 Task: Look for Airbnb options in Bumba, Democratic Republic of the Congo from 10th December, 2023 to 15th December, 2023 for 7 adults. Place can be entire room or shared room with 4 bedrooms having 7 beds and 4 bathrooms. Property type can be house. Amenities needed are: wifi, TV, free parkinig on premises, gym, breakfast.
Action: Mouse moved to (540, 122)
Screenshot: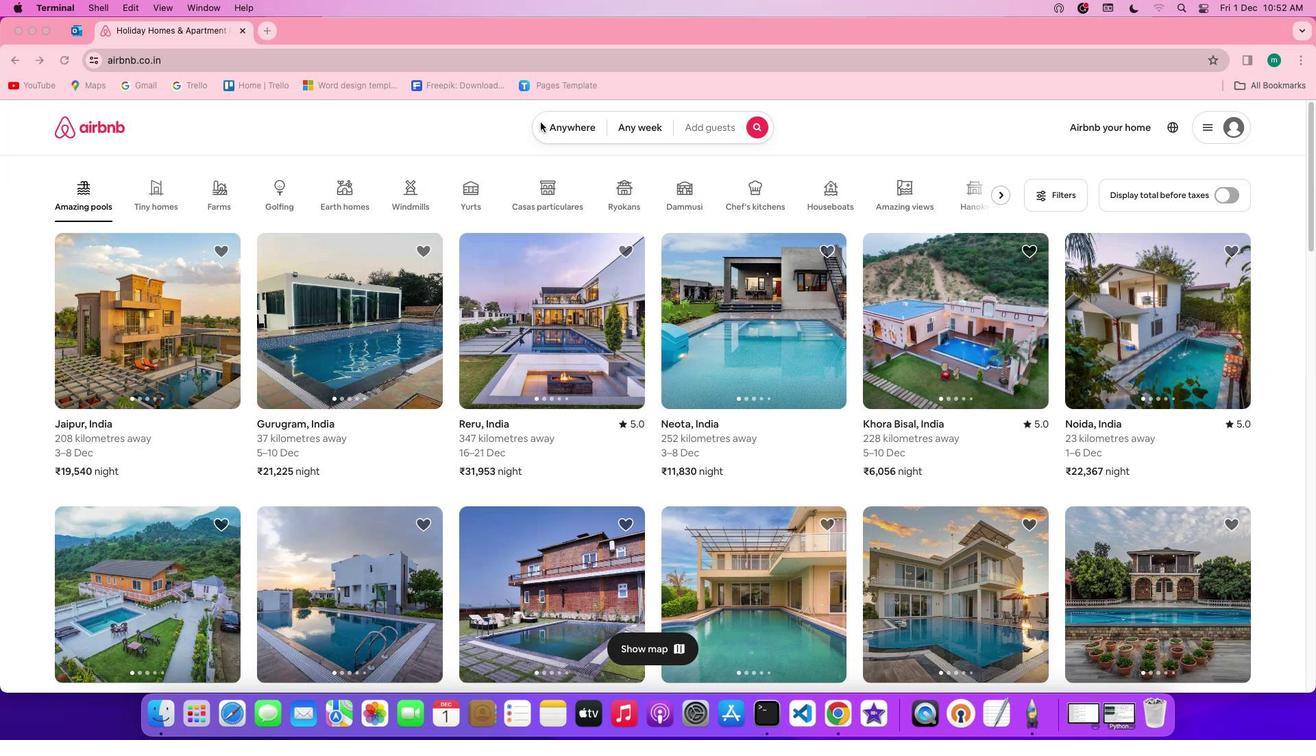 
Action: Mouse pressed left at (540, 122)
Screenshot: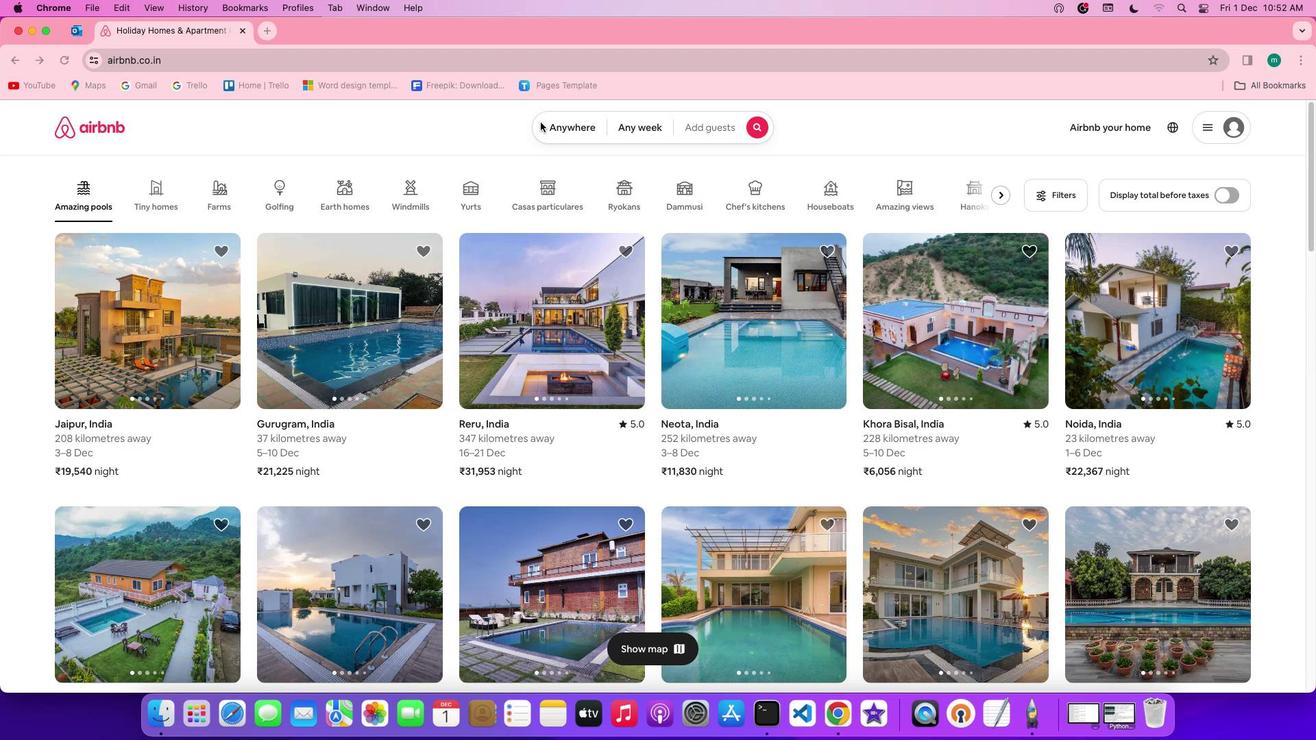 
Action: Mouse pressed left at (540, 122)
Screenshot: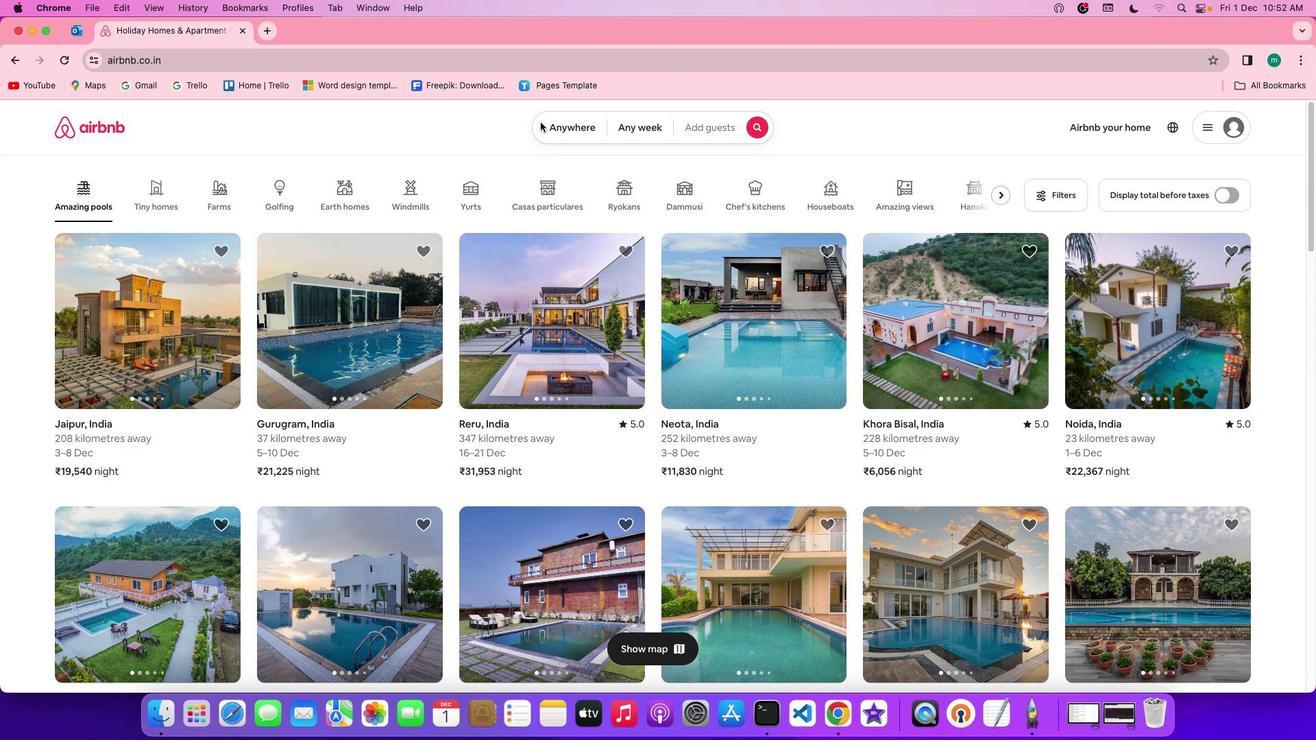 
Action: Mouse moved to (481, 183)
Screenshot: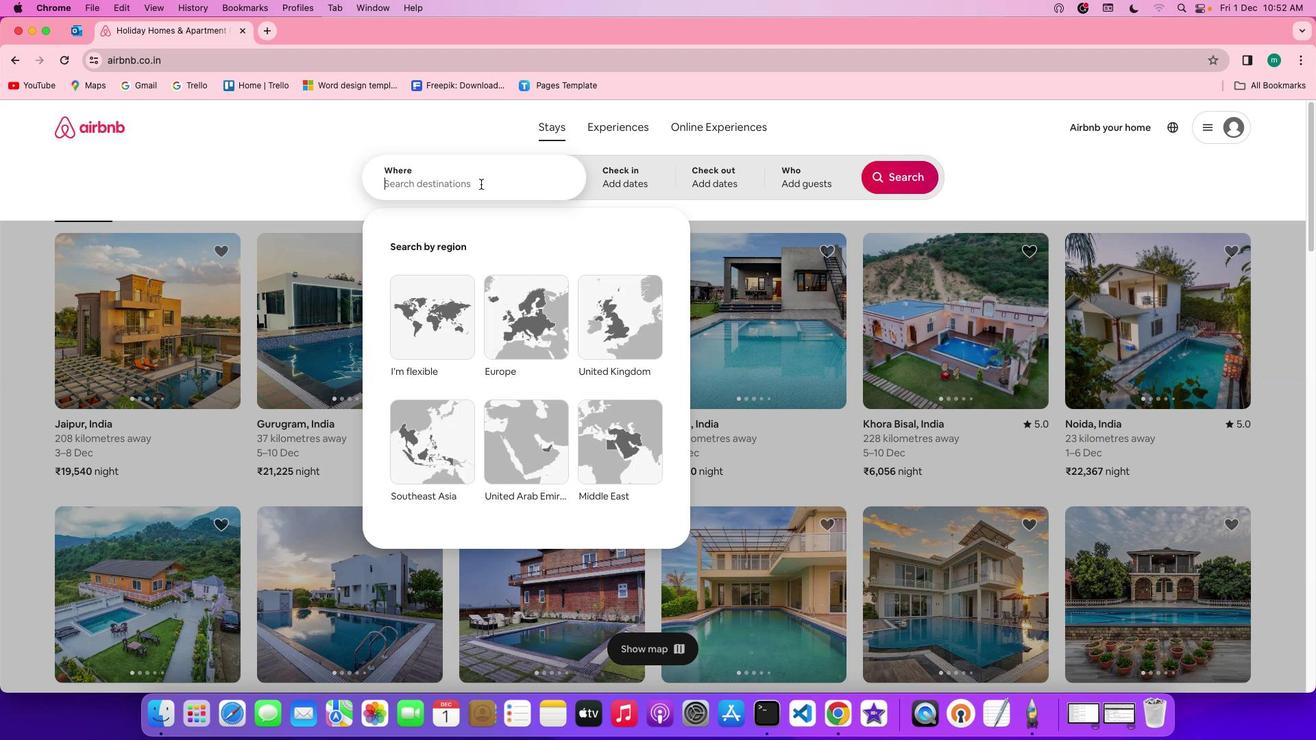 
Action: Mouse pressed left at (481, 183)
Screenshot: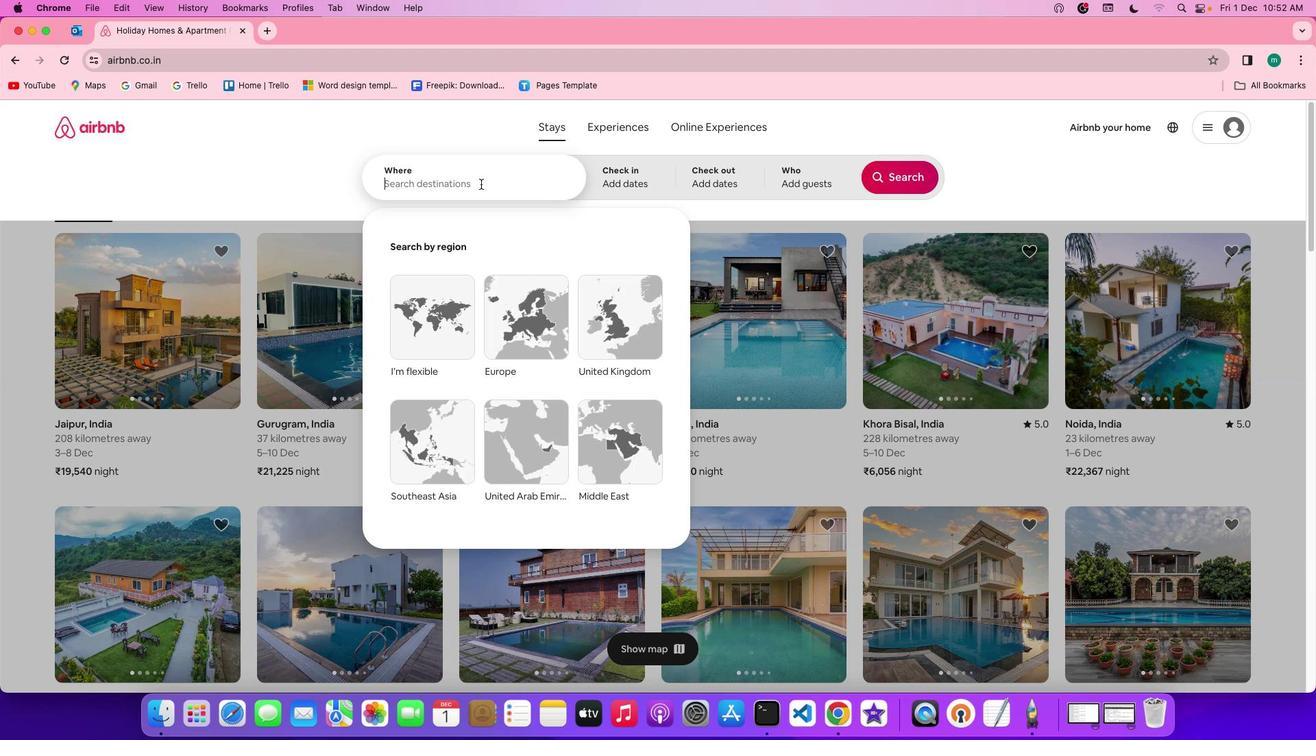 
Action: Mouse moved to (481, 184)
Screenshot: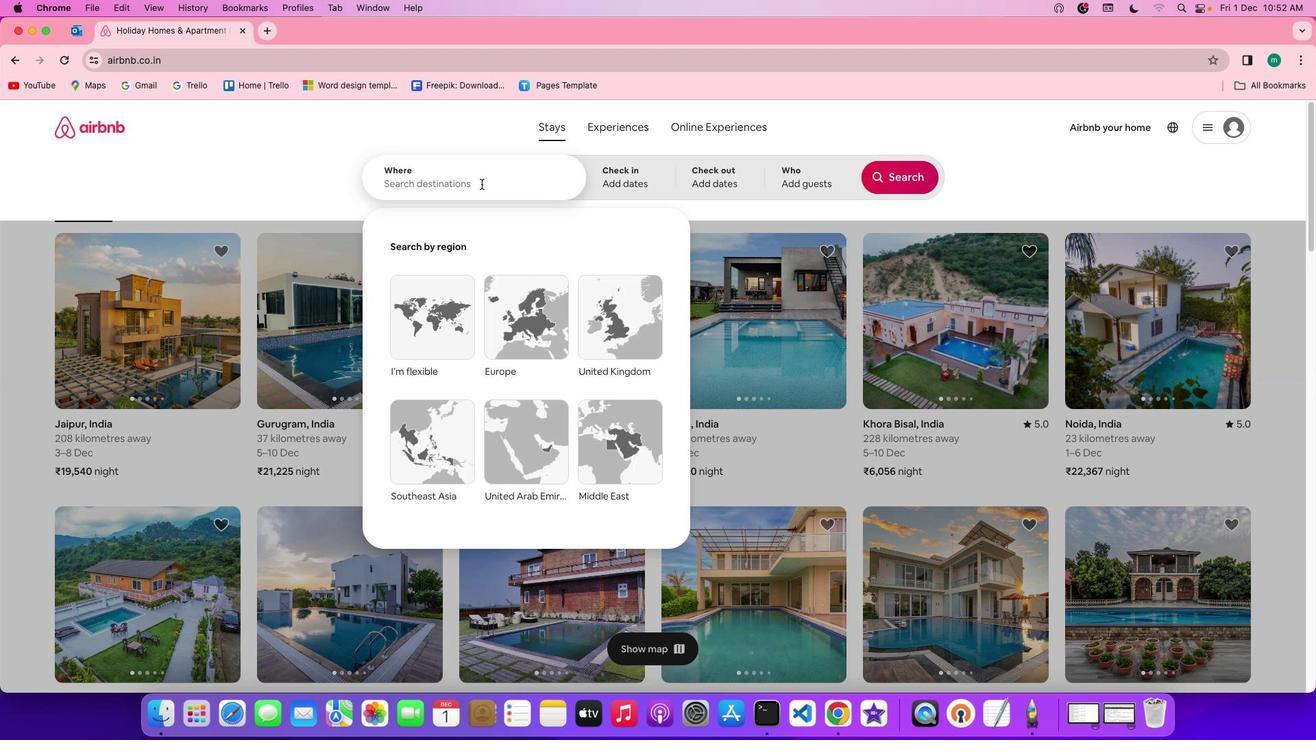 
Action: Key pressed Key.shift'B''u''m''b''a'','Key.spaceKey.shift'D''e''m''o''c''r''a''t''i''c'Key.spaceKey.shift'R''e''p''u''b''l''i''c'Key.space'o''f'Key.space't''h''e'Key.spaceKey.shift'c''o''n''g''o'
Screenshot: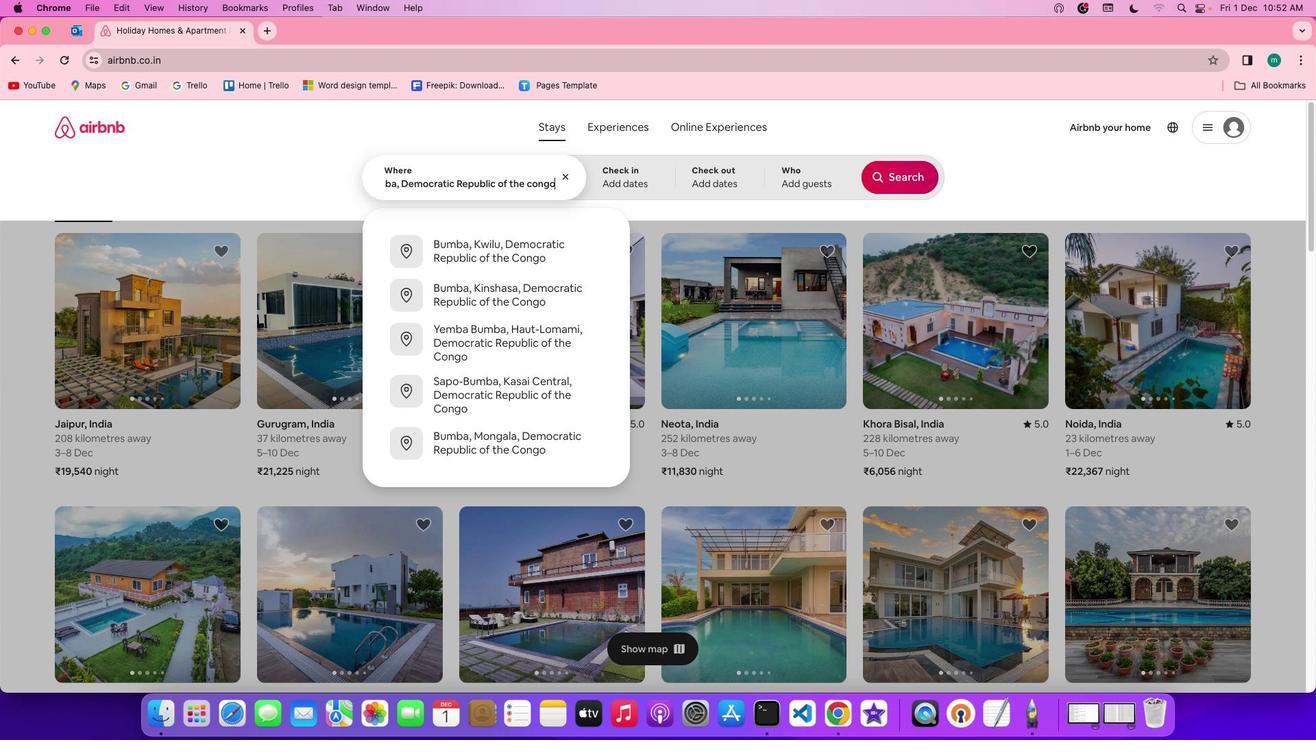 
Action: Mouse moved to (608, 168)
Screenshot: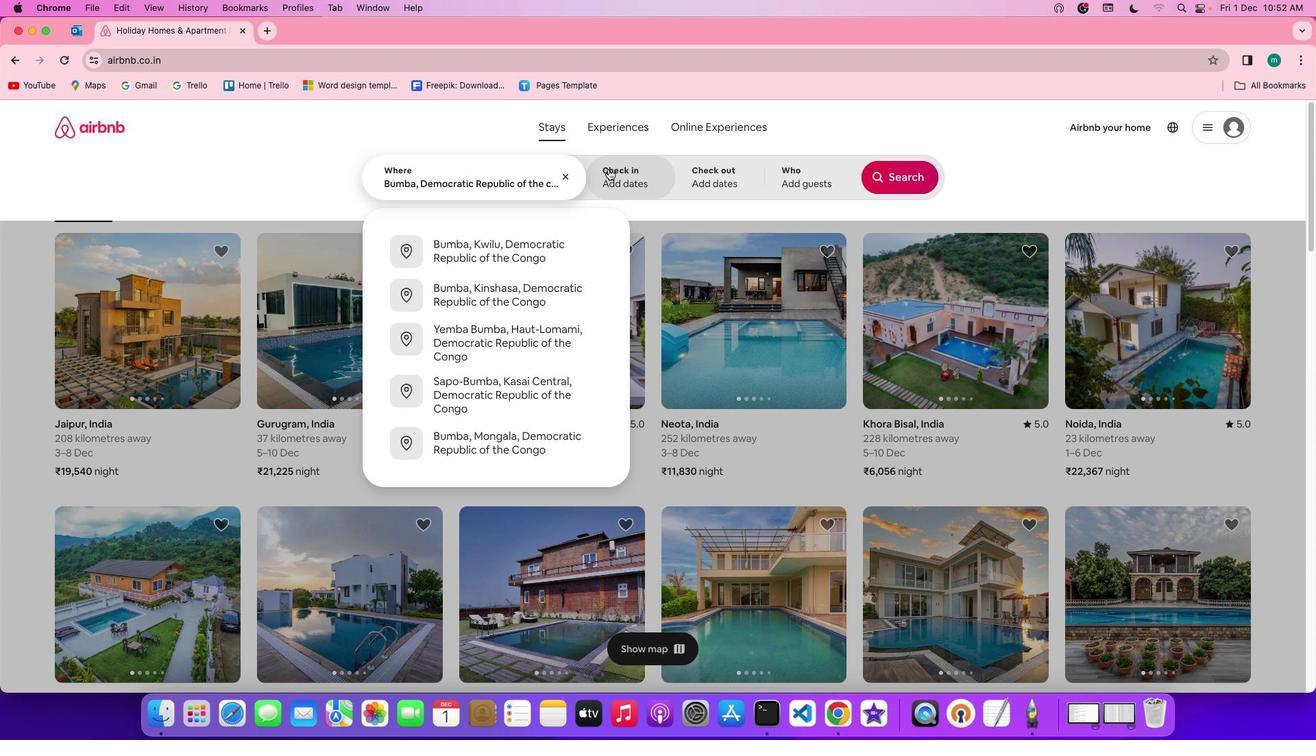 
Action: Mouse pressed left at (608, 168)
Screenshot: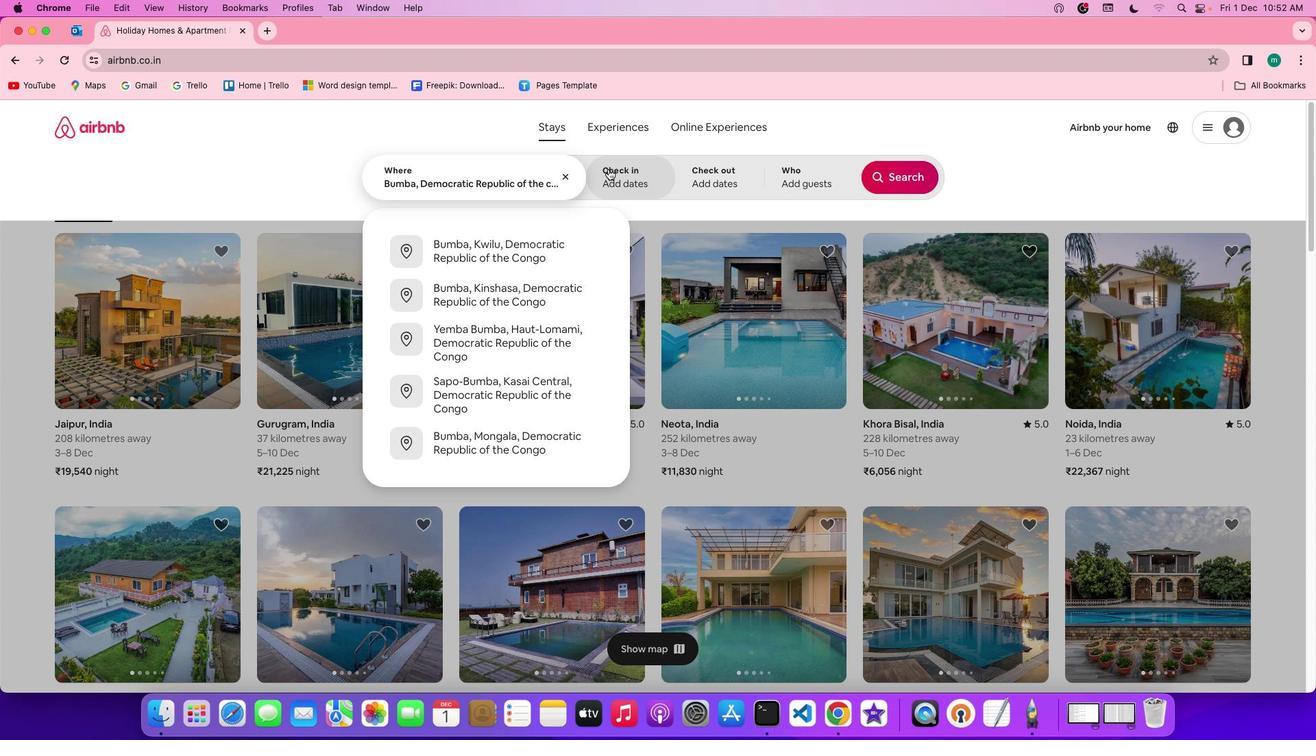 
Action: Mouse moved to (789, 375)
Screenshot: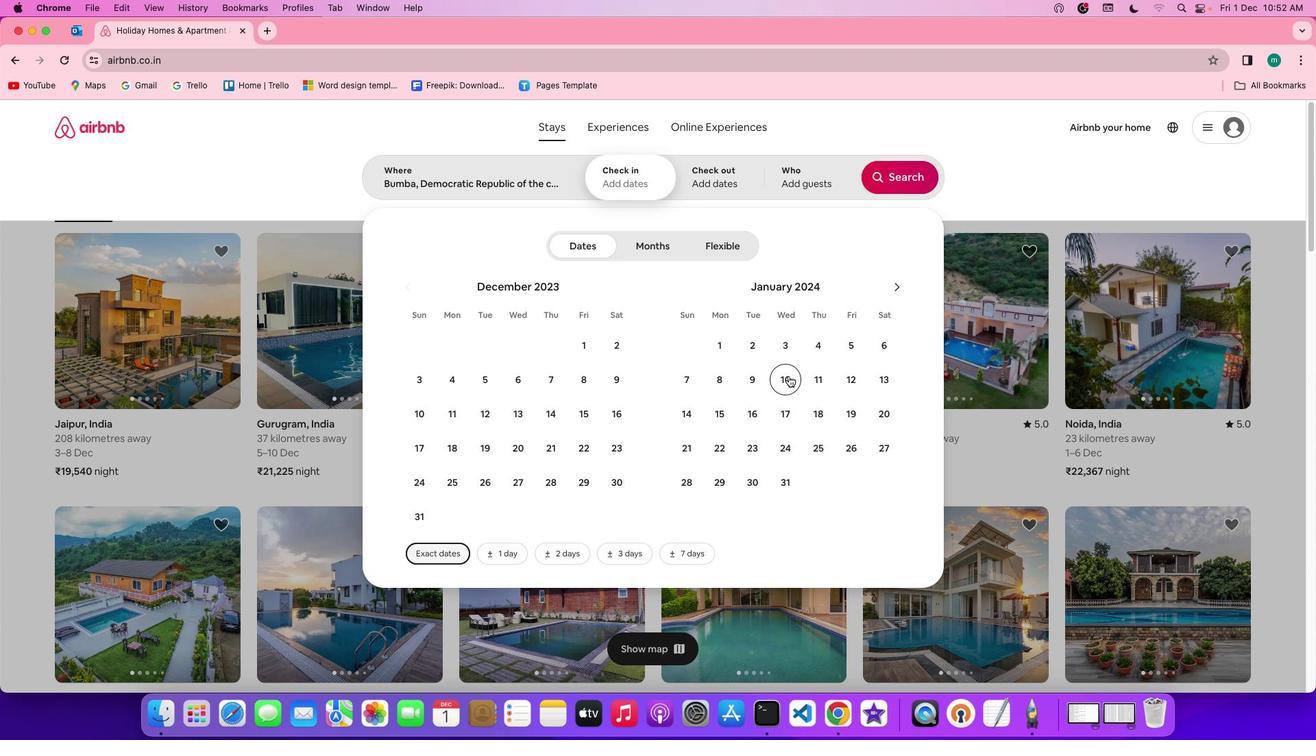 
Action: Mouse pressed left at (789, 375)
Screenshot: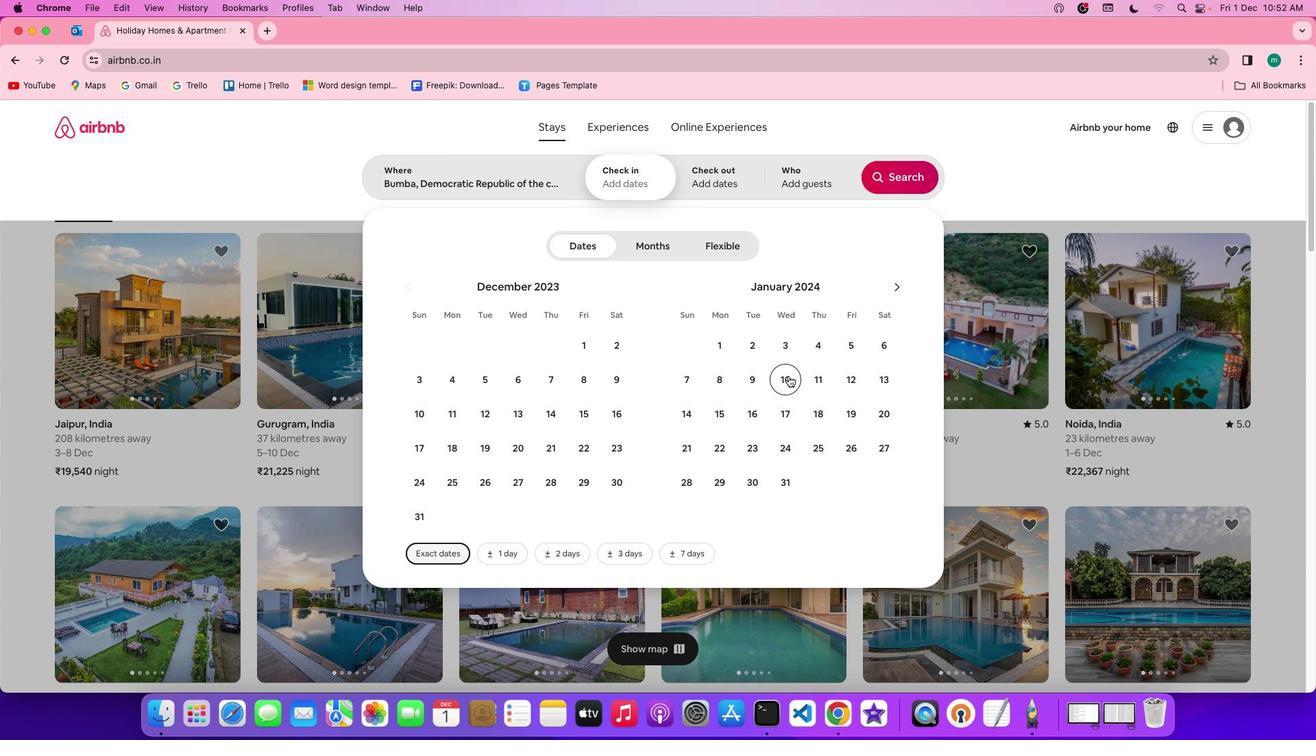 
Action: Mouse moved to (716, 407)
Screenshot: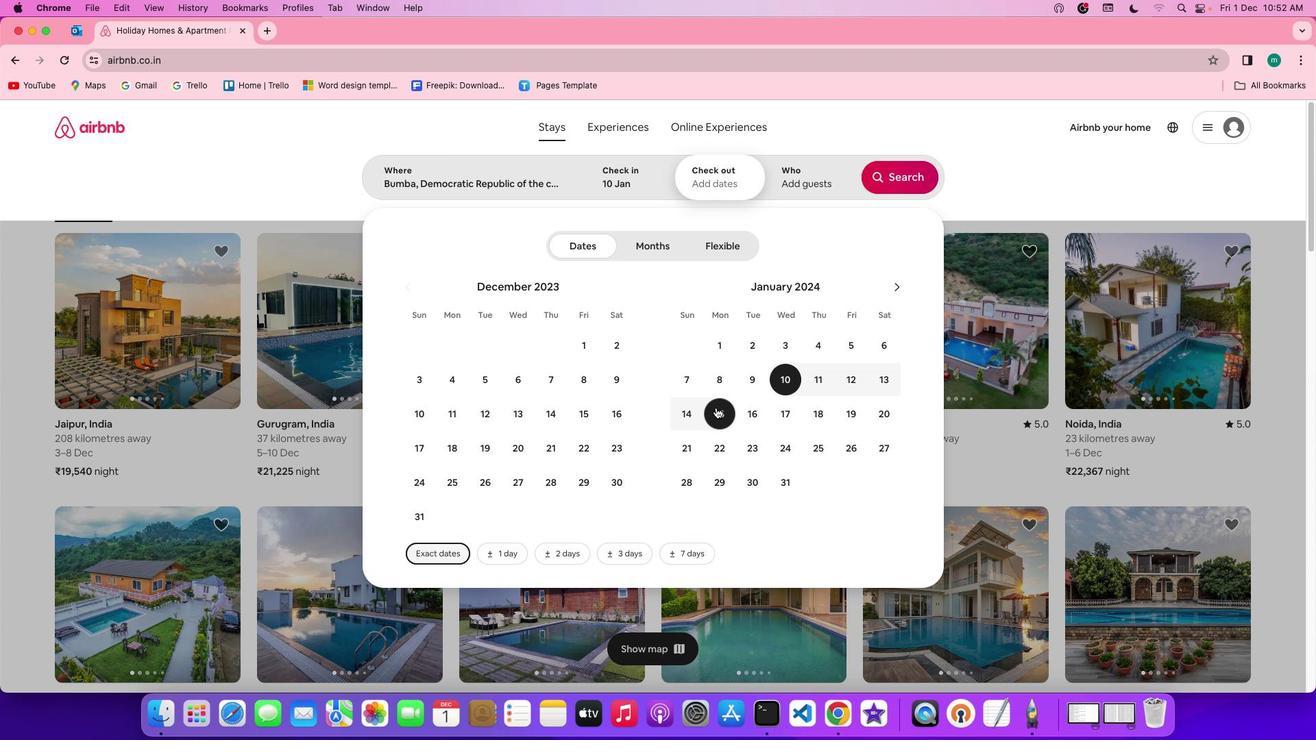 
Action: Mouse pressed left at (716, 407)
Screenshot: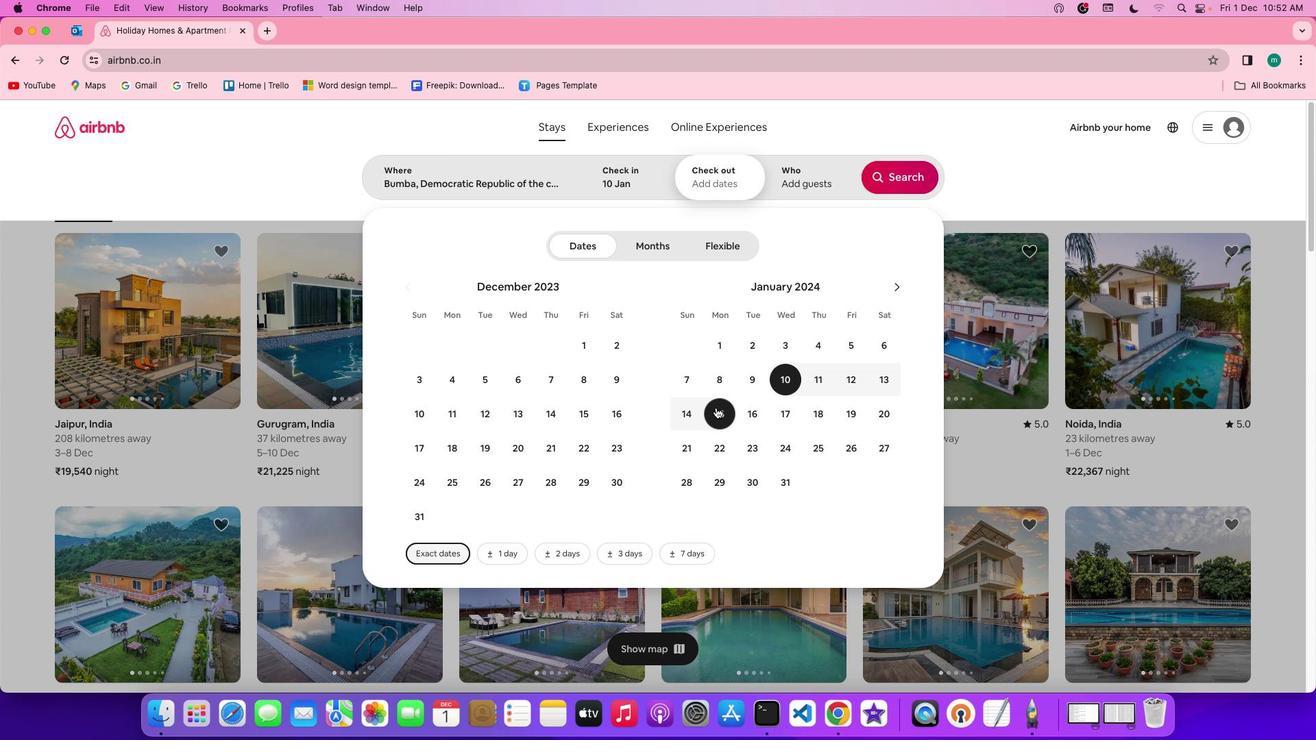 
Action: Mouse moved to (794, 189)
Screenshot: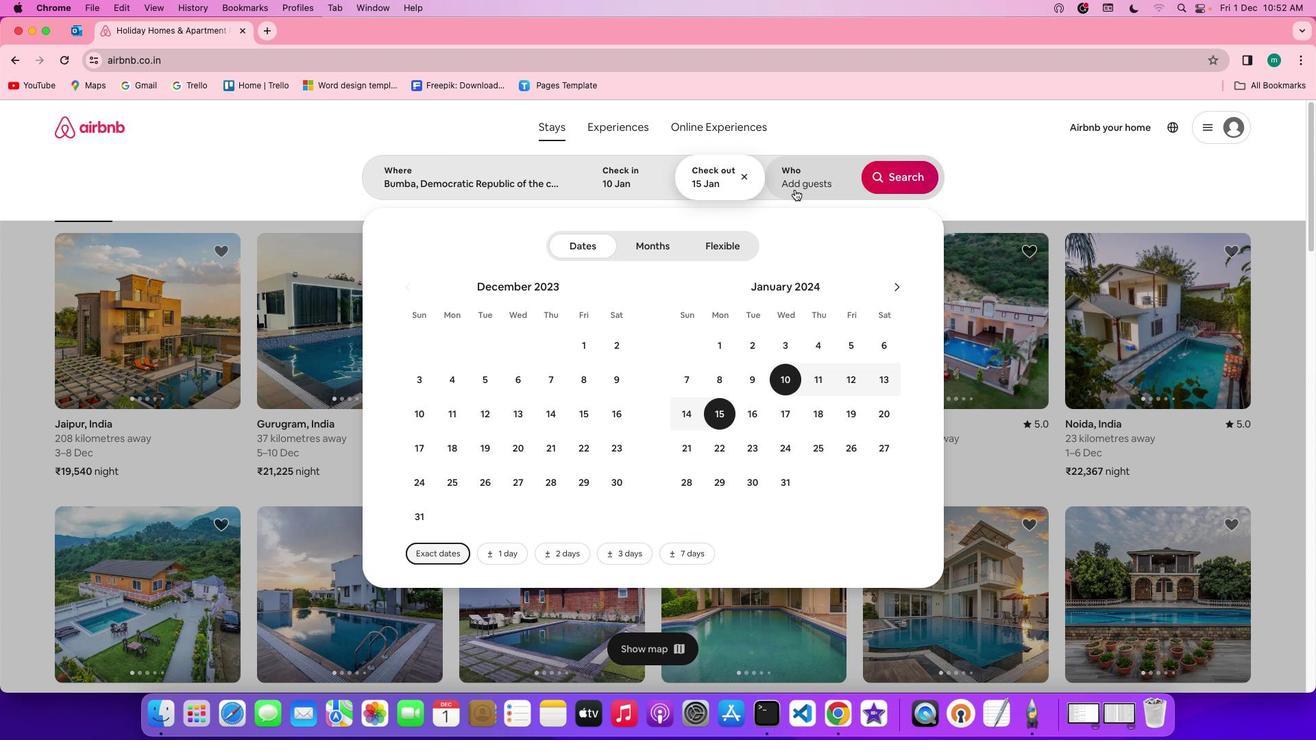 
Action: Mouse pressed left at (794, 189)
Screenshot: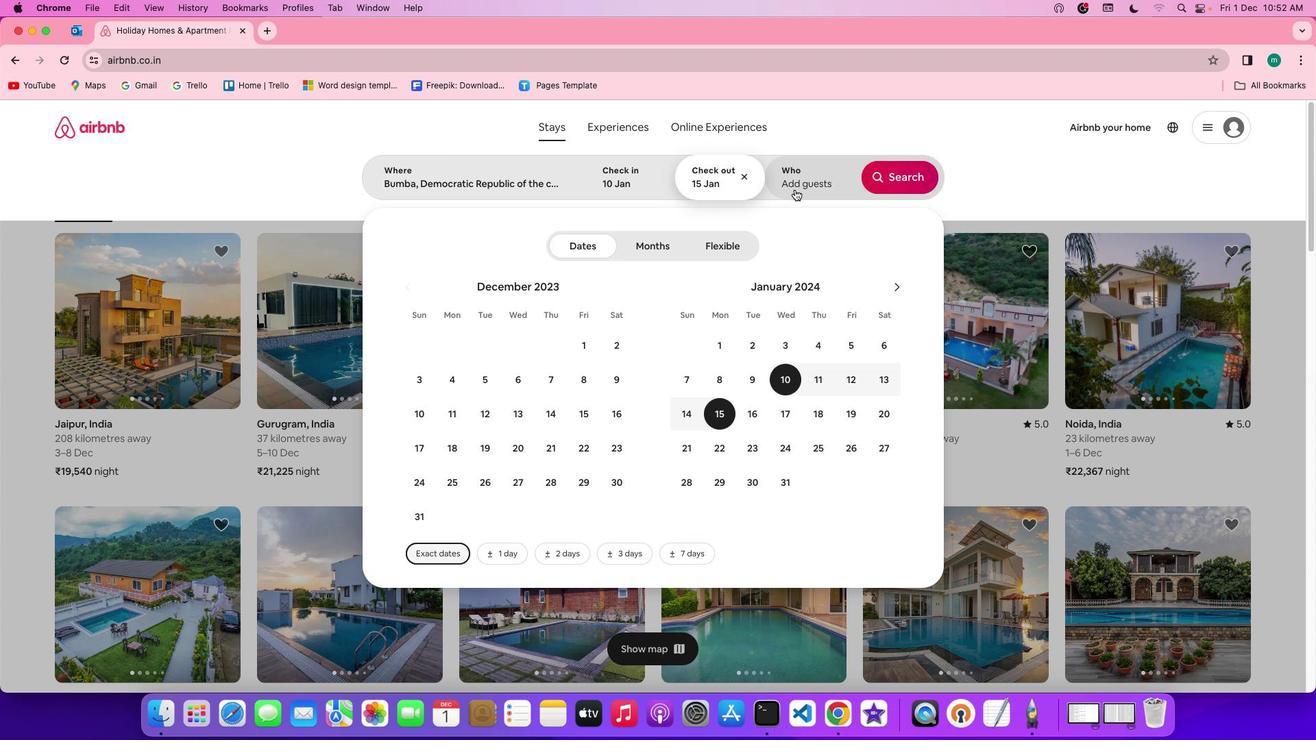 
Action: Mouse moved to (900, 248)
Screenshot: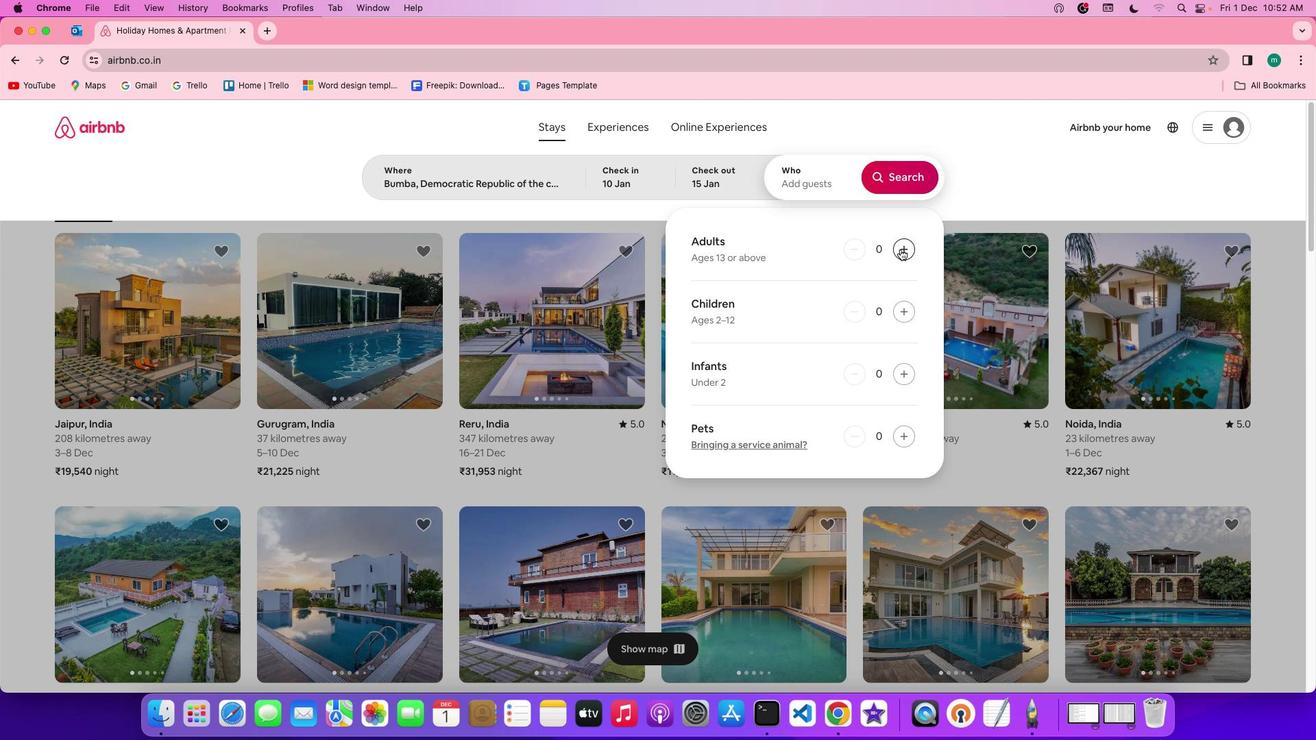 
Action: Mouse pressed left at (900, 248)
Screenshot: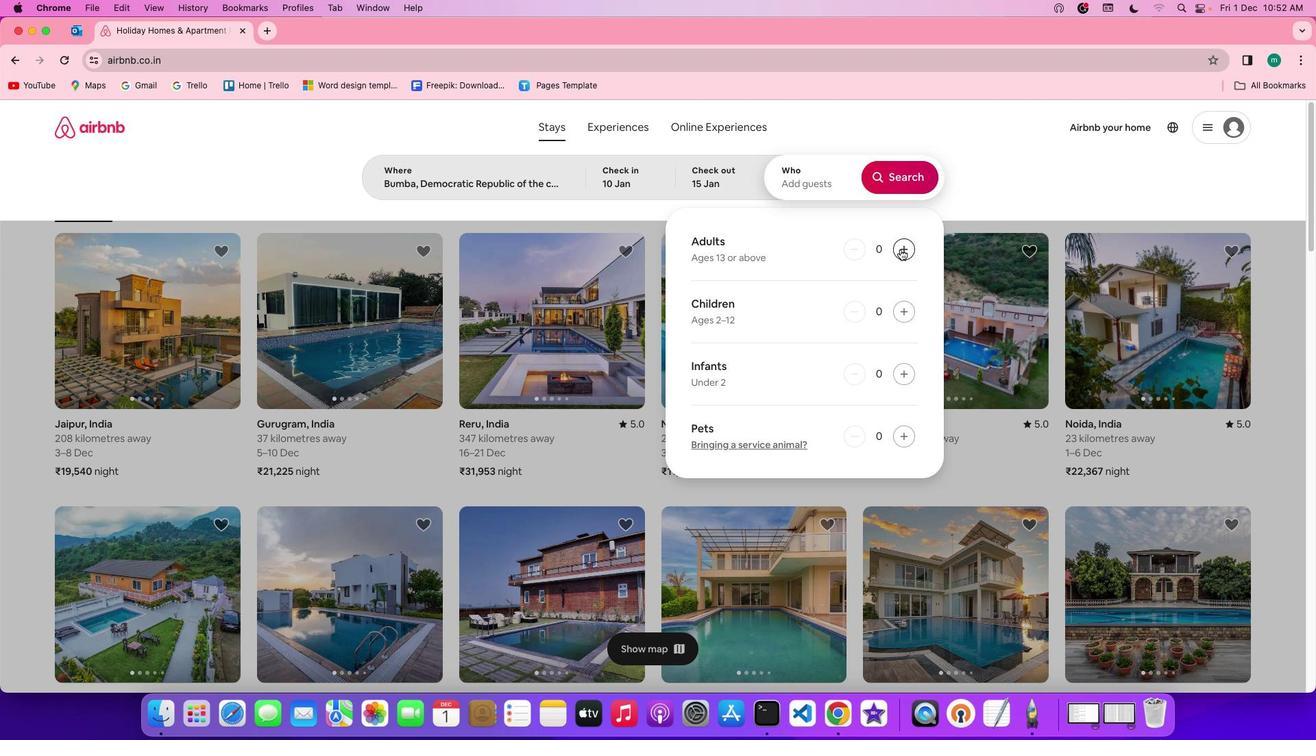 
Action: Mouse pressed left at (900, 248)
Screenshot: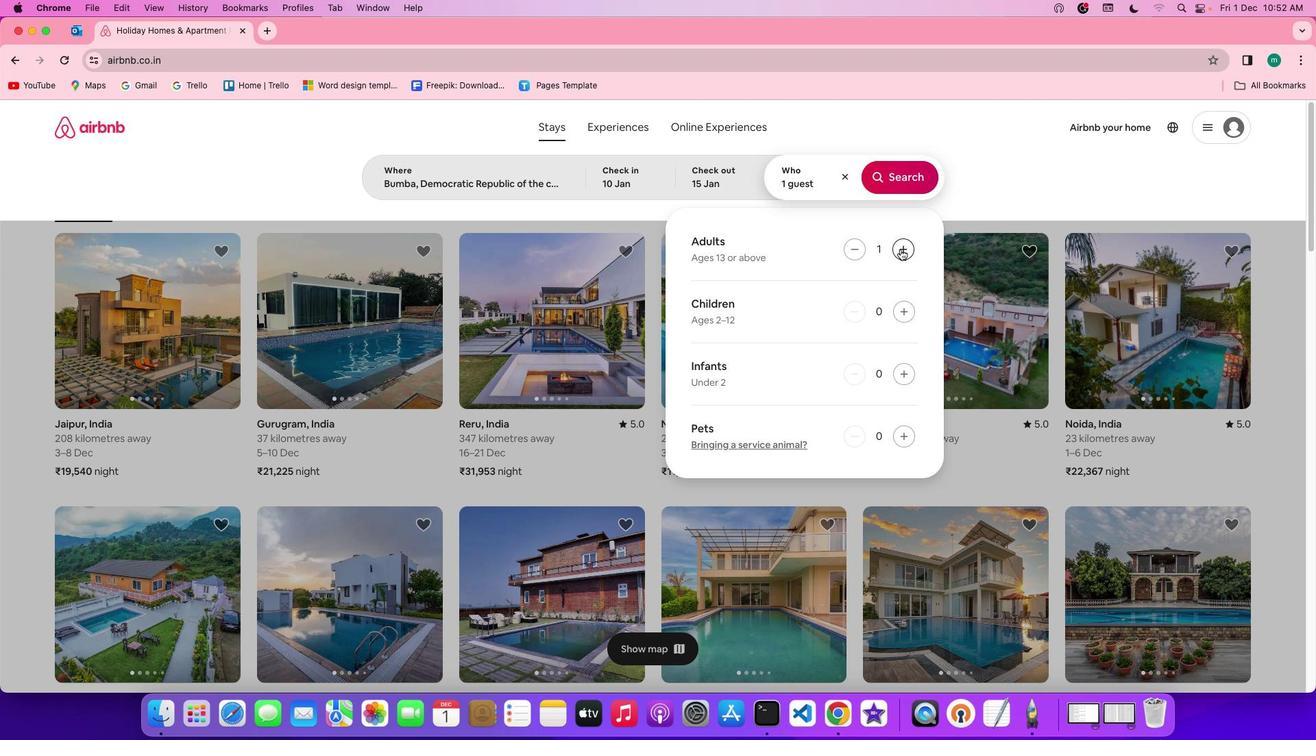 
Action: Mouse pressed left at (900, 248)
Screenshot: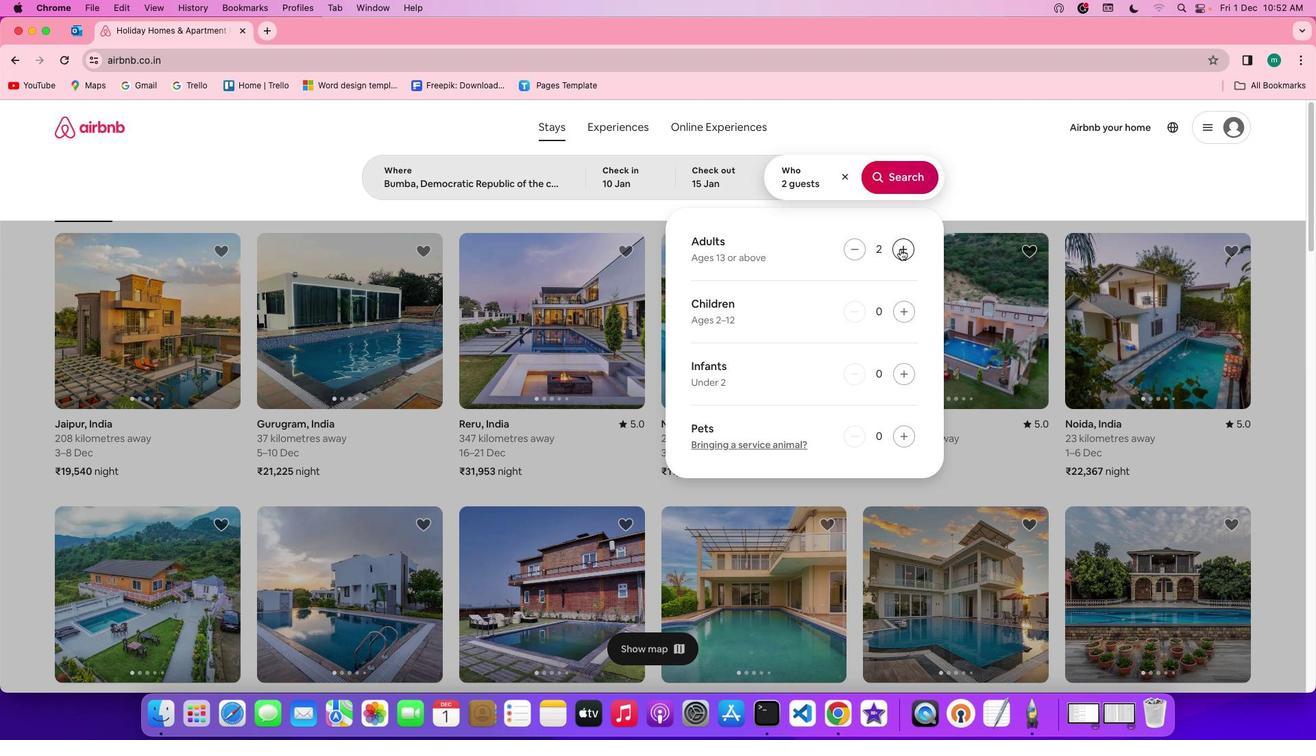 
Action: Mouse pressed left at (900, 248)
Screenshot: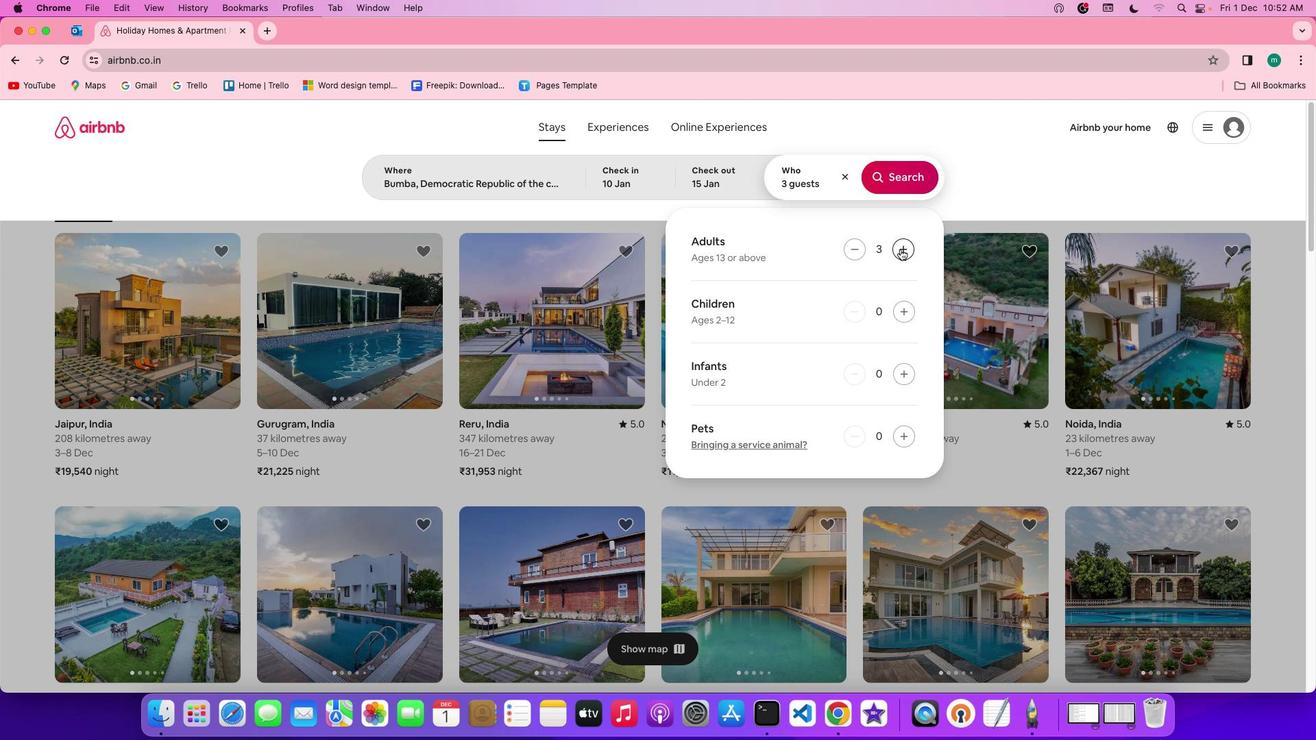 
Action: Mouse pressed left at (900, 248)
Screenshot: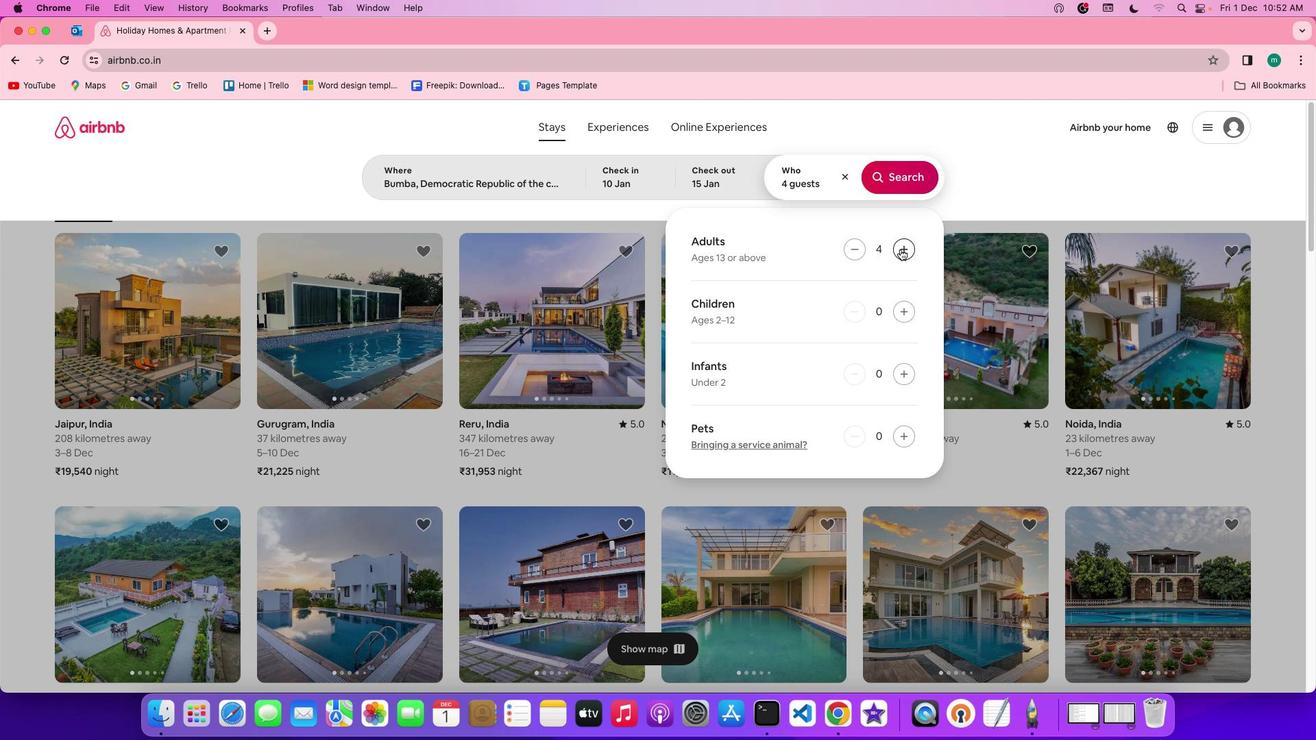 
Action: Mouse pressed left at (900, 248)
Screenshot: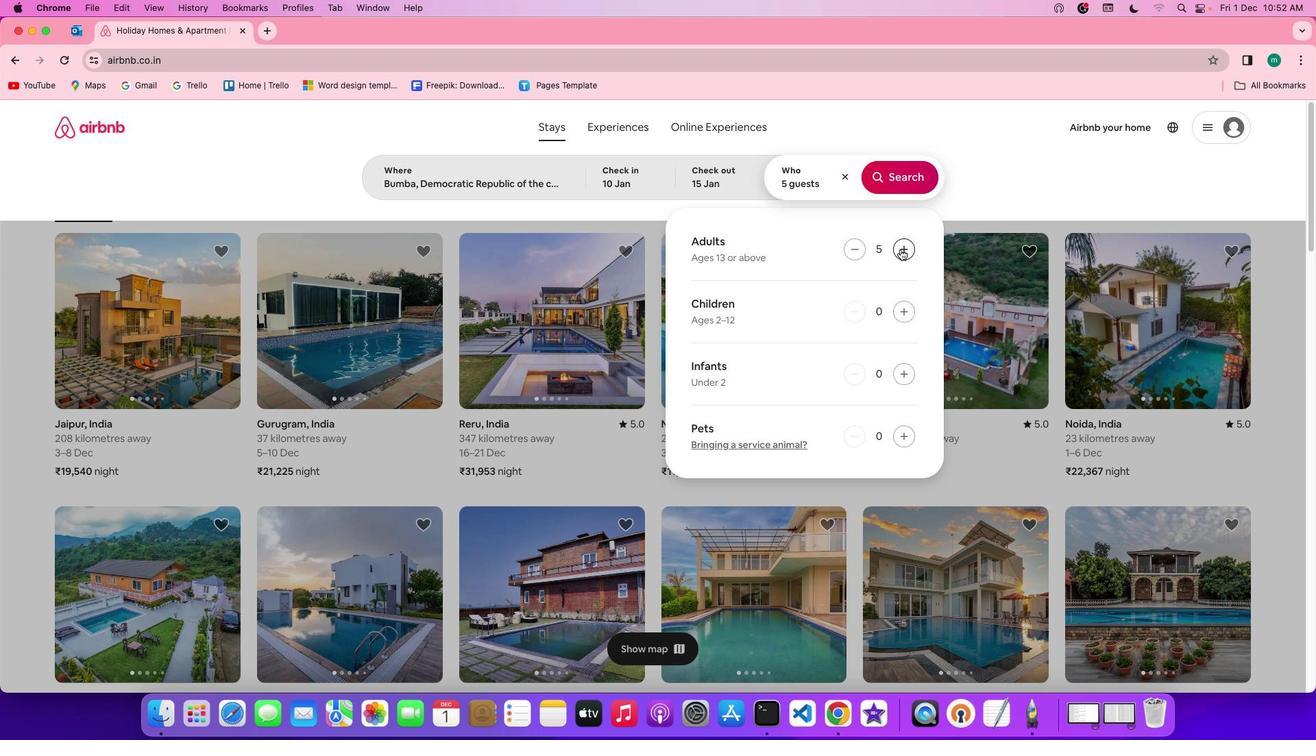 
Action: Mouse pressed left at (900, 248)
Screenshot: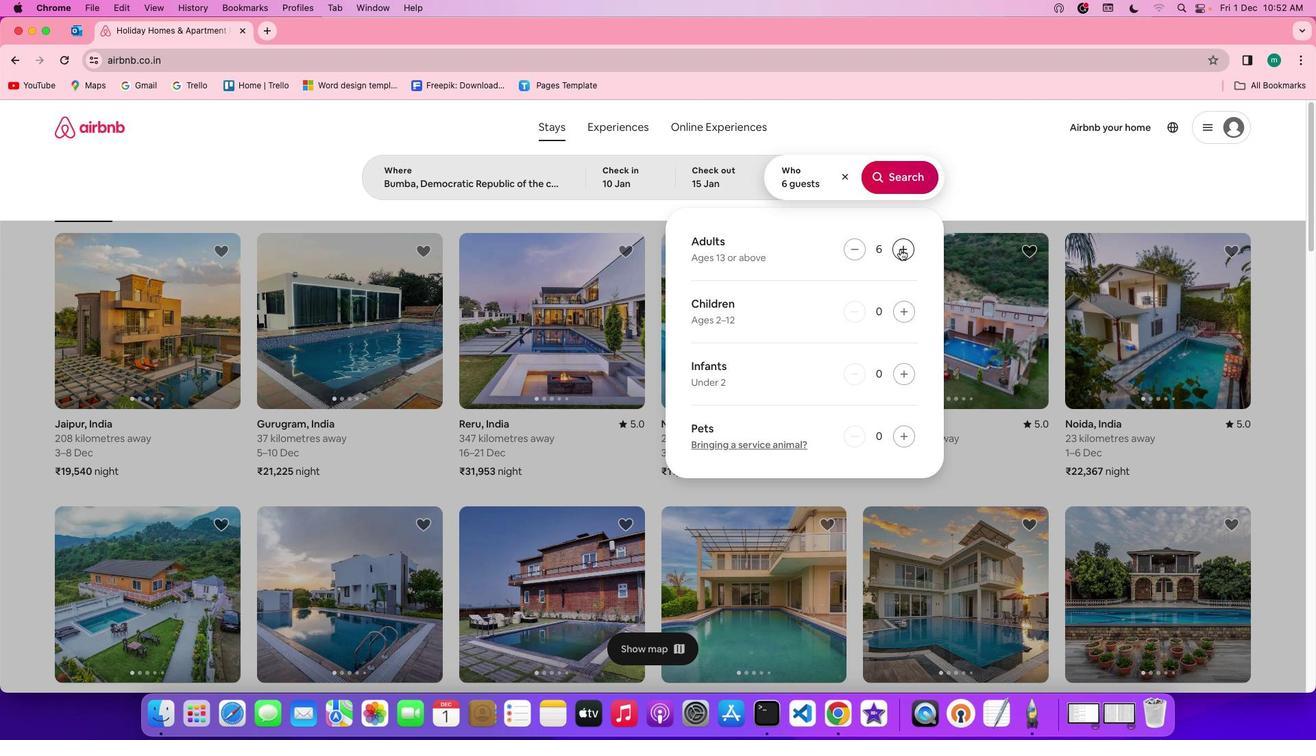 
Action: Mouse moved to (900, 174)
Screenshot: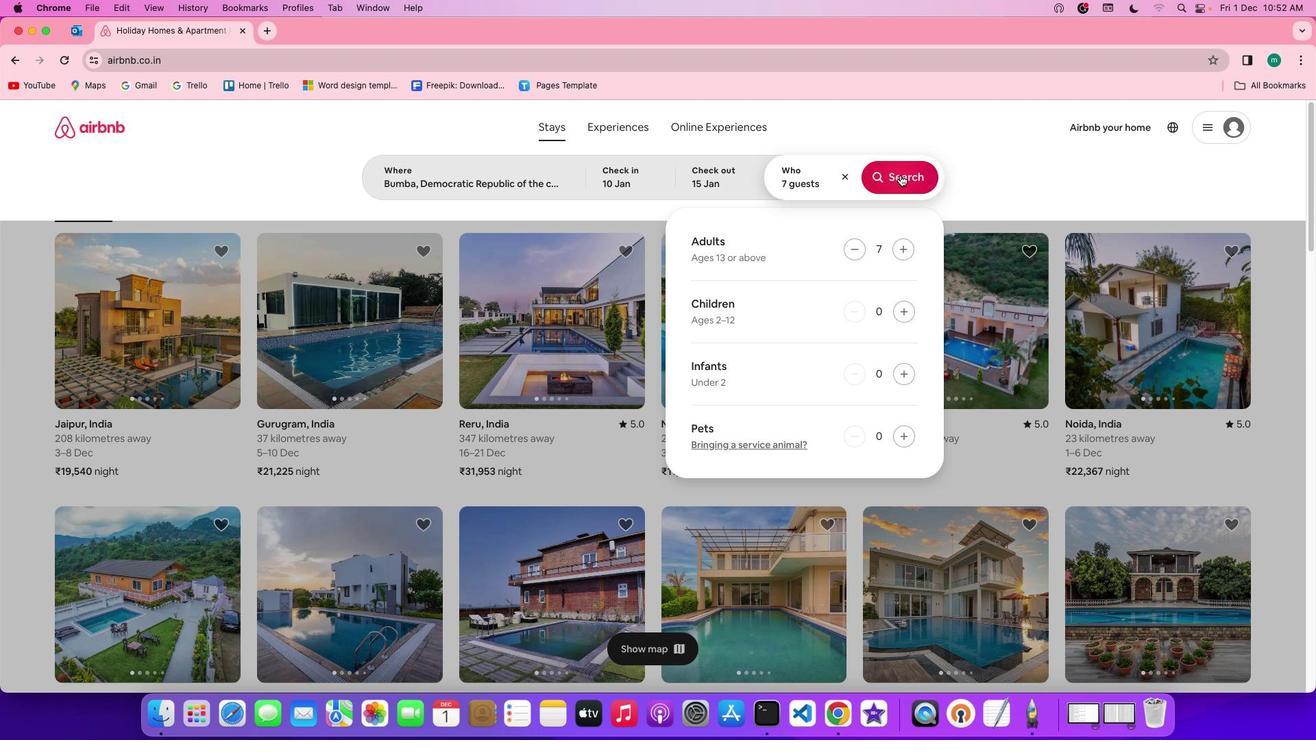 
Action: Mouse pressed left at (900, 174)
Screenshot: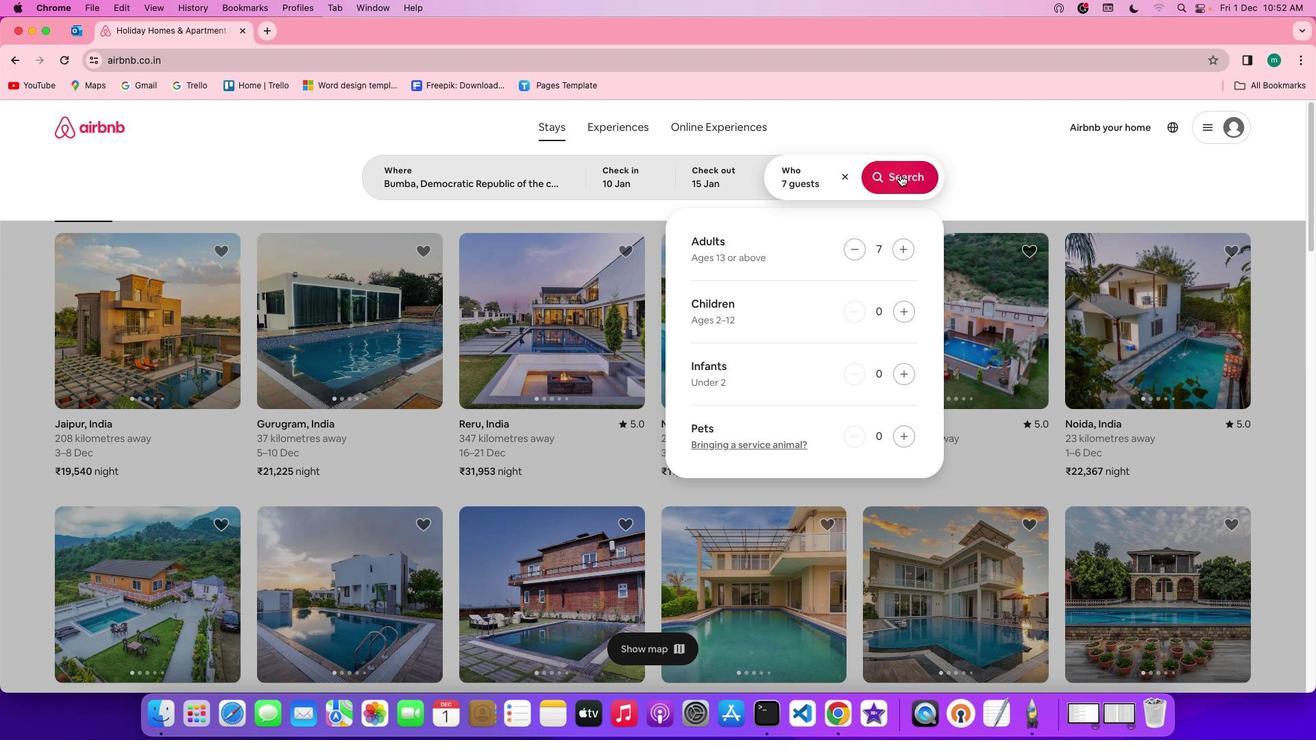
Action: Mouse moved to (1090, 179)
Screenshot: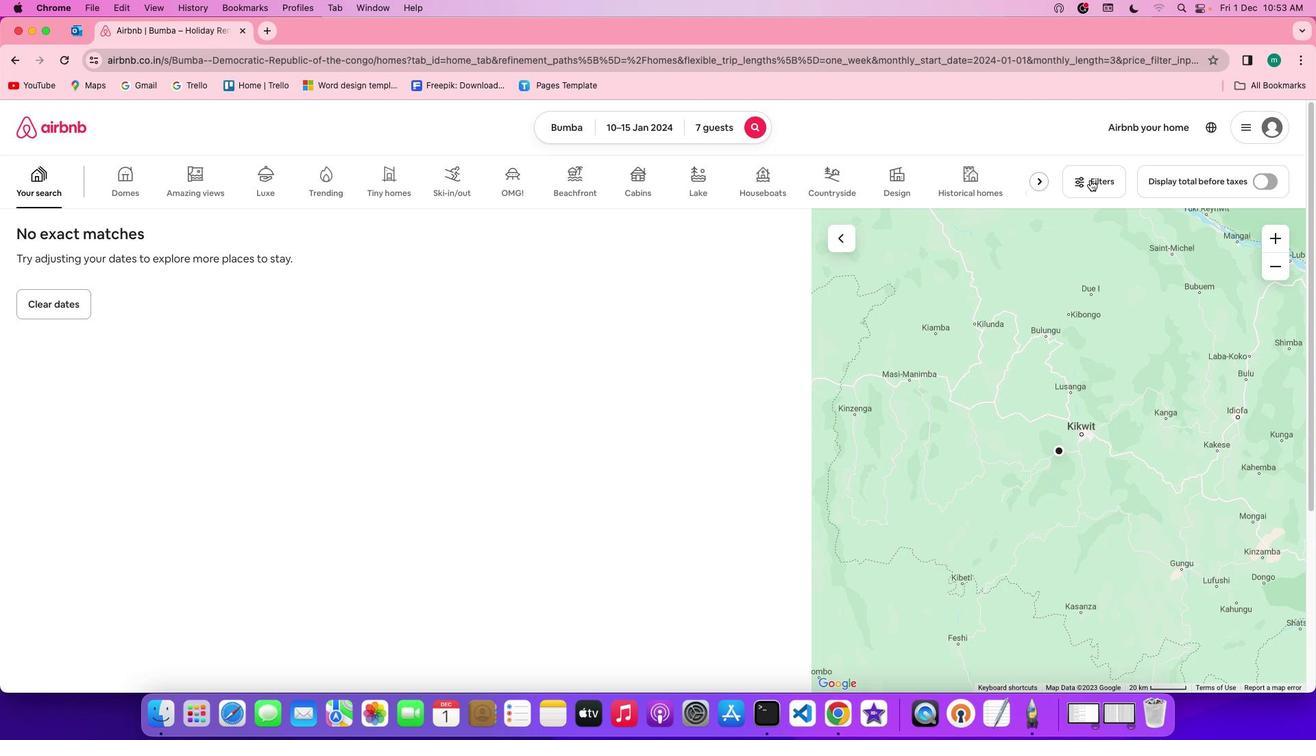 
Action: Mouse pressed left at (1090, 179)
Screenshot: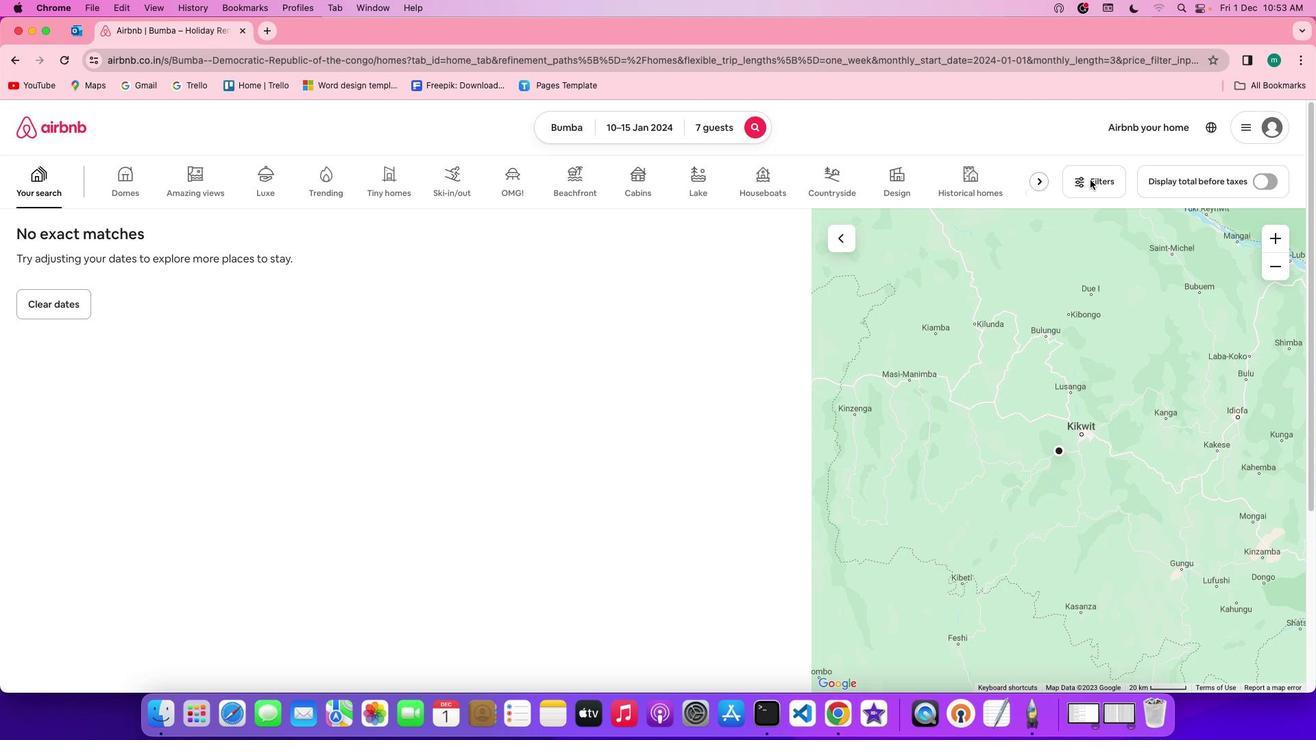 
Action: Mouse moved to (638, 335)
Screenshot: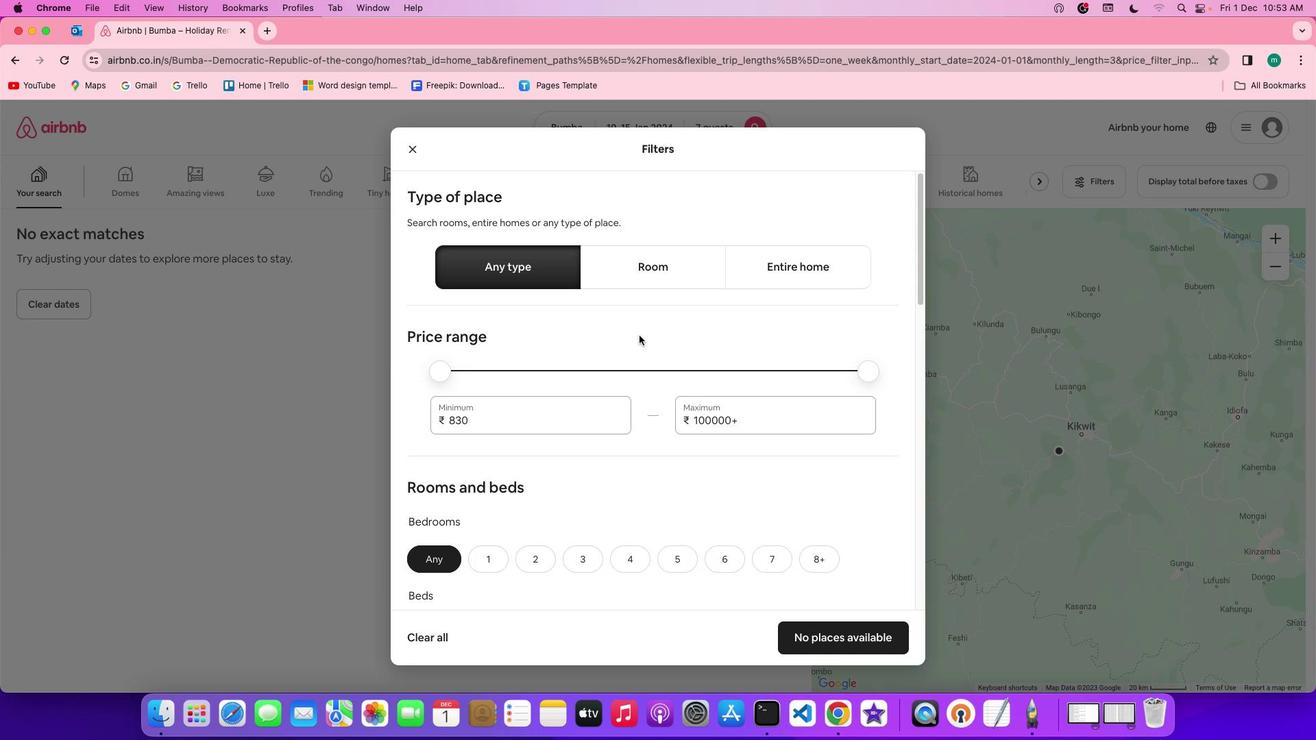 
Action: Mouse scrolled (638, 335) with delta (0, 0)
Screenshot: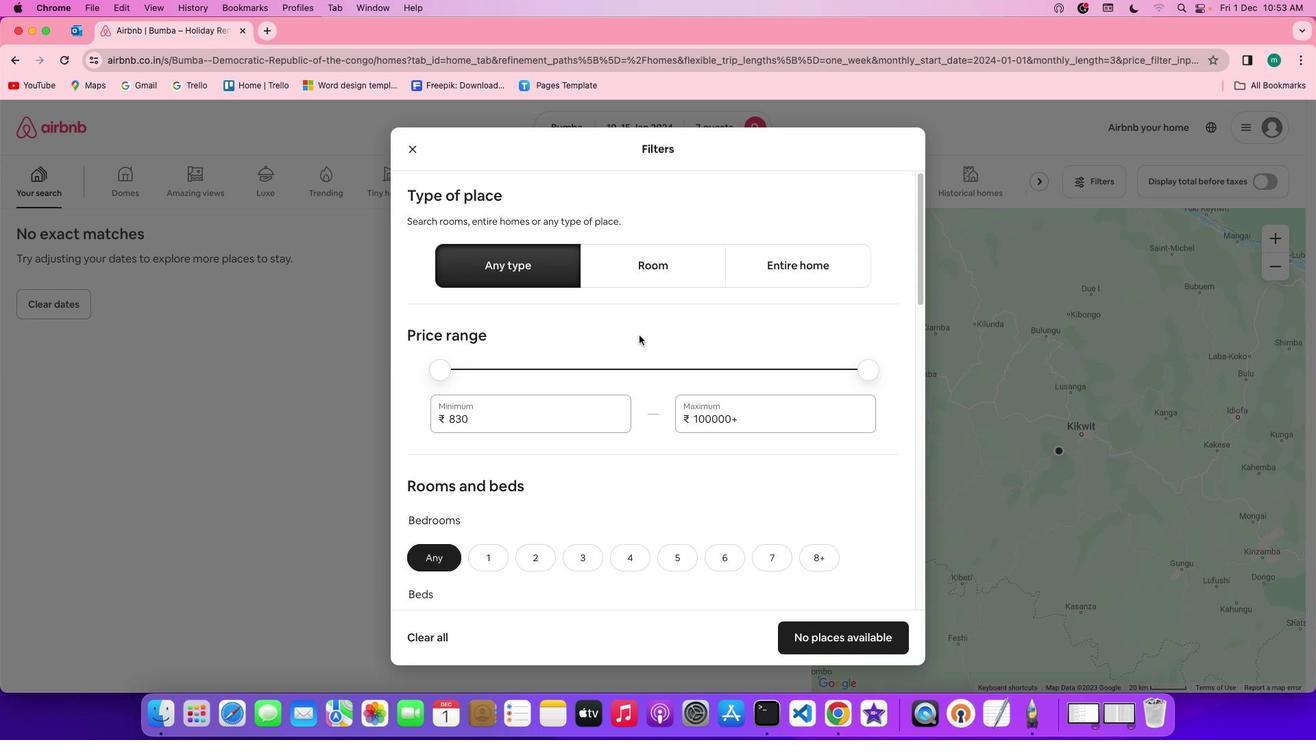 
Action: Mouse scrolled (638, 335) with delta (0, 0)
Screenshot: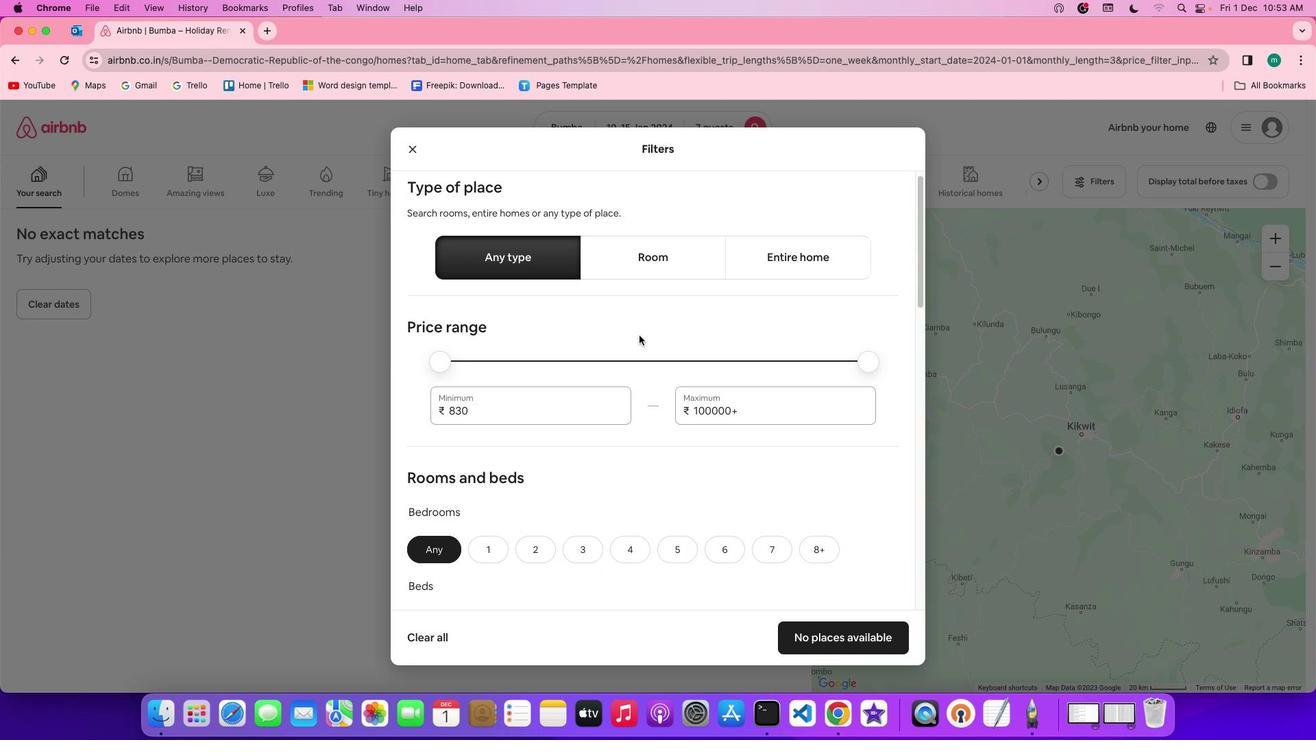 
Action: Mouse scrolled (638, 335) with delta (0, 0)
Screenshot: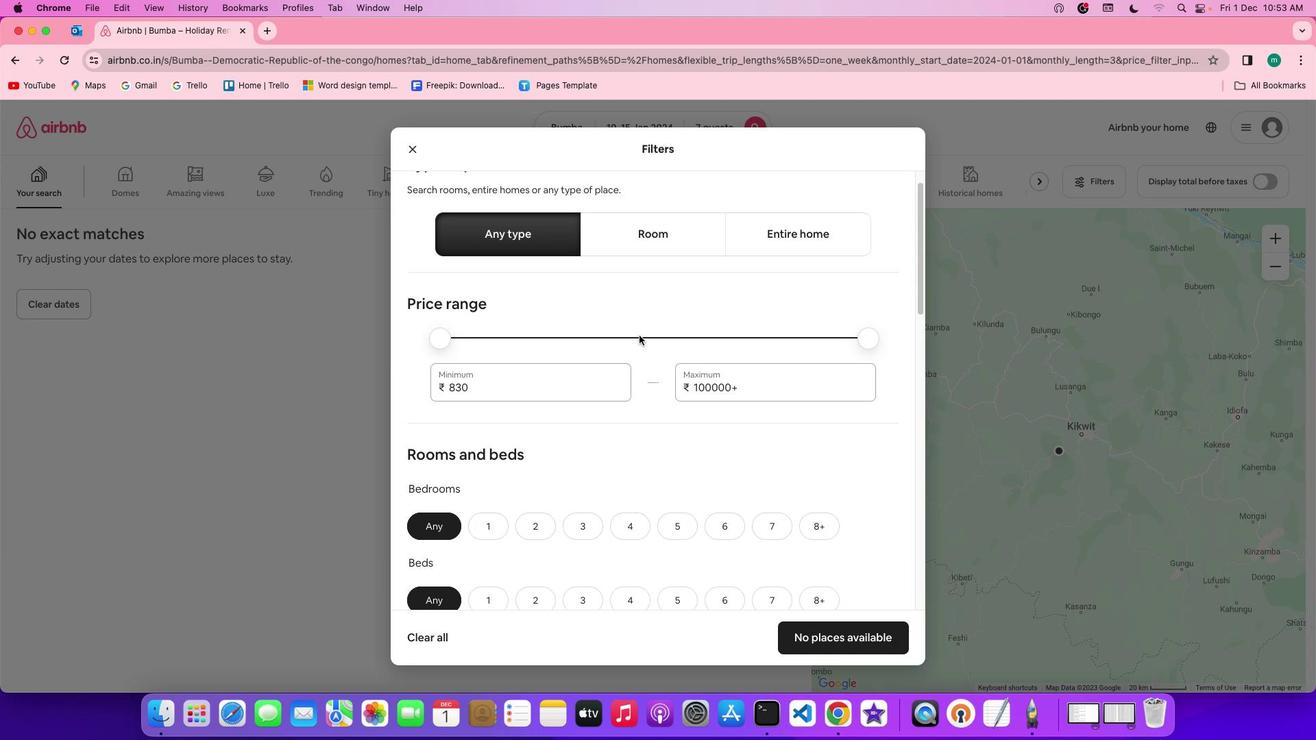 
Action: Mouse scrolled (638, 335) with delta (0, 0)
Screenshot: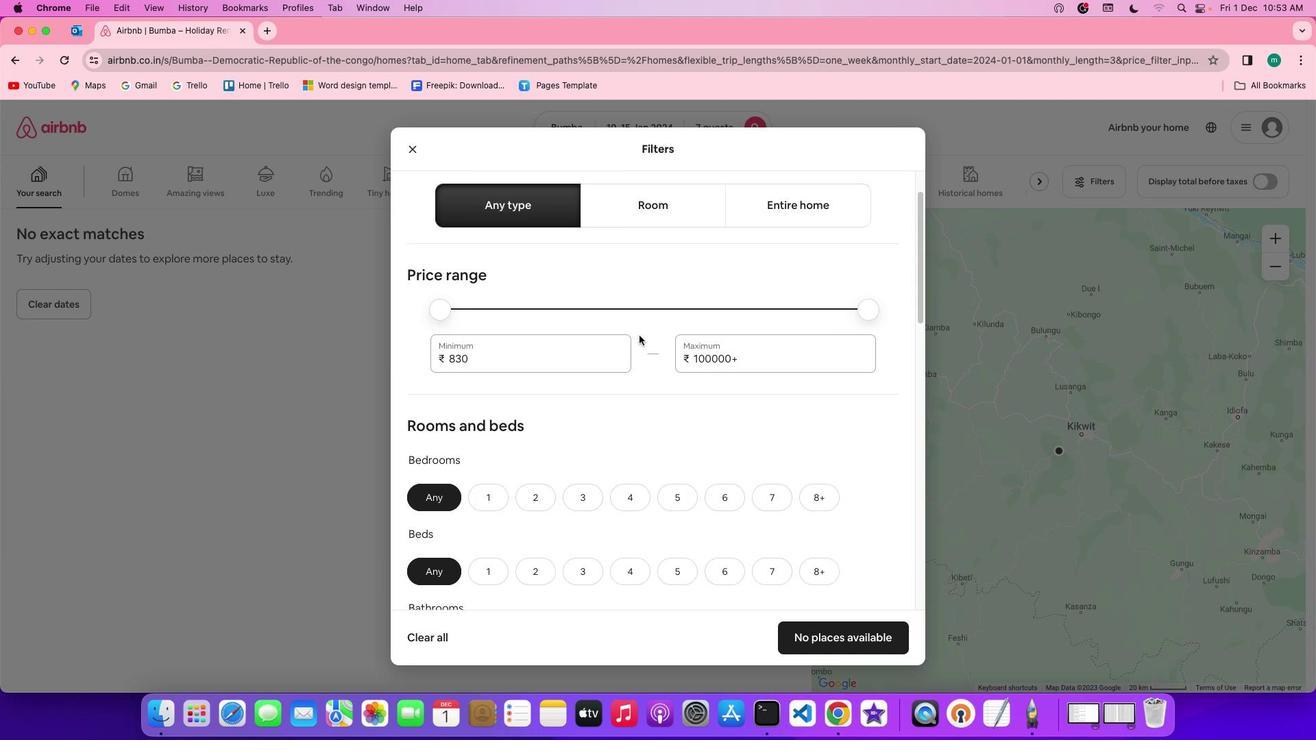 
Action: Mouse scrolled (638, 335) with delta (0, 0)
Screenshot: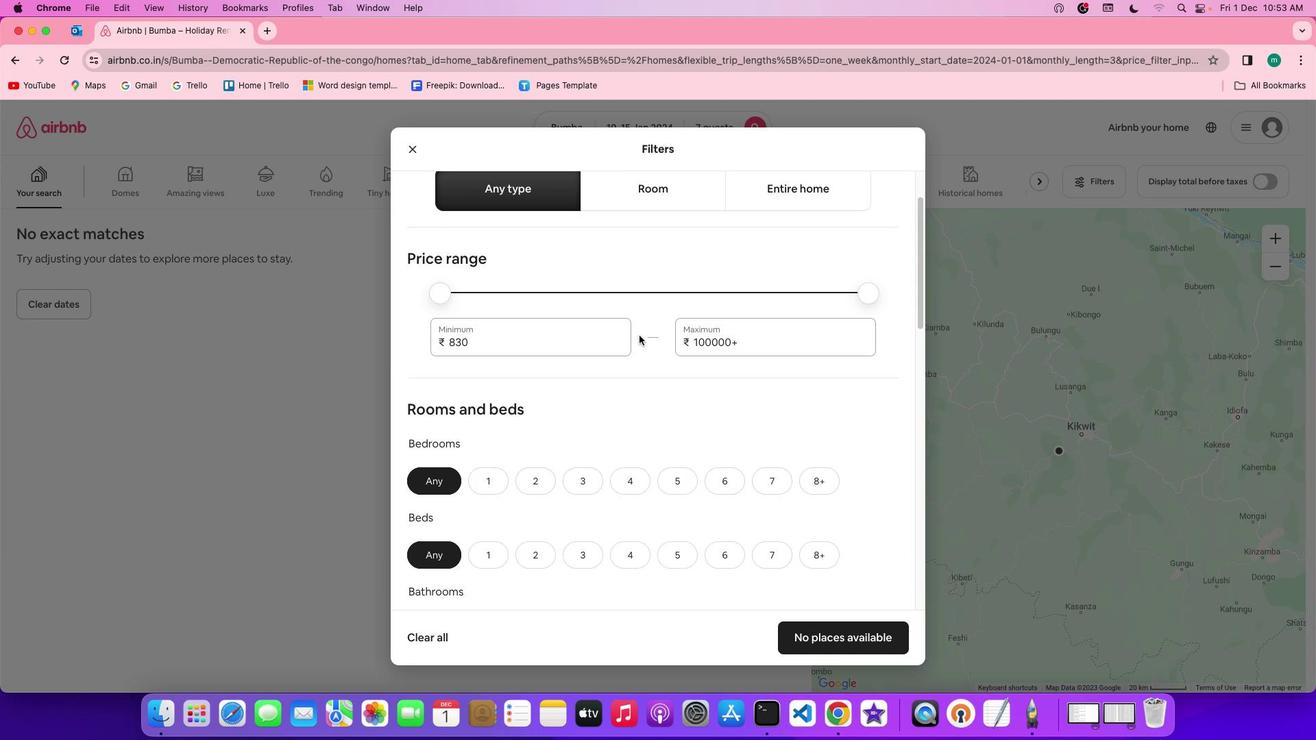 
Action: Mouse scrolled (638, 335) with delta (0, 0)
Screenshot: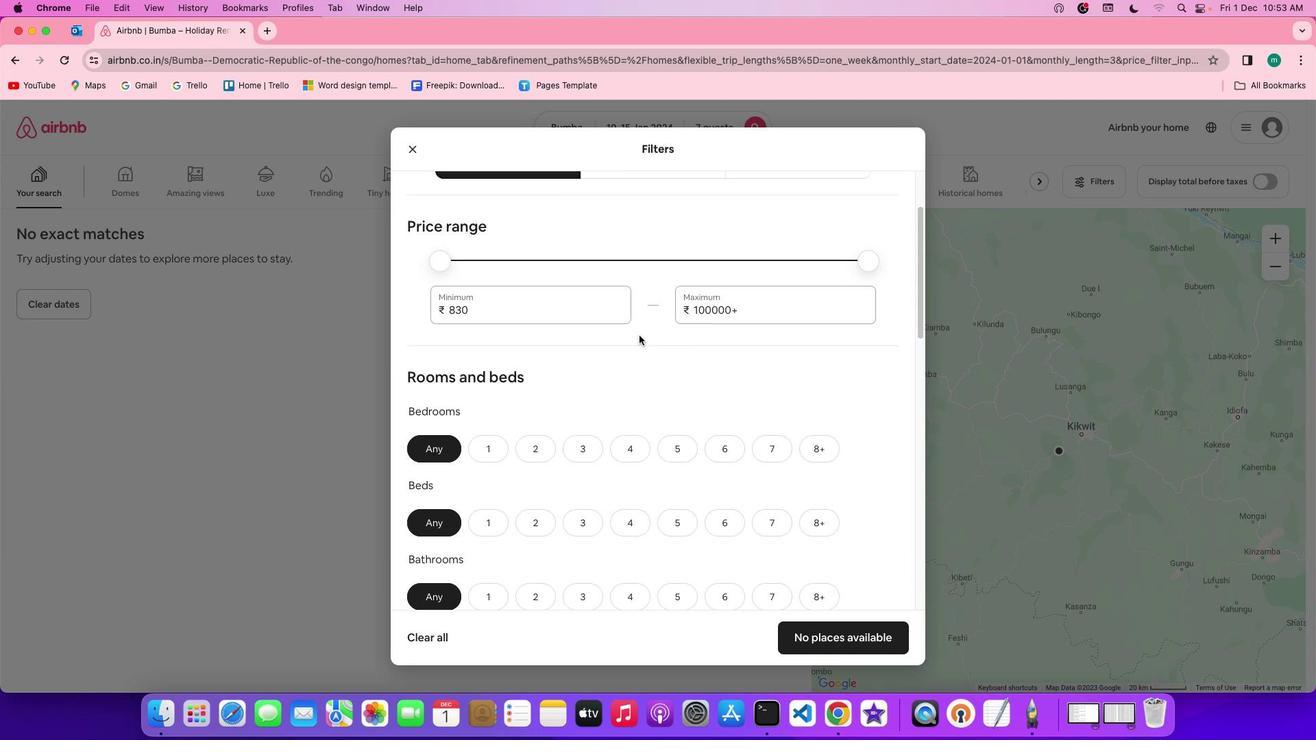 
Action: Mouse scrolled (638, 335) with delta (0, -2)
Screenshot: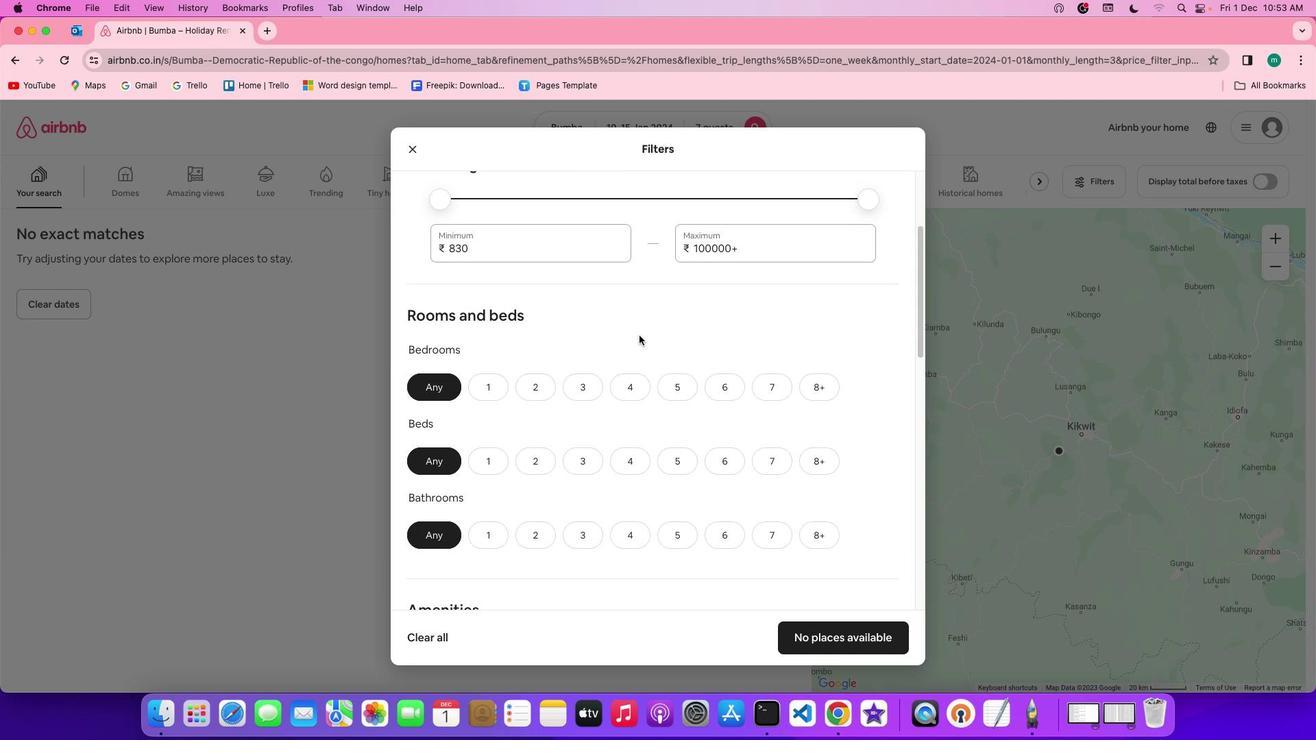 
Action: Mouse scrolled (638, 335) with delta (0, -2)
Screenshot: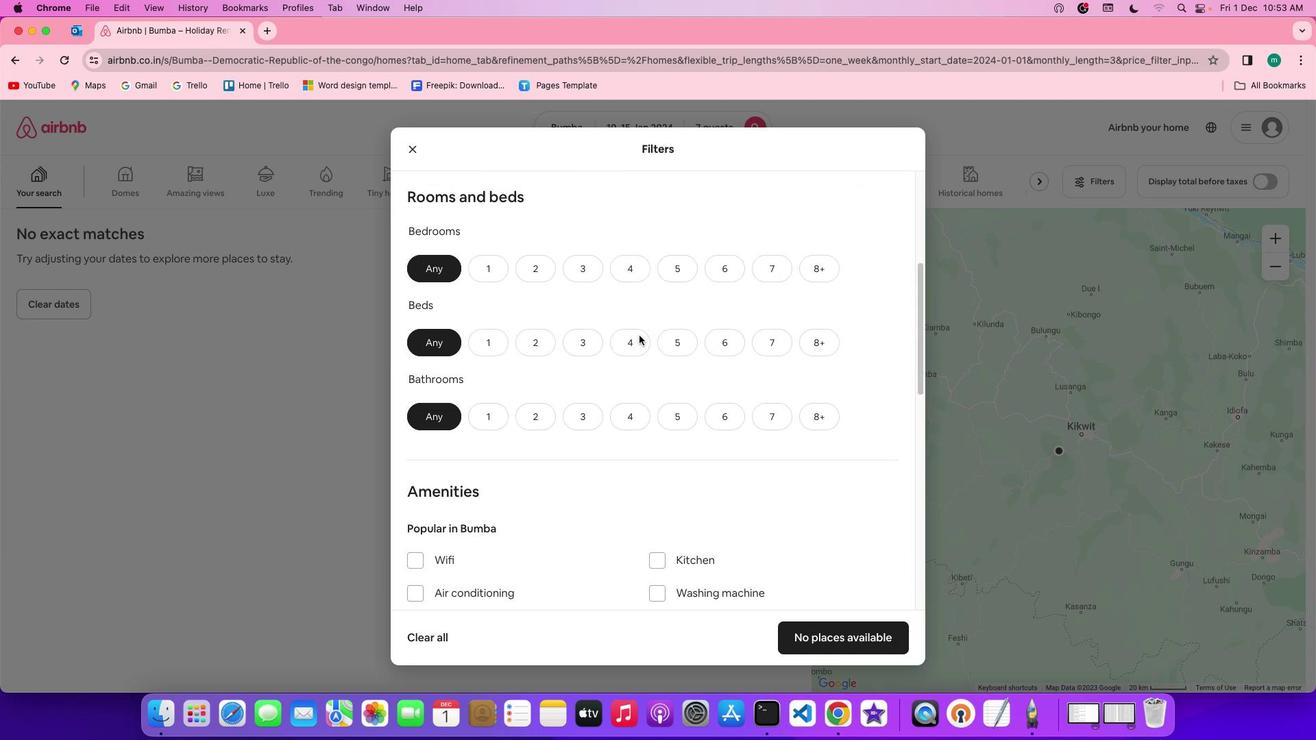 
Action: Mouse moved to (636, 261)
Screenshot: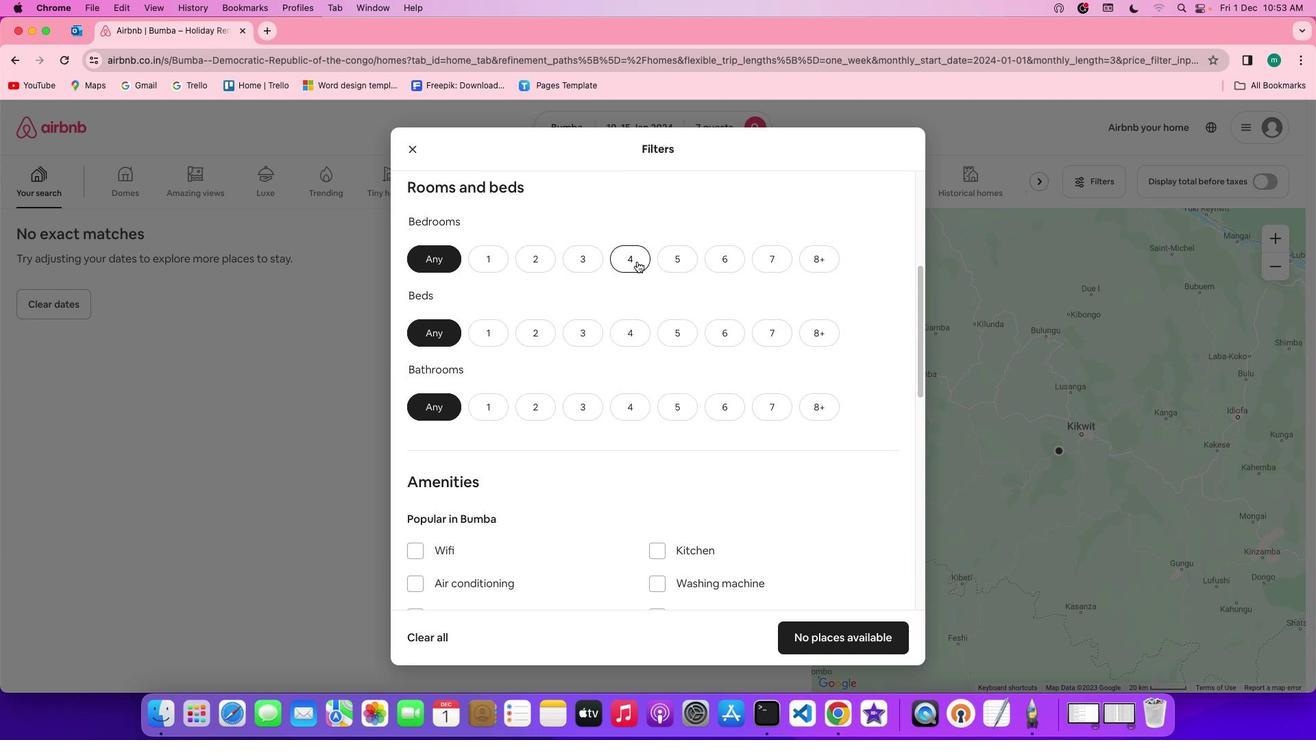 
Action: Mouse pressed left at (636, 261)
Screenshot: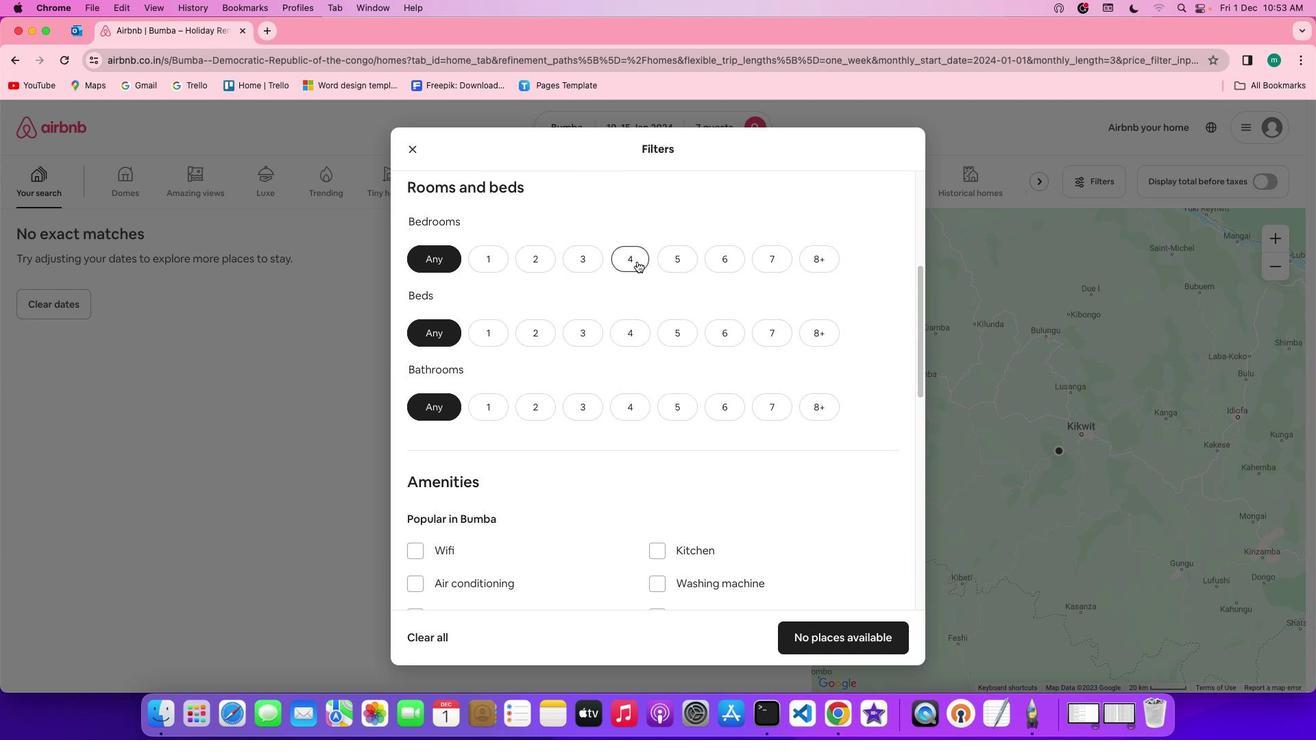 
Action: Mouse moved to (763, 331)
Screenshot: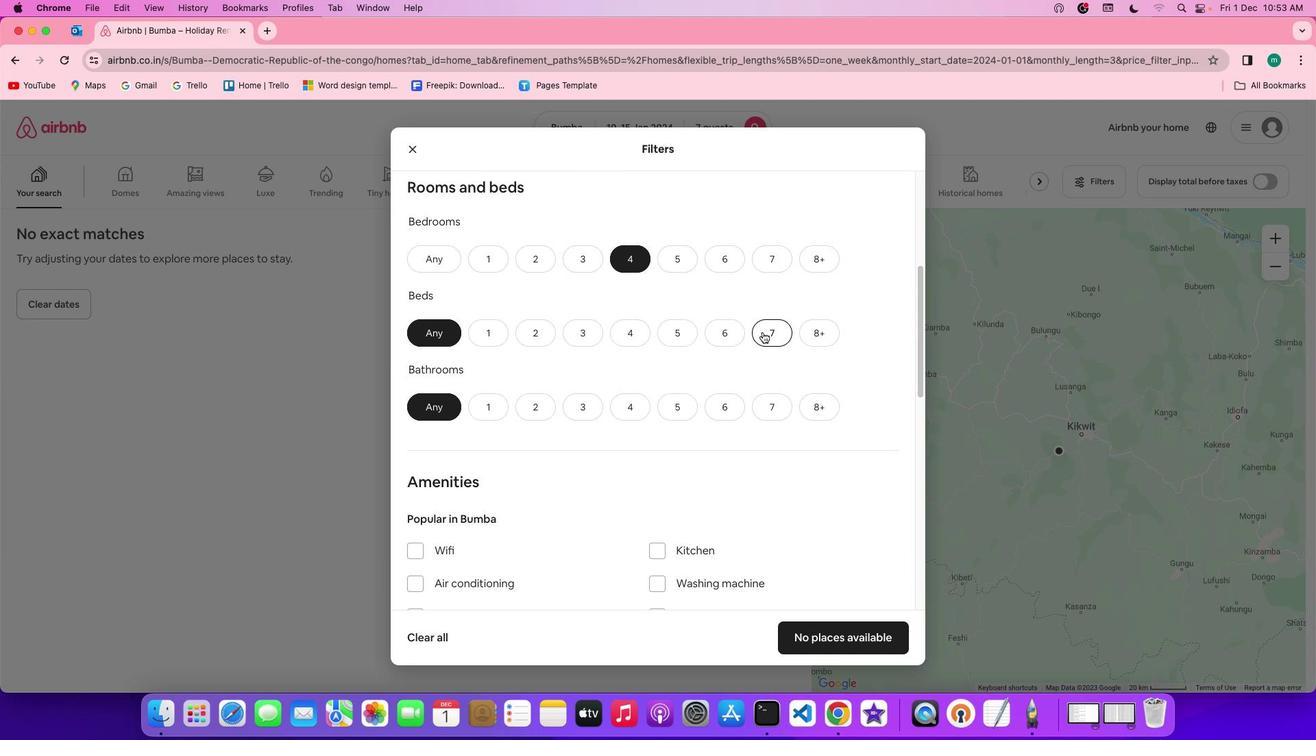 
Action: Mouse pressed left at (763, 331)
Screenshot: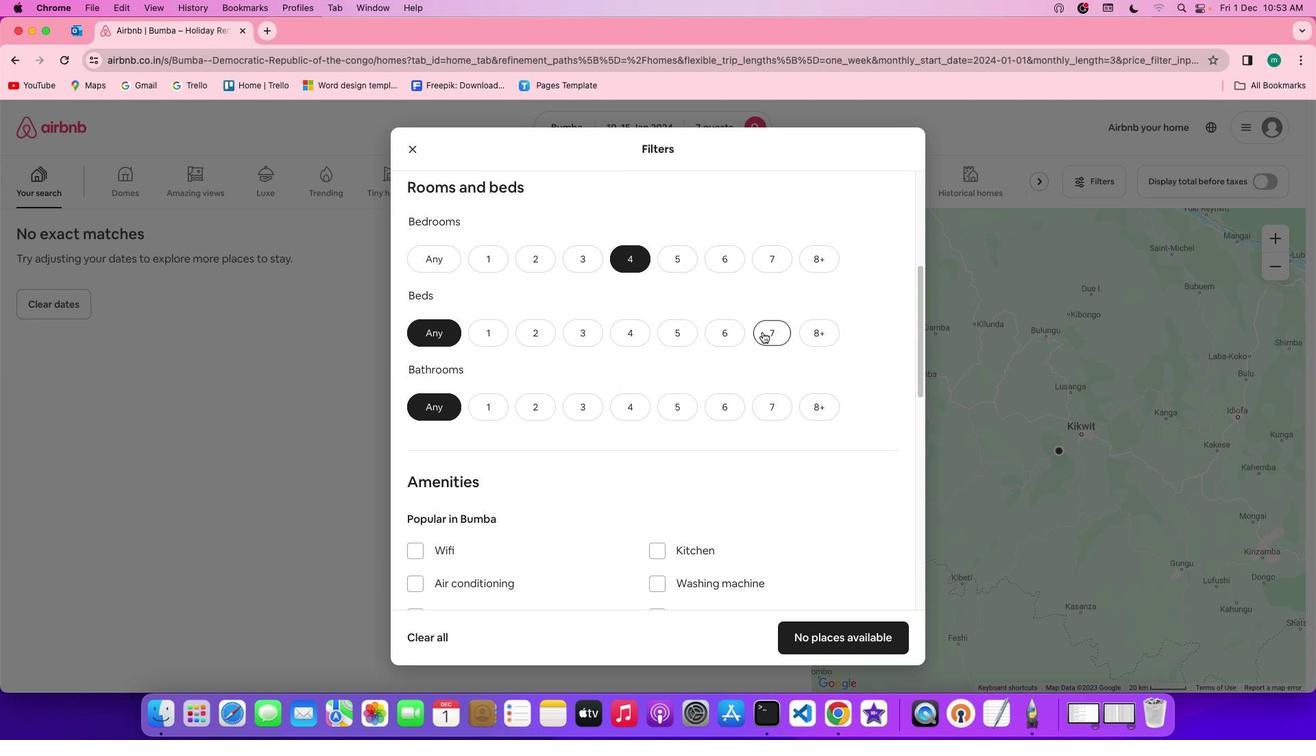 
Action: Mouse moved to (684, 372)
Screenshot: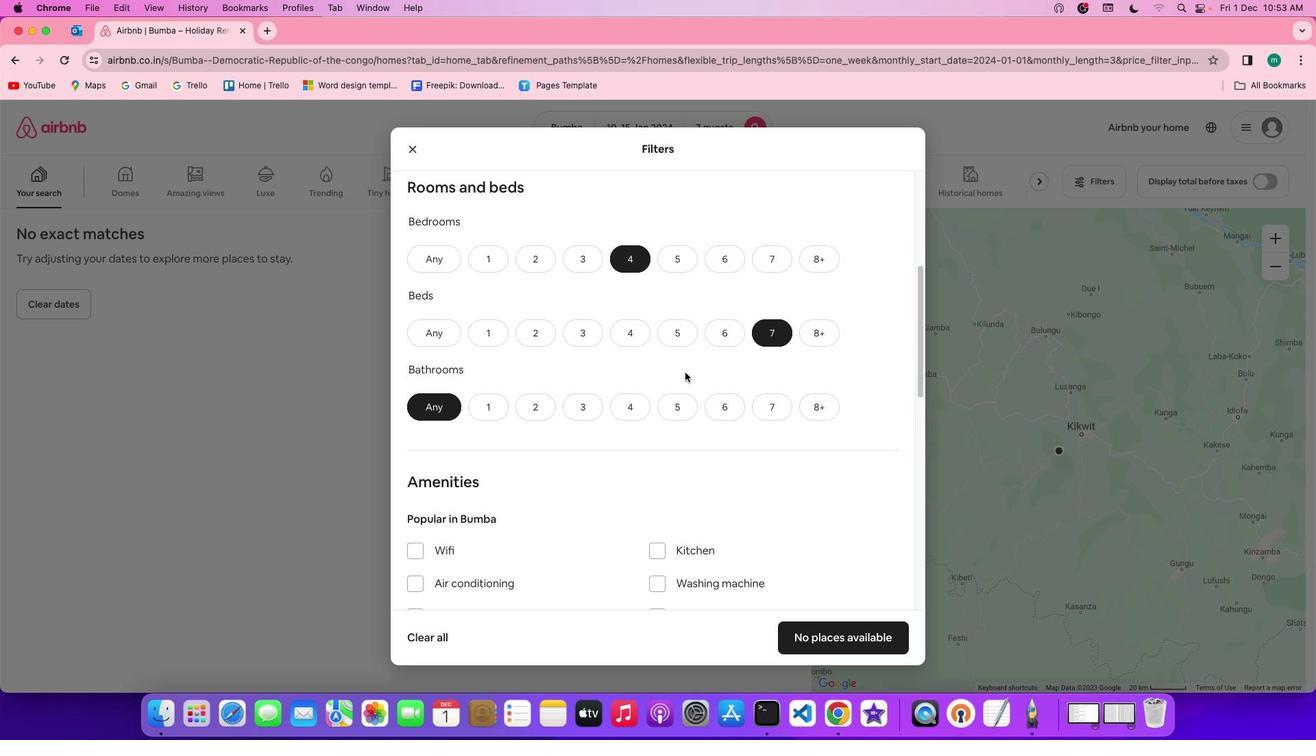 
Action: Mouse scrolled (684, 372) with delta (0, 0)
Screenshot: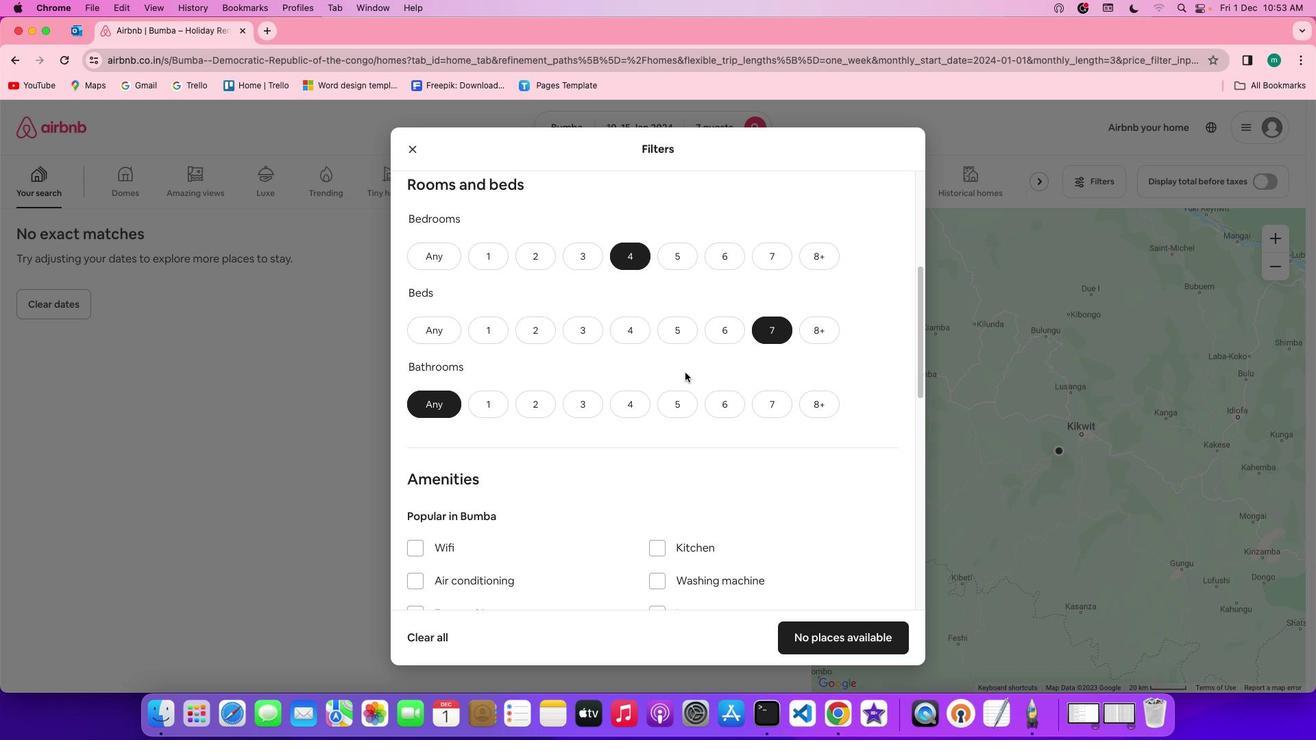 
Action: Mouse scrolled (684, 372) with delta (0, 0)
Screenshot: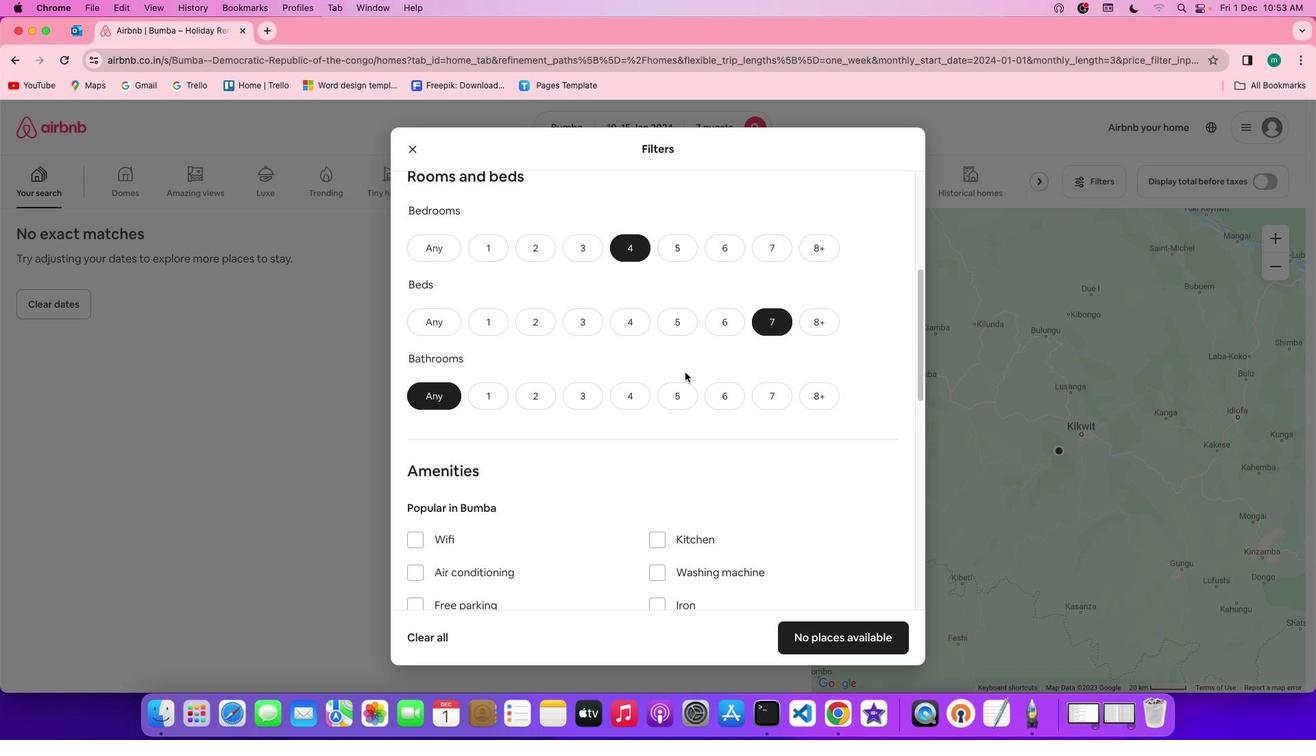 
Action: Mouse scrolled (684, 372) with delta (0, 0)
Screenshot: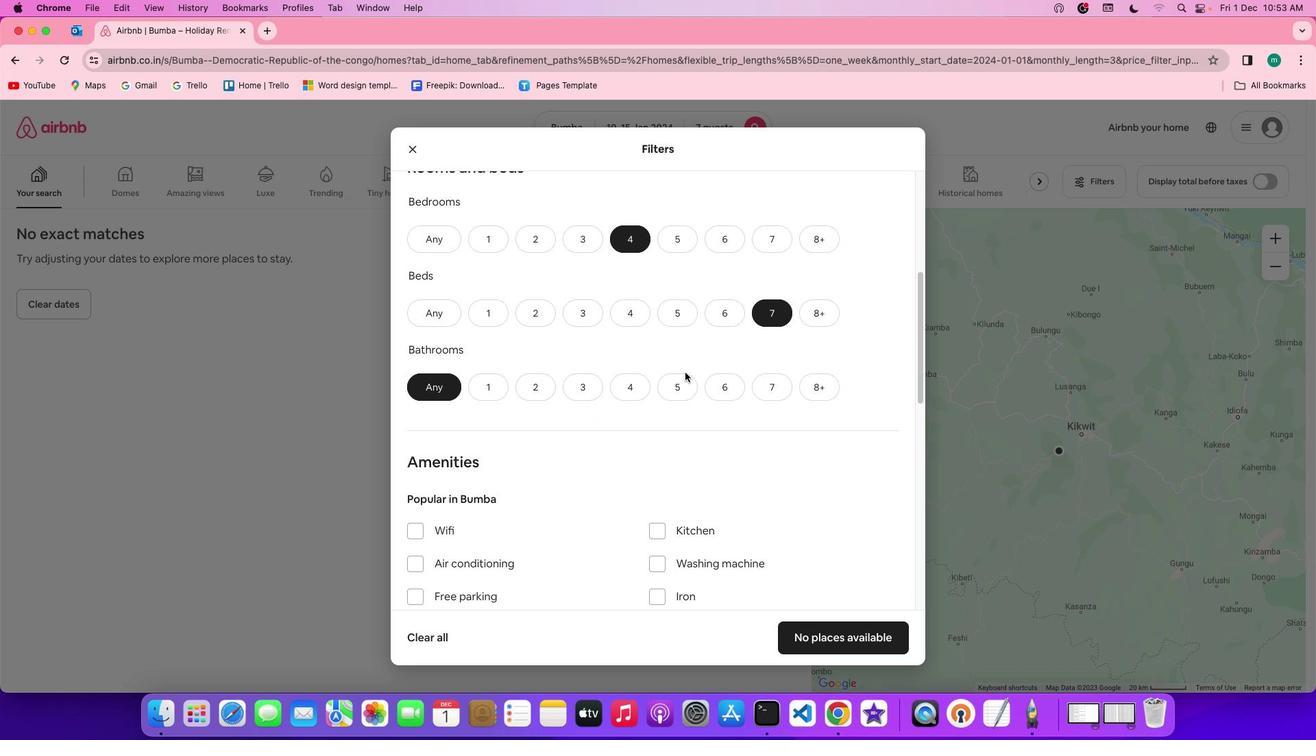 
Action: Mouse moved to (634, 381)
Screenshot: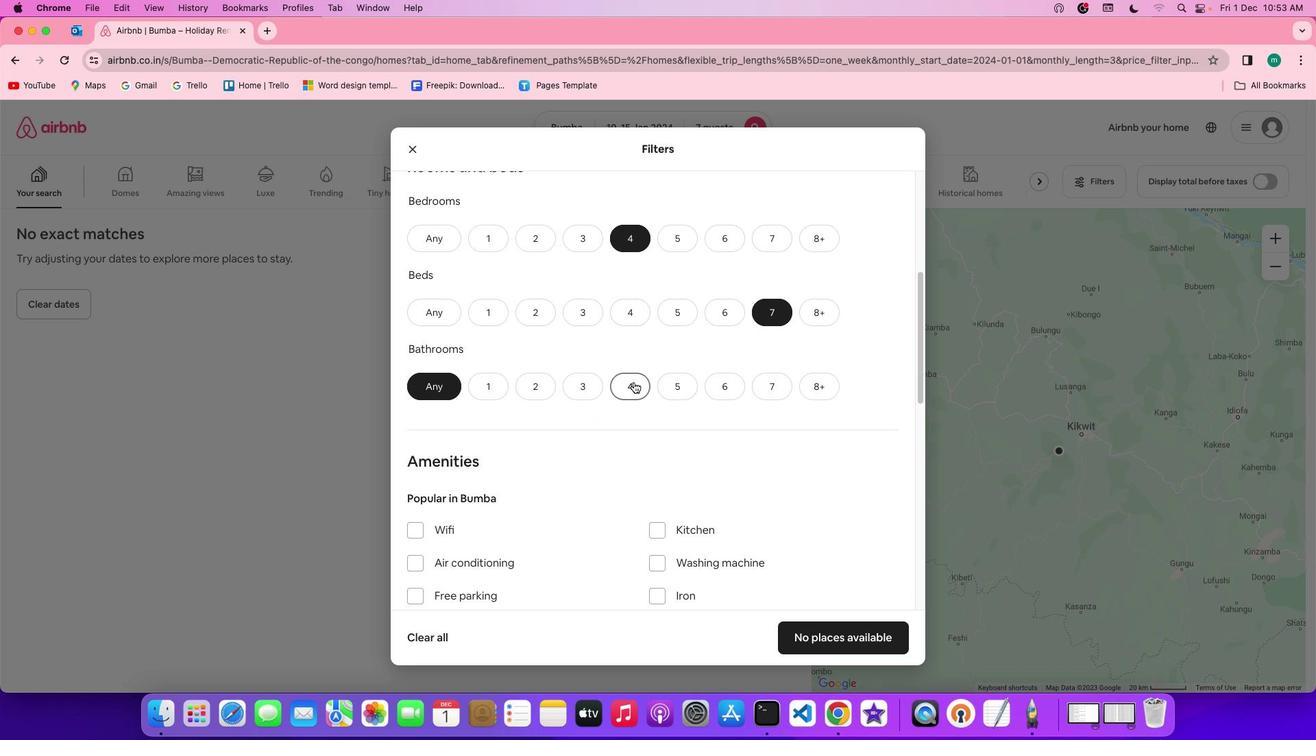 
Action: Mouse pressed left at (634, 381)
Screenshot: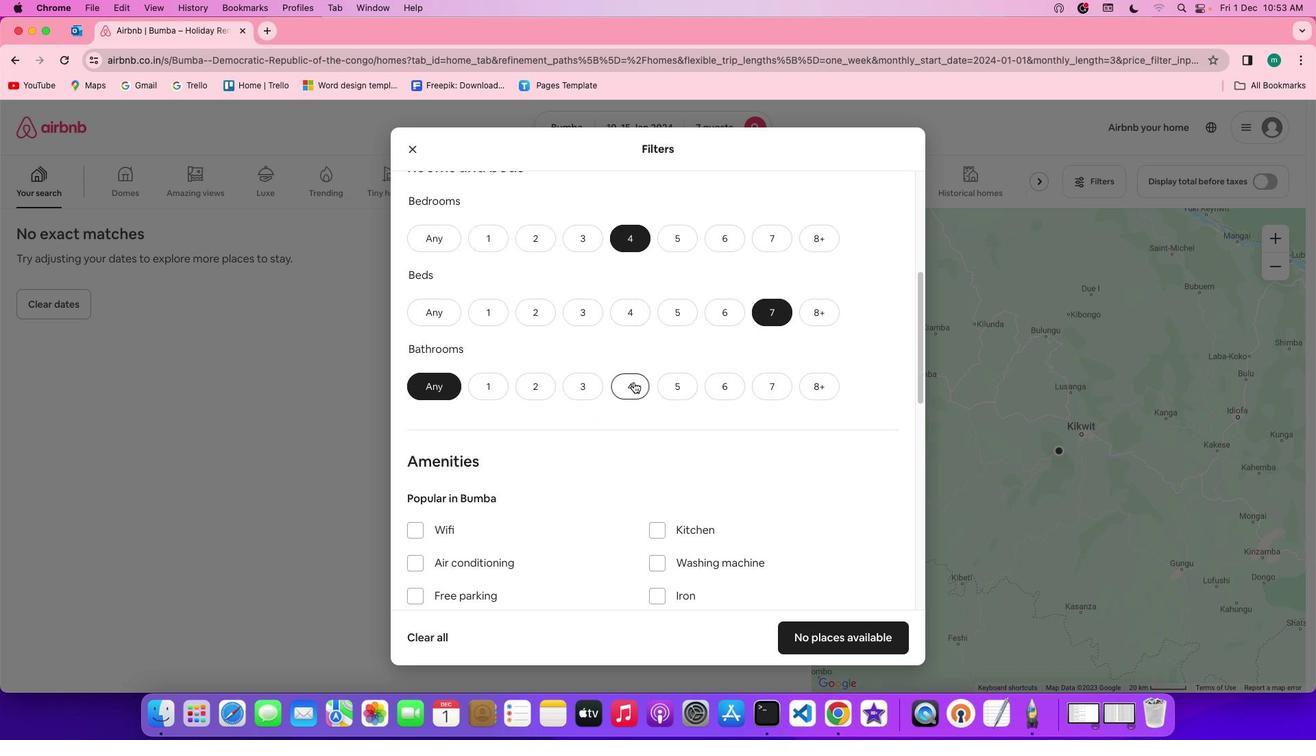 
Action: Mouse moved to (774, 394)
Screenshot: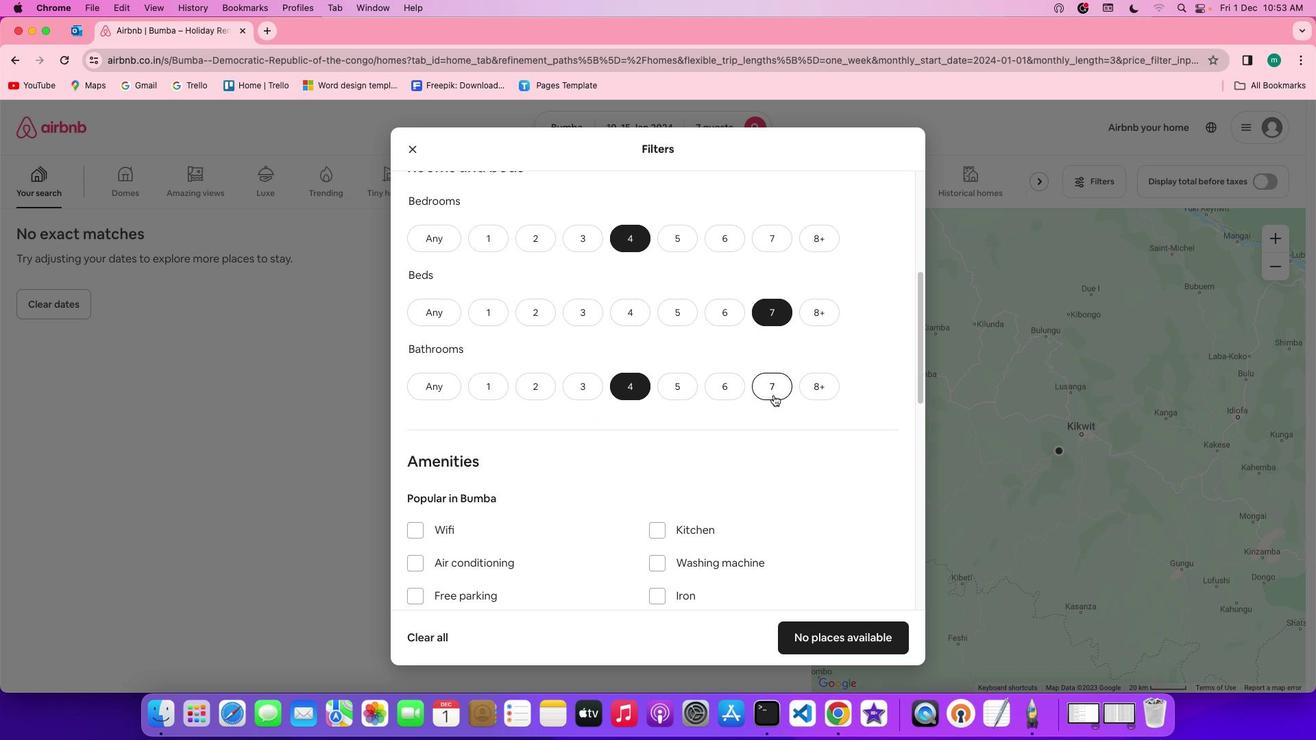 
Action: Mouse scrolled (774, 394) with delta (0, 0)
Screenshot: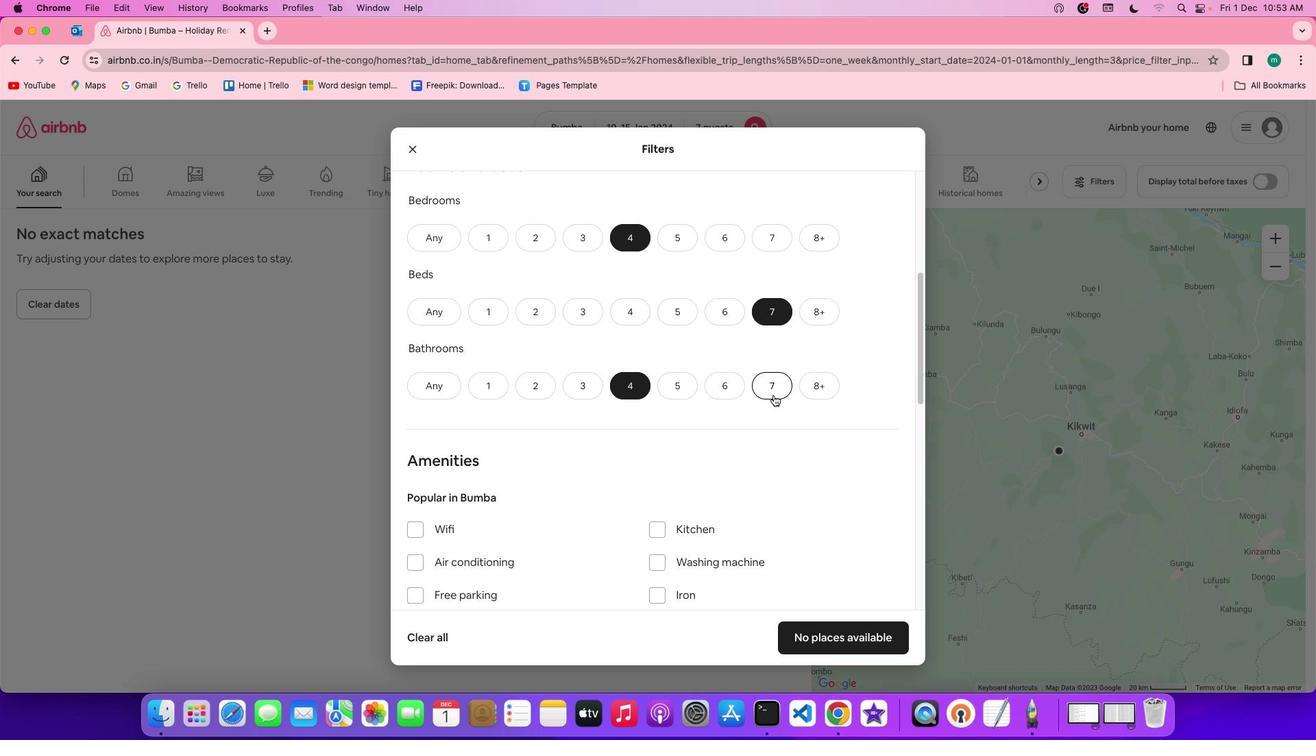 
Action: Mouse scrolled (774, 394) with delta (0, 0)
Screenshot: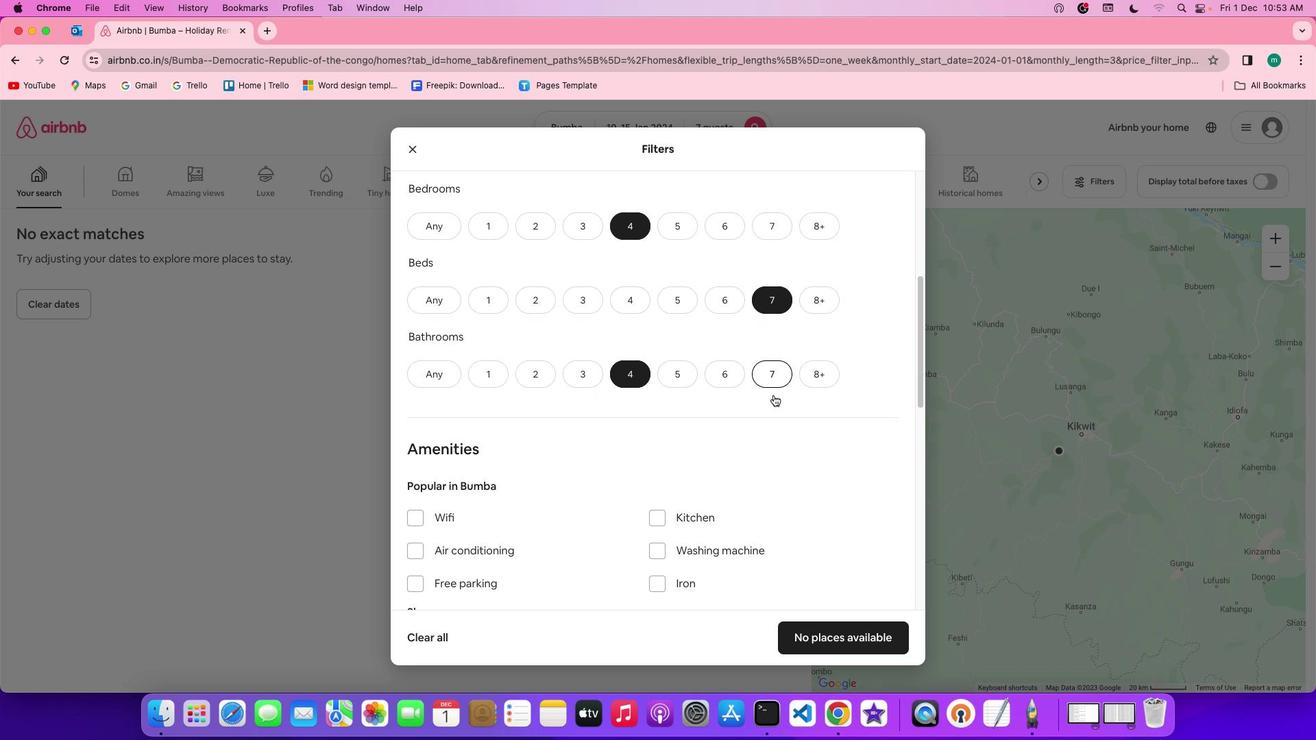 
Action: Mouse scrolled (774, 394) with delta (0, 0)
Screenshot: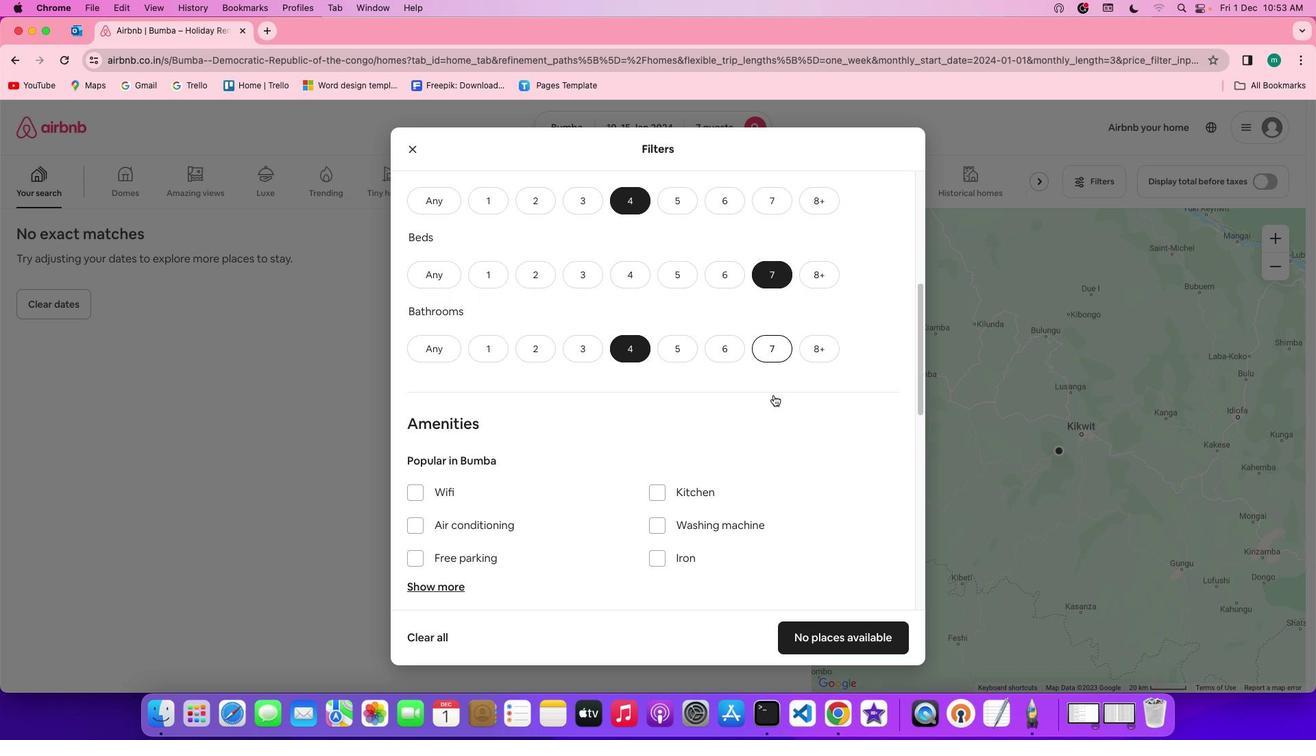 
Action: Mouse scrolled (774, 394) with delta (0, 0)
Screenshot: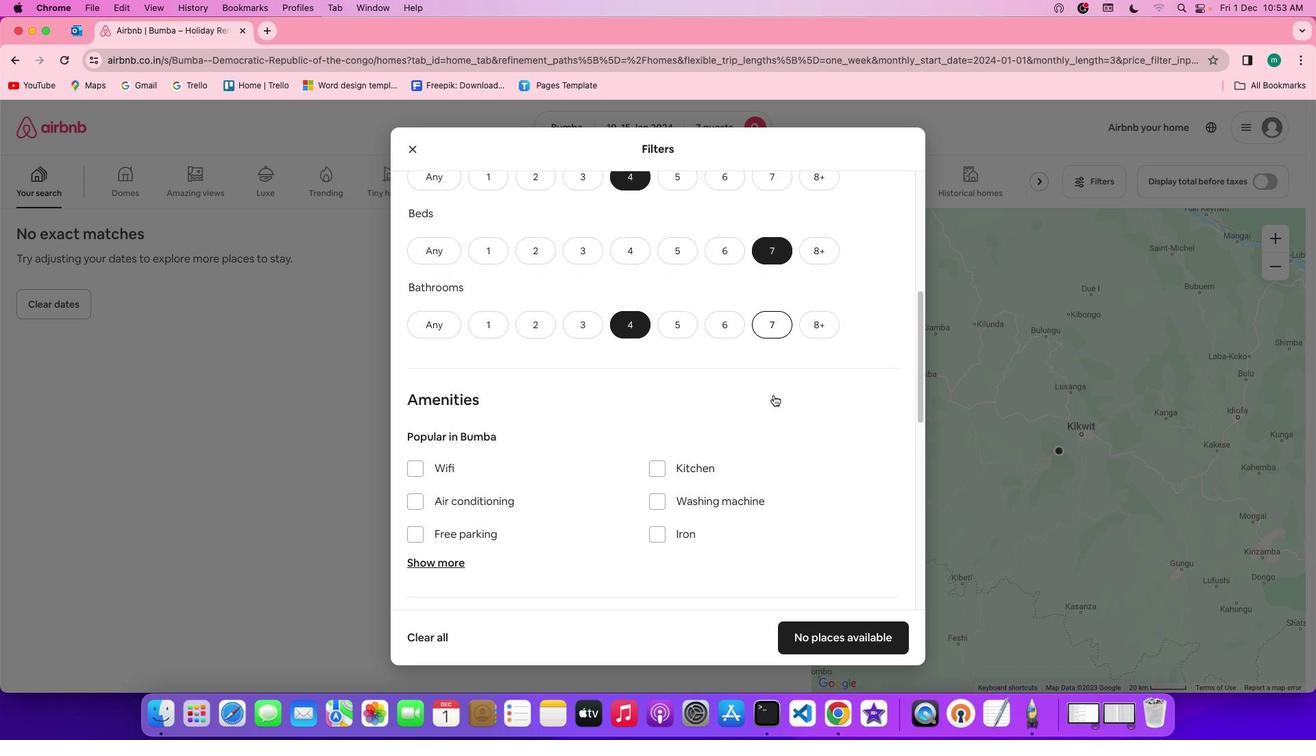 
Action: Mouse scrolled (774, 394) with delta (0, 0)
Screenshot: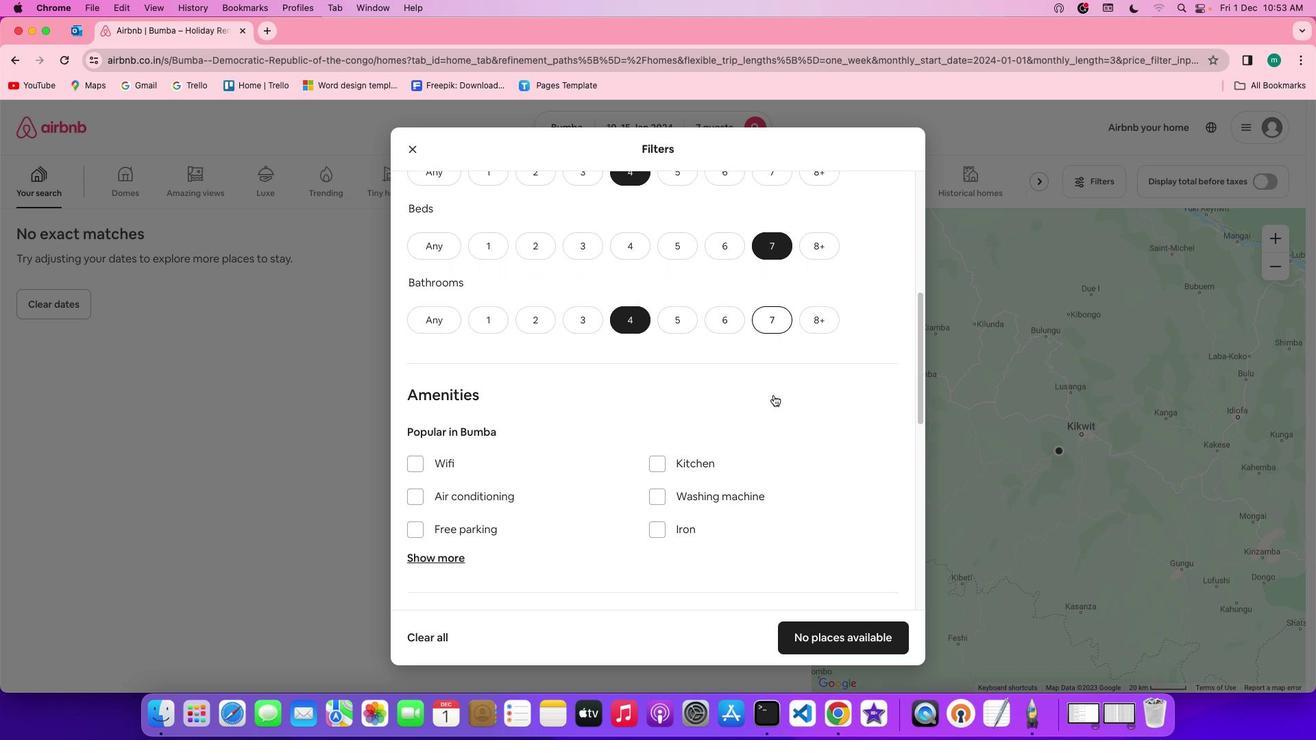 
Action: Mouse scrolled (774, 394) with delta (0, 0)
Screenshot: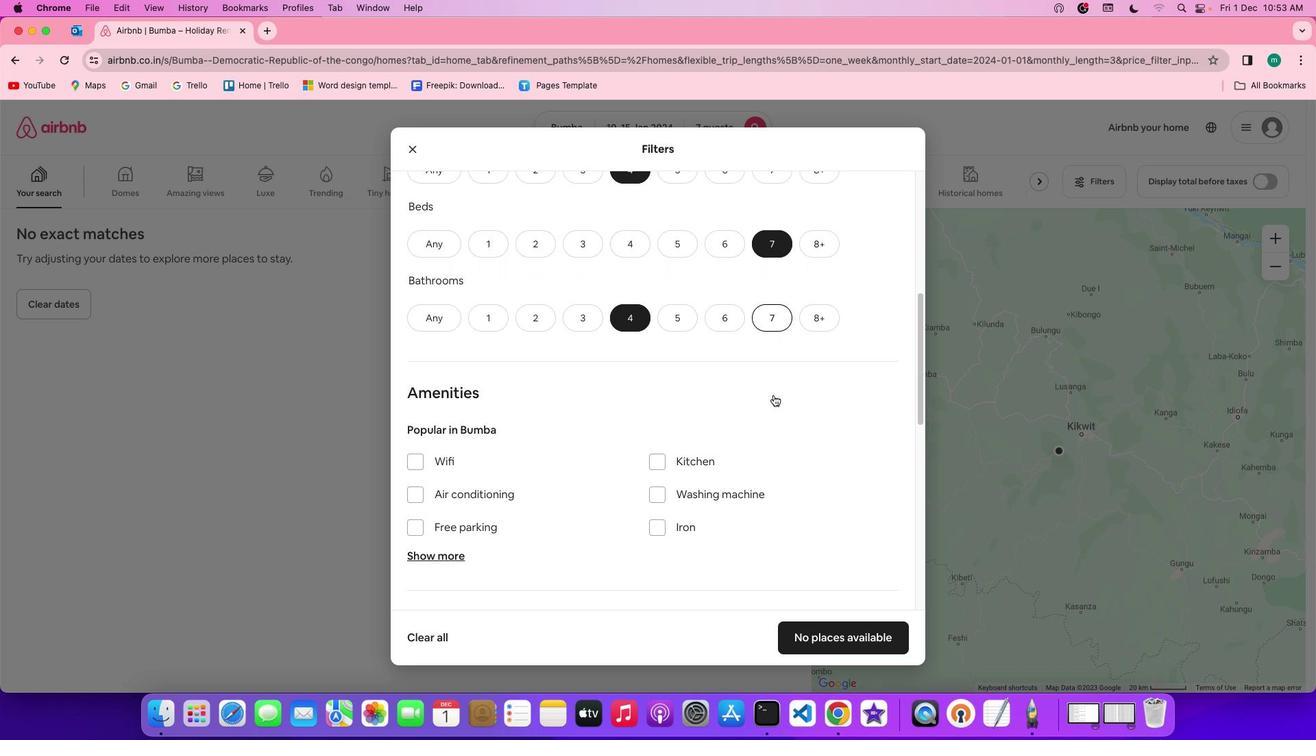 
Action: Mouse scrolled (774, 394) with delta (0, 0)
Screenshot: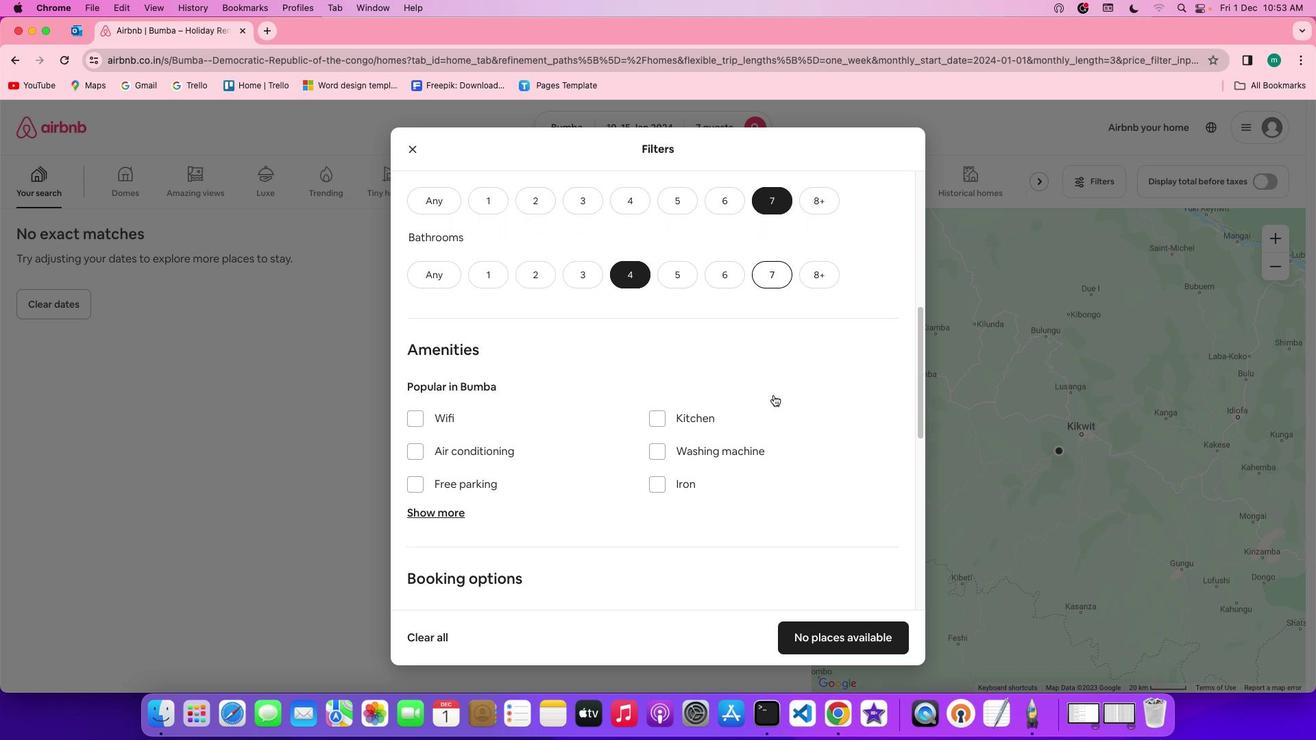 
Action: Mouse scrolled (774, 394) with delta (0, 0)
Screenshot: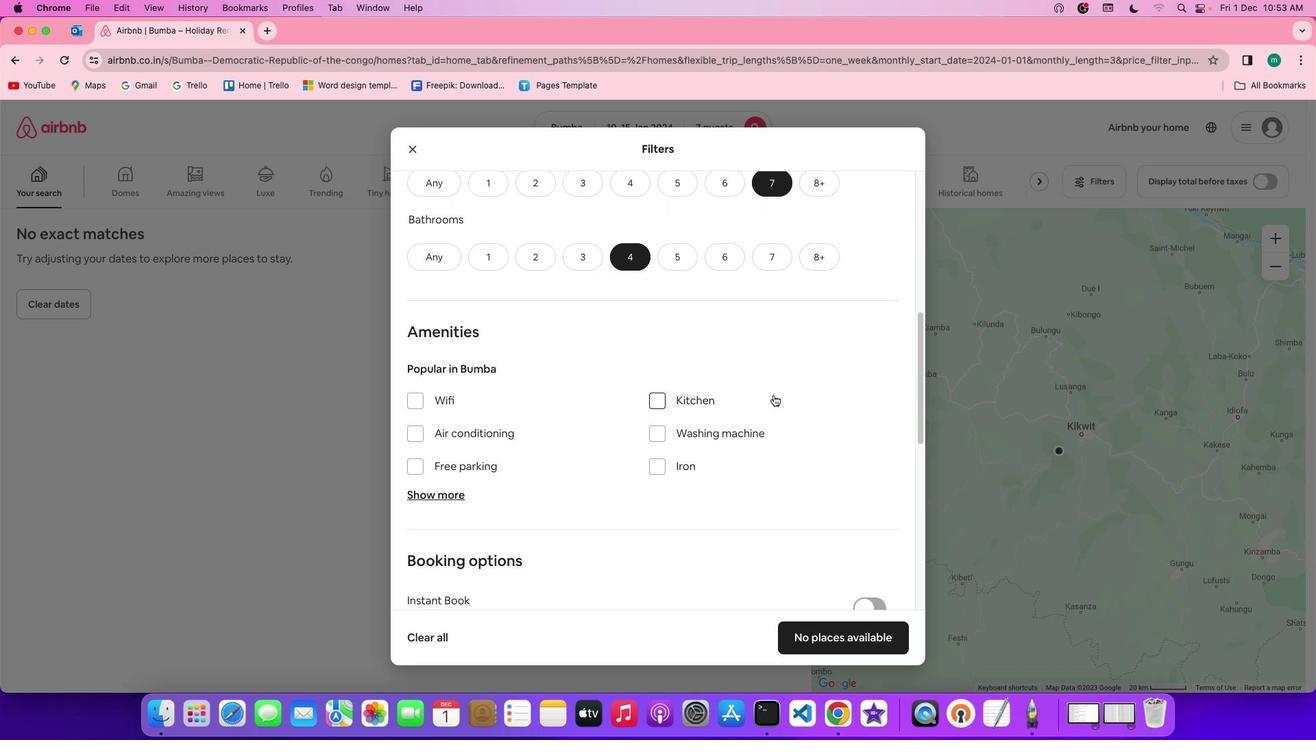 
Action: Mouse scrolled (774, 394) with delta (0, 0)
Screenshot: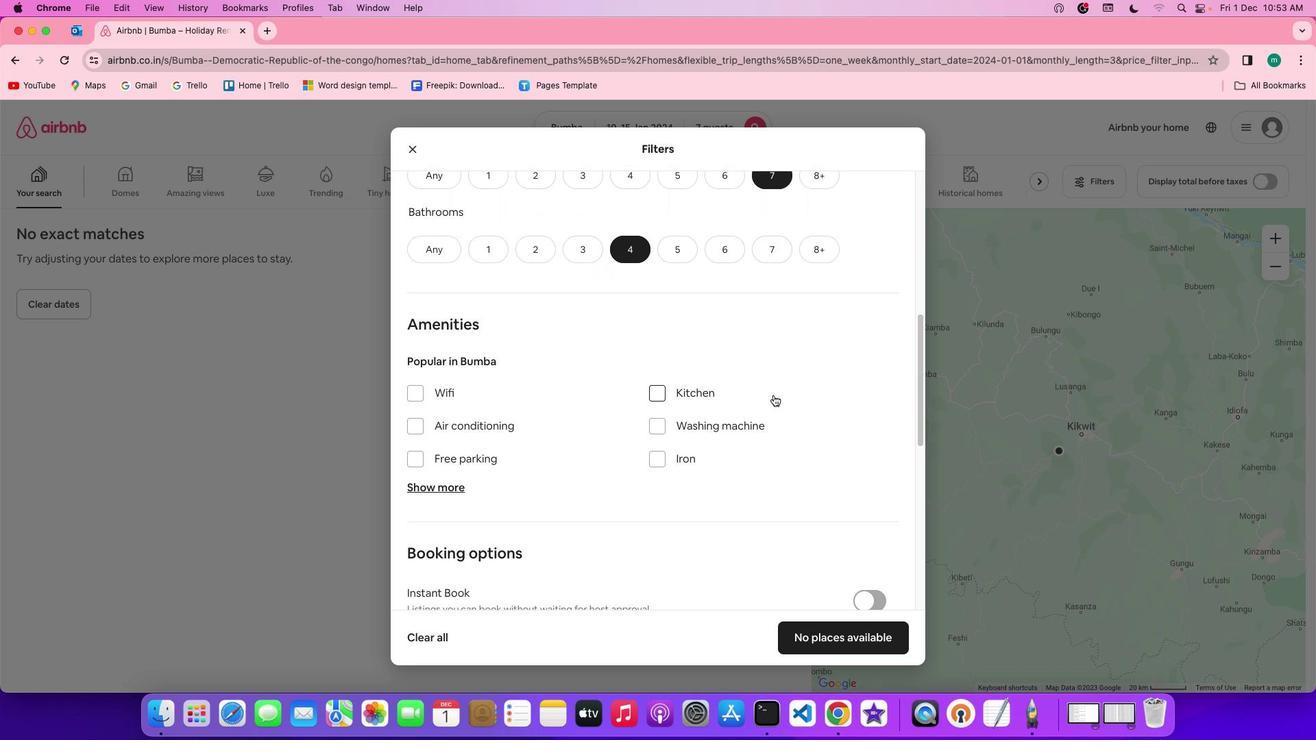 
Action: Mouse scrolled (774, 394) with delta (0, 0)
Screenshot: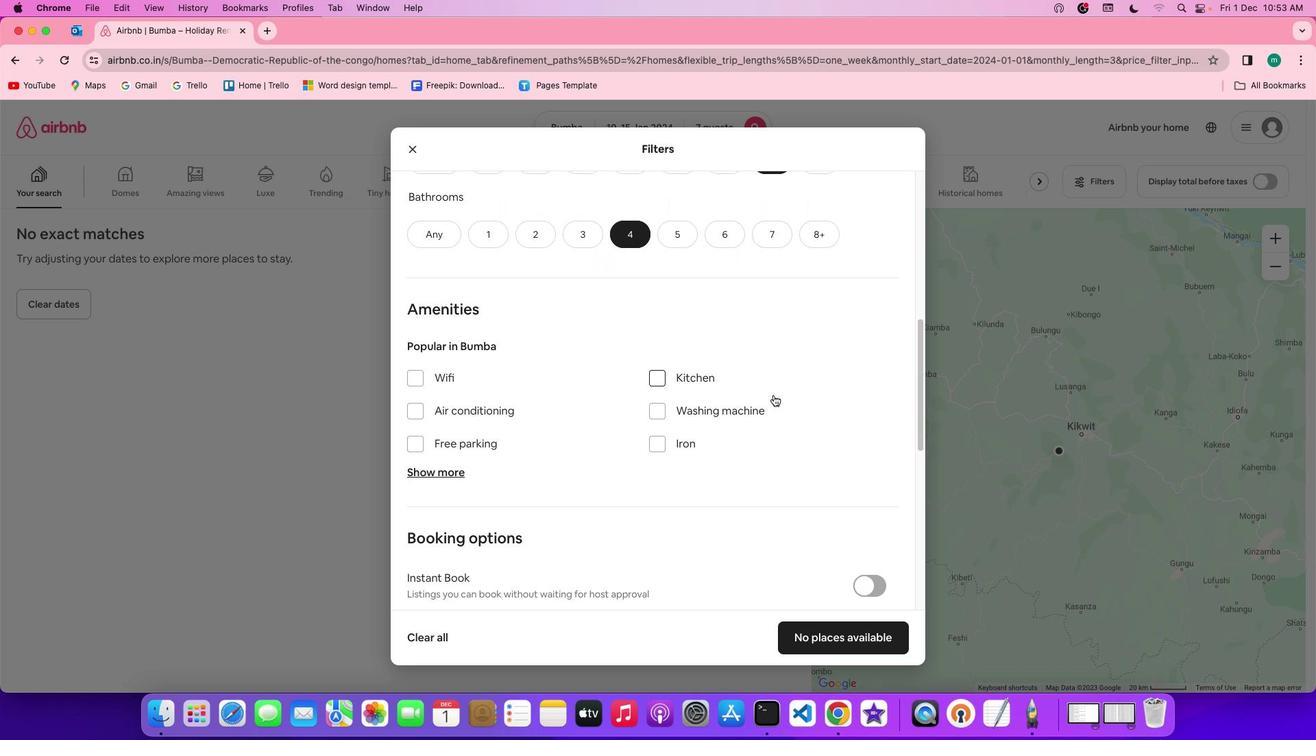 
Action: Mouse scrolled (774, 394) with delta (0, 0)
Screenshot: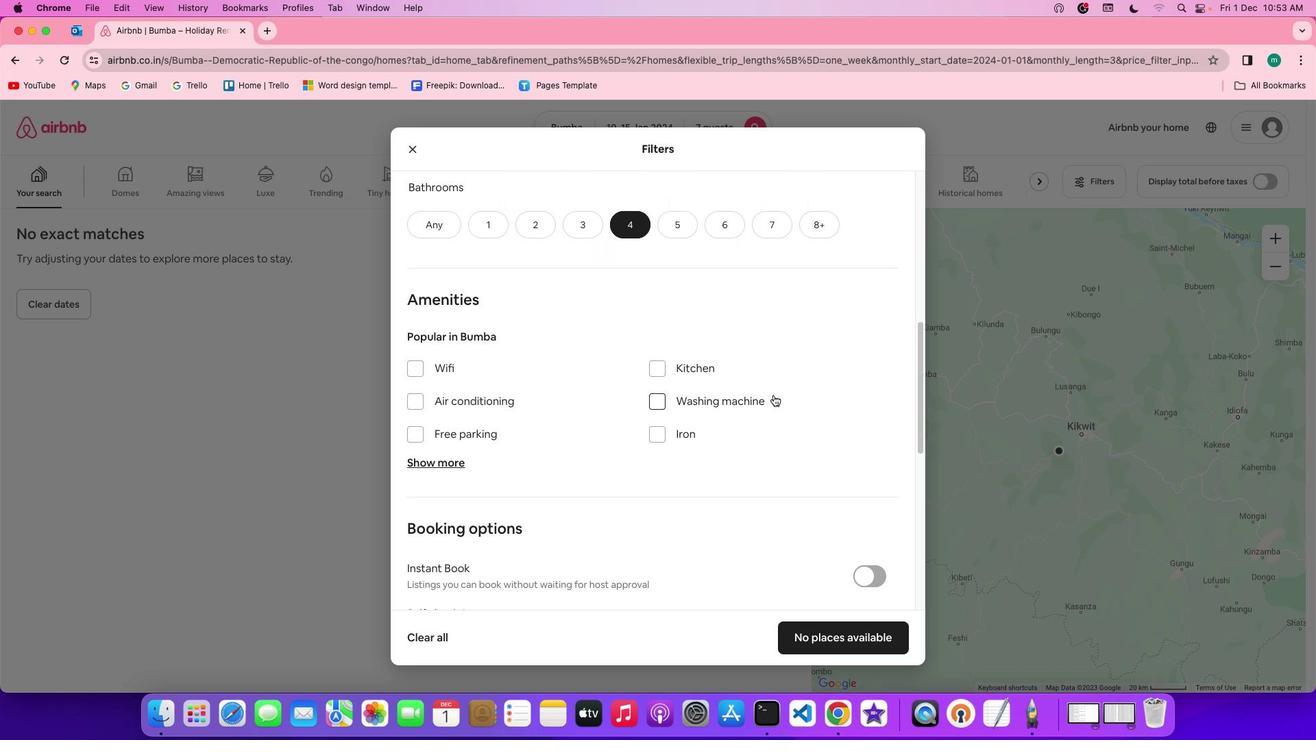 
Action: Mouse scrolled (774, 394) with delta (0, 0)
Screenshot: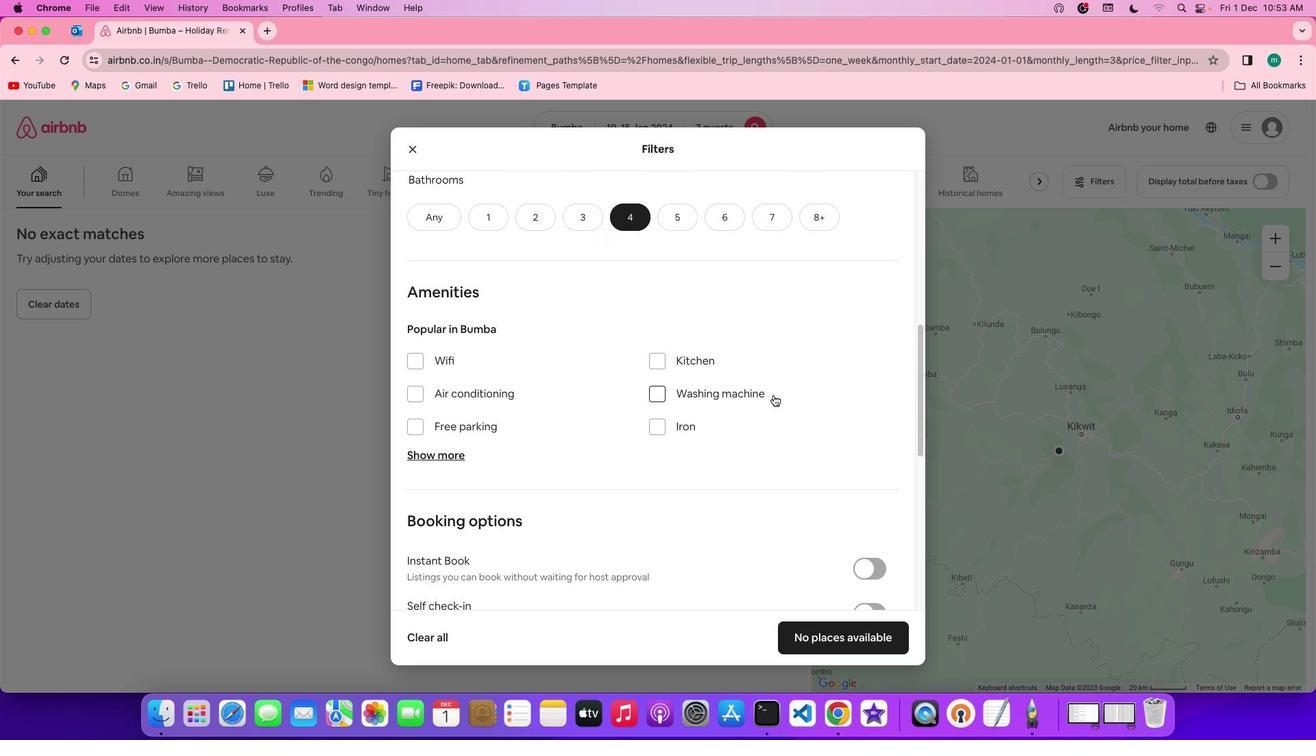 
Action: Mouse scrolled (774, 394) with delta (0, 0)
Screenshot: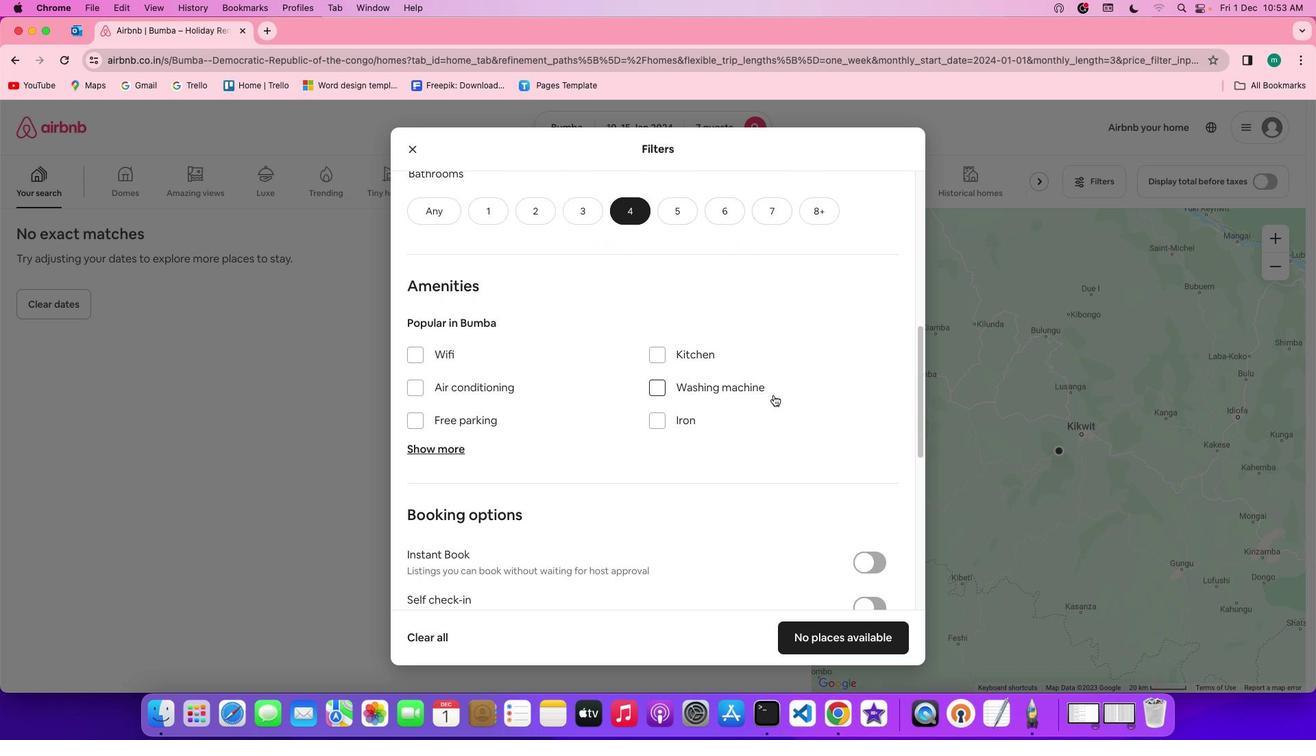 
Action: Mouse scrolled (774, 394) with delta (0, 0)
Screenshot: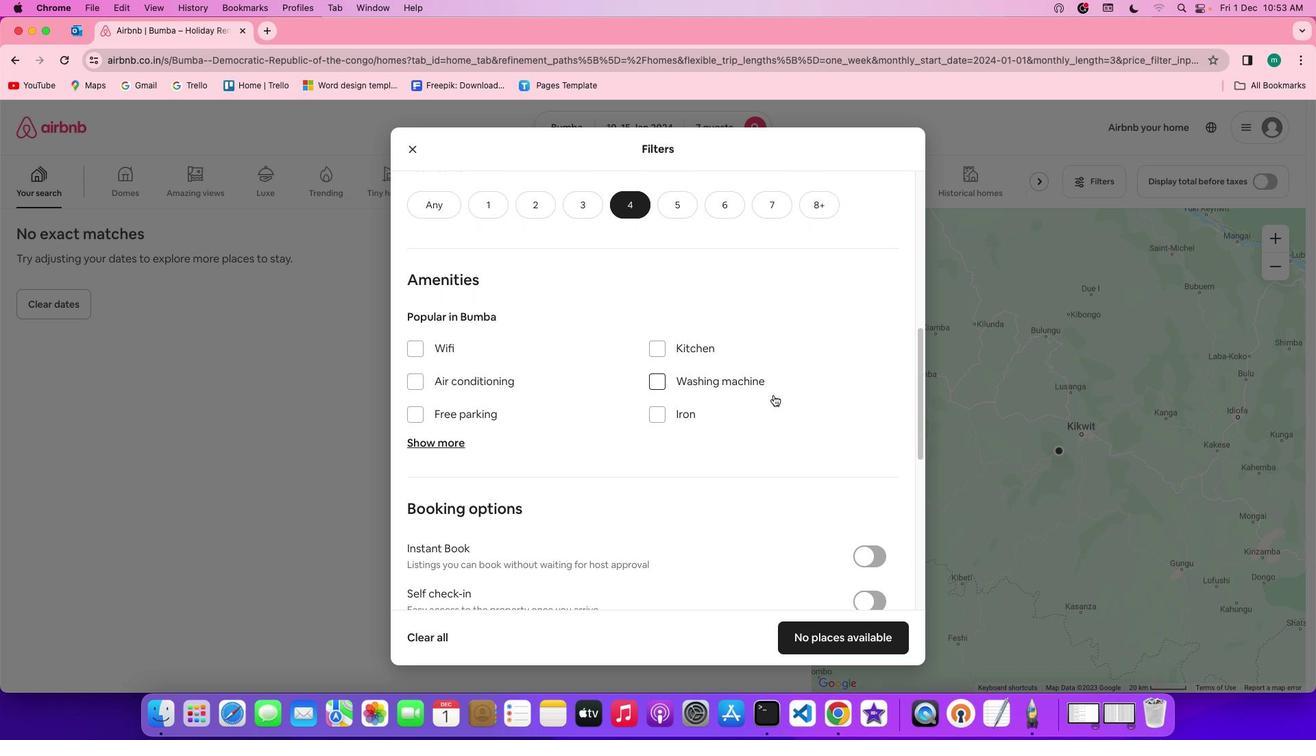 
Action: Mouse scrolled (774, 394) with delta (0, 0)
Screenshot: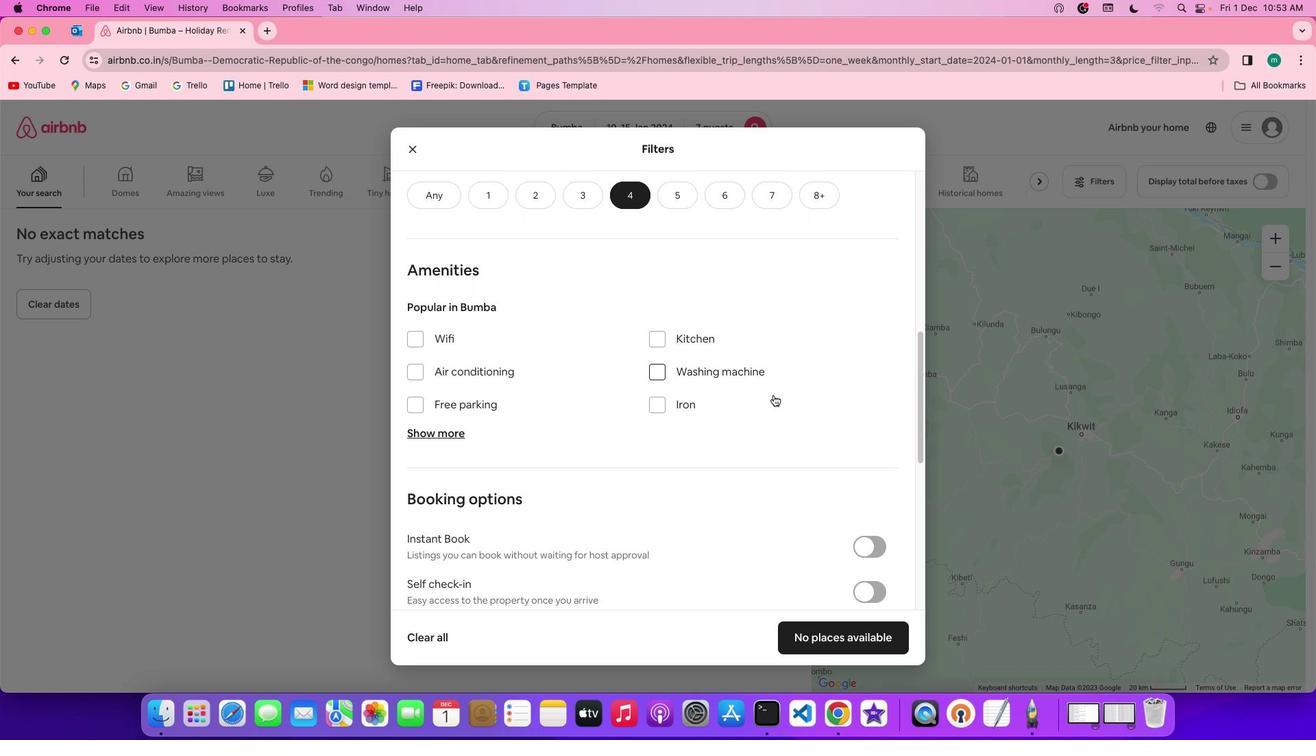 
Action: Mouse scrolled (774, 394) with delta (0, 0)
Screenshot: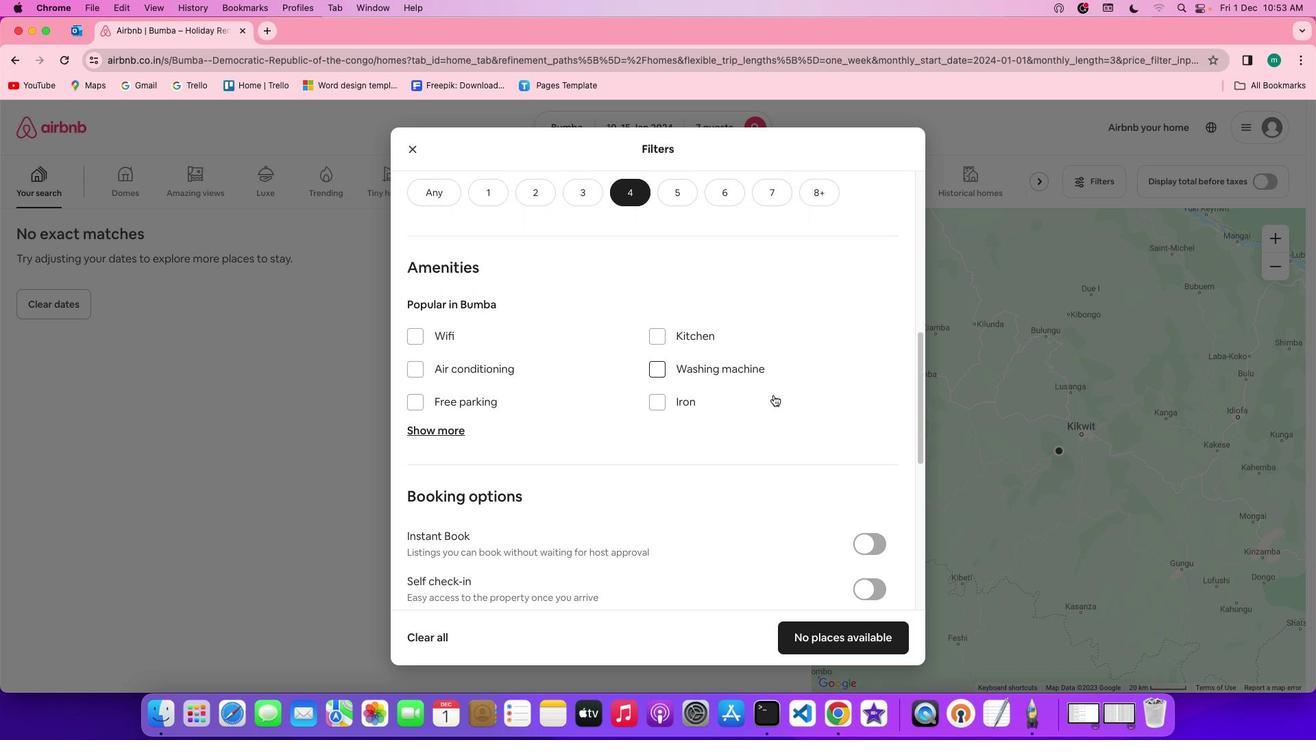 
Action: Mouse scrolled (774, 394) with delta (0, 0)
Screenshot: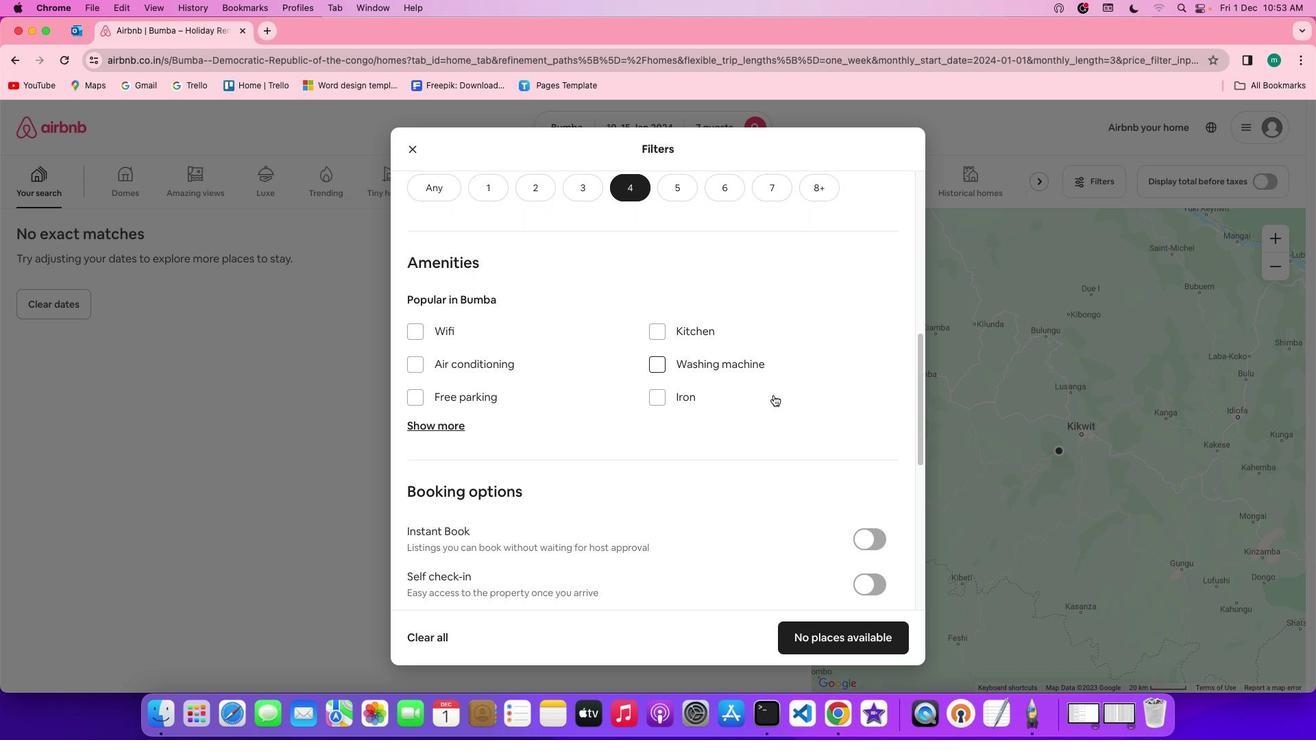 
Action: Mouse scrolled (774, 394) with delta (0, 0)
Screenshot: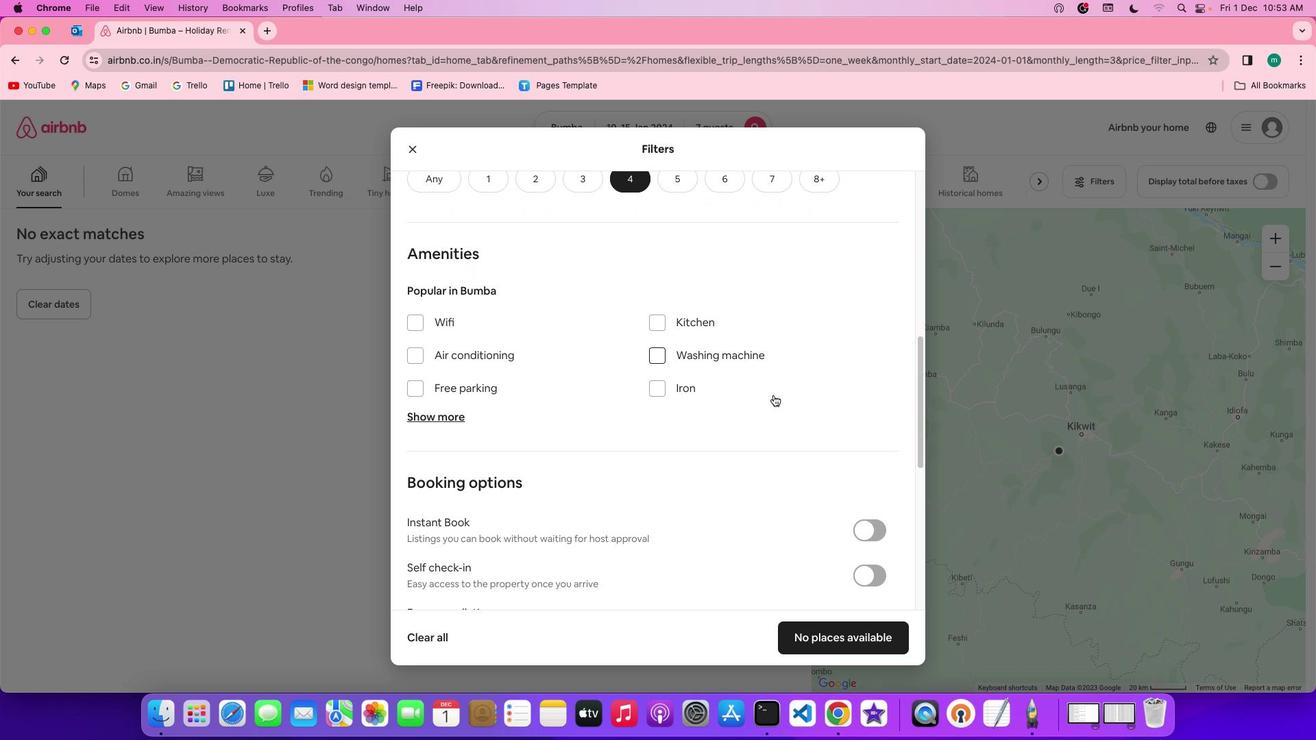 
Action: Mouse scrolled (774, 394) with delta (0, 0)
Screenshot: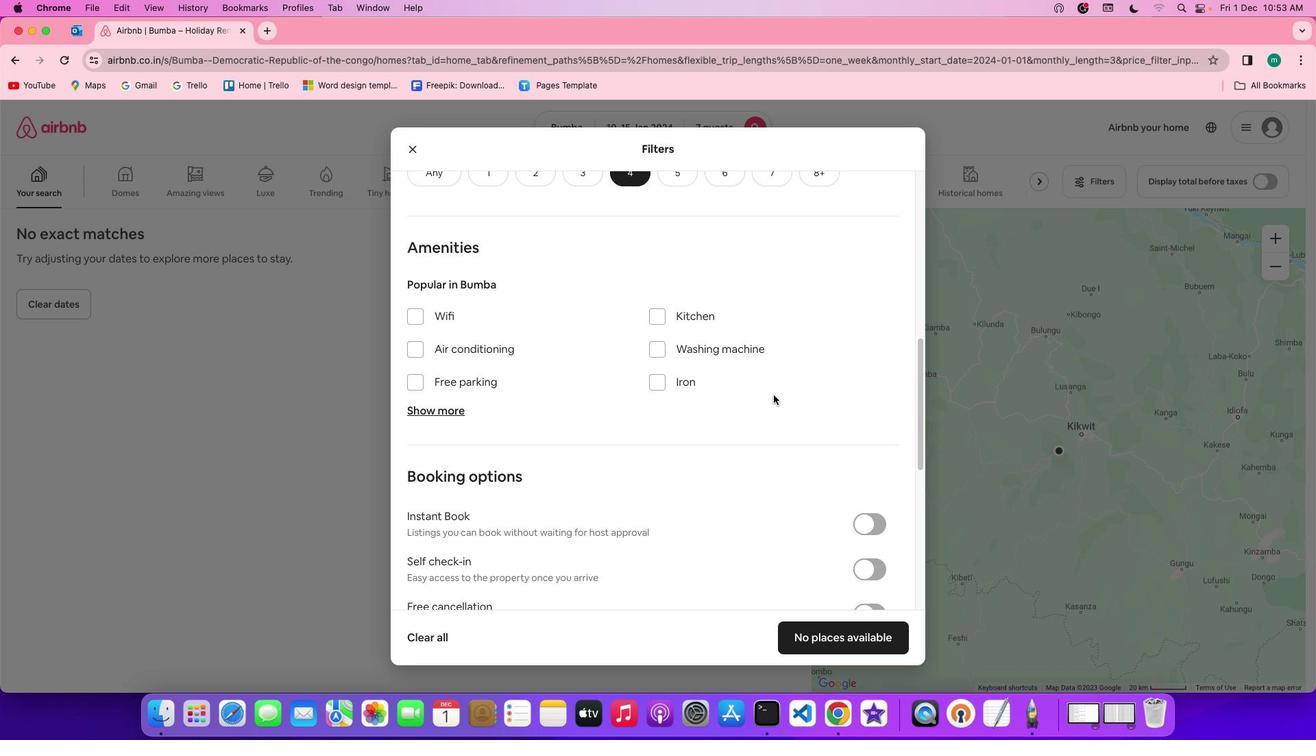 
Action: Mouse scrolled (774, 394) with delta (0, 0)
Screenshot: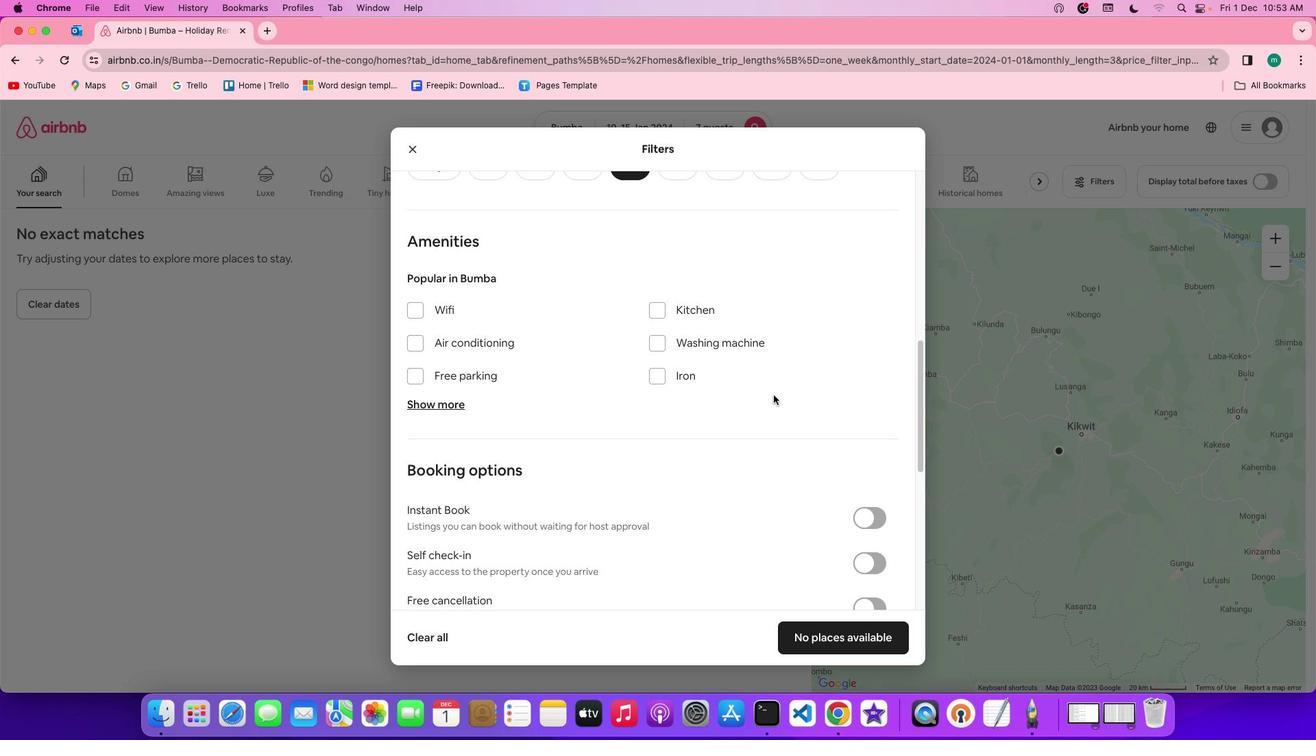 
Action: Mouse scrolled (774, 394) with delta (0, 0)
Screenshot: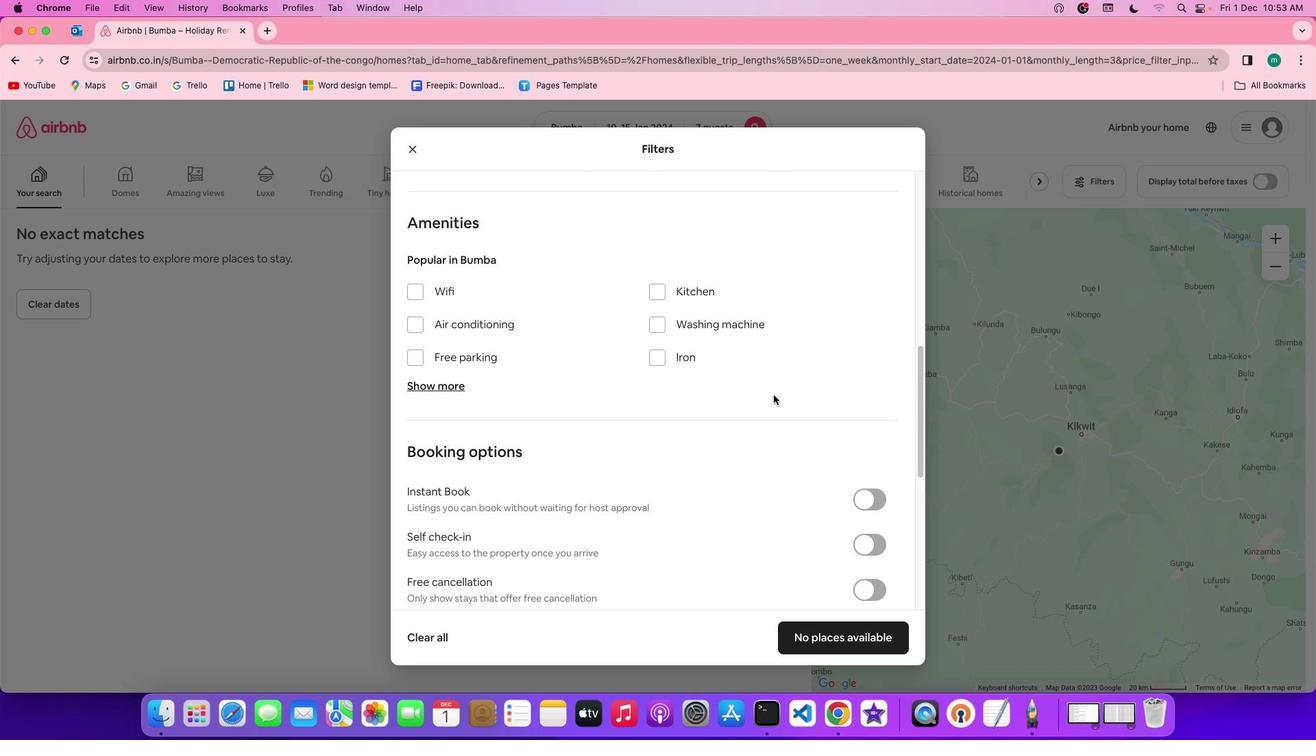 
Action: Mouse scrolled (774, 394) with delta (0, 0)
Screenshot: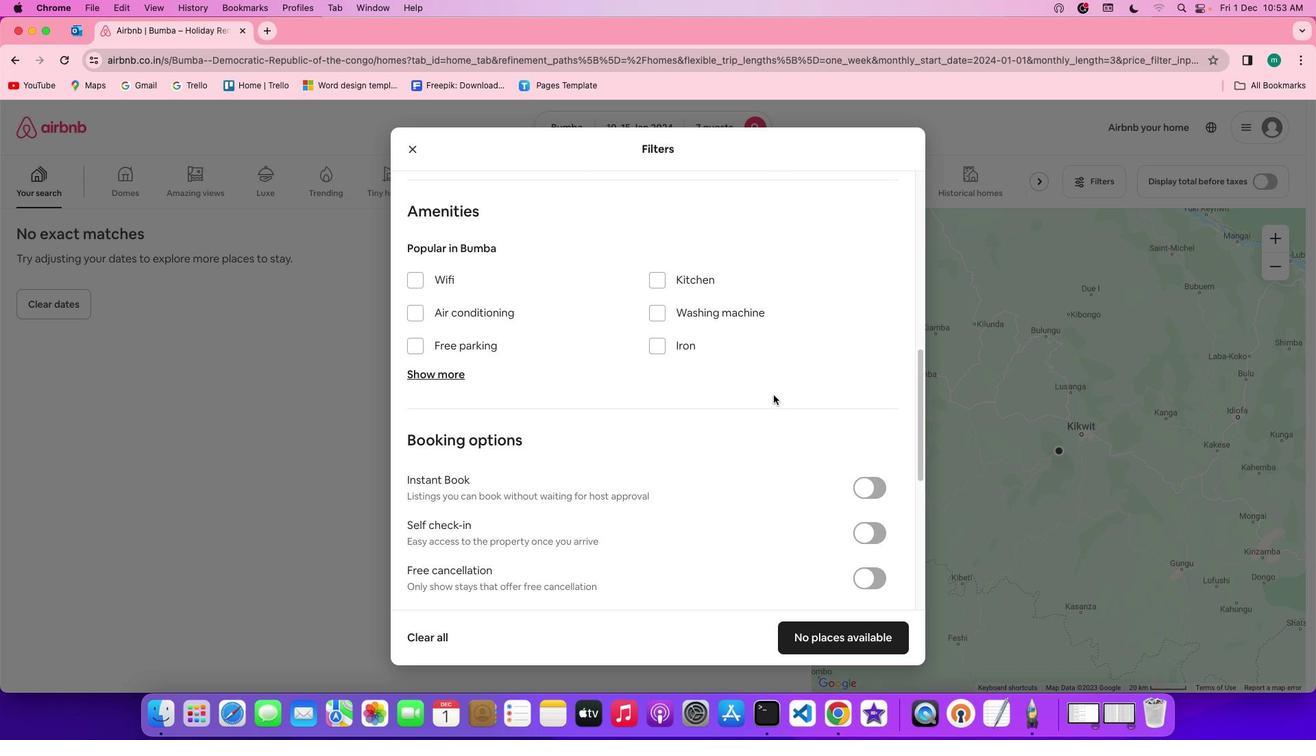 
Action: Mouse scrolled (774, 394) with delta (0, 0)
Screenshot: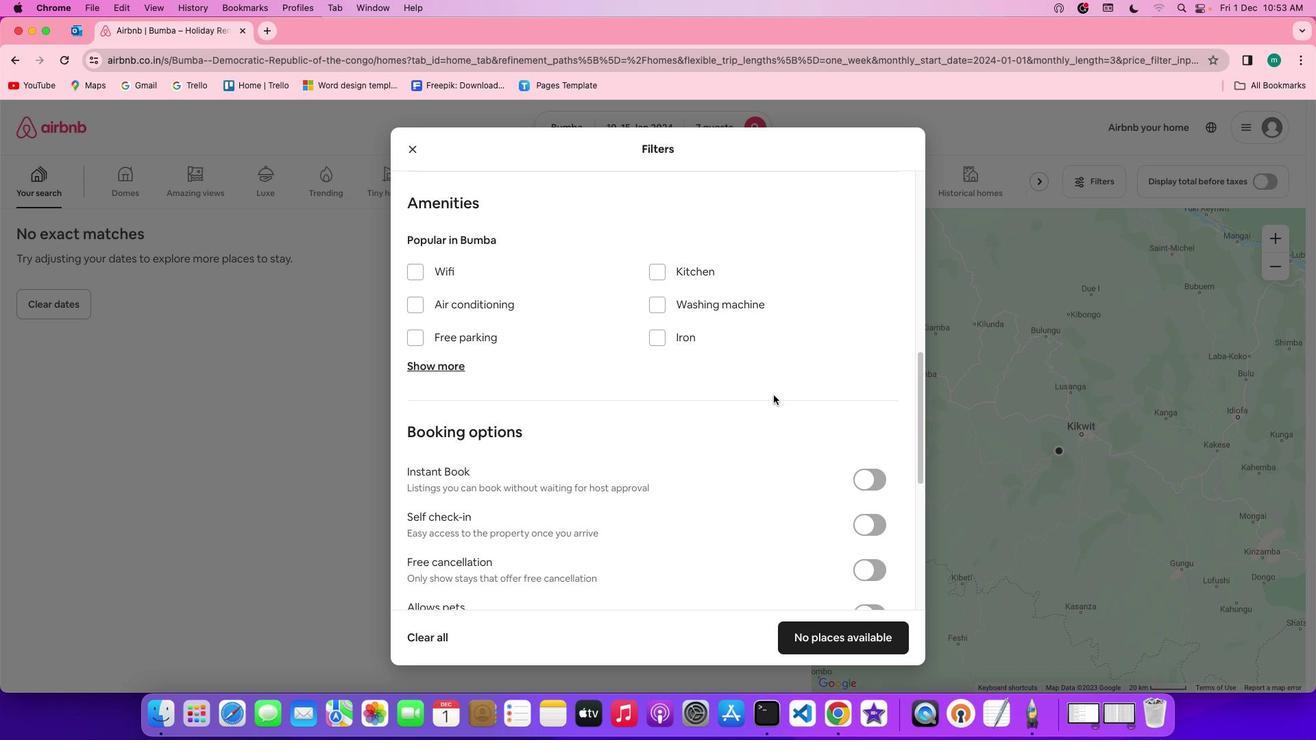 
Action: Mouse scrolled (774, 394) with delta (0, 0)
Screenshot: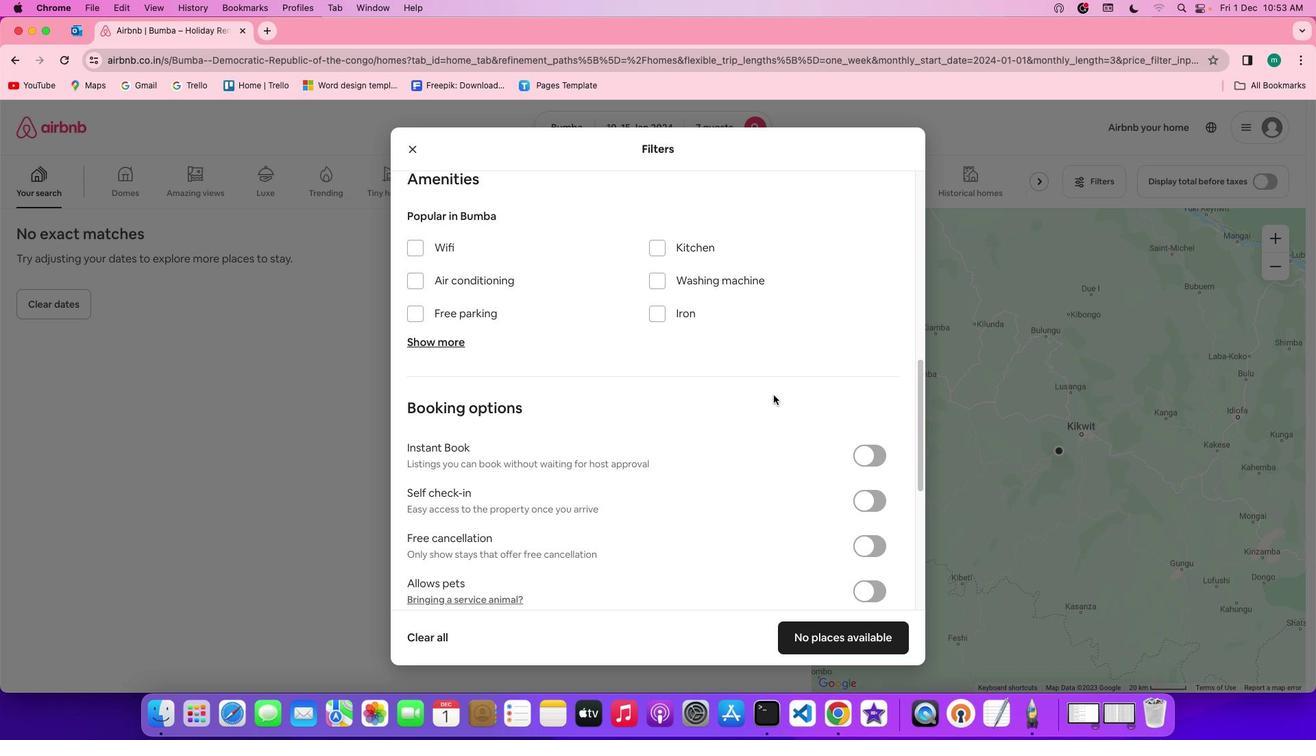 
Action: Mouse scrolled (774, 394) with delta (0, 0)
Screenshot: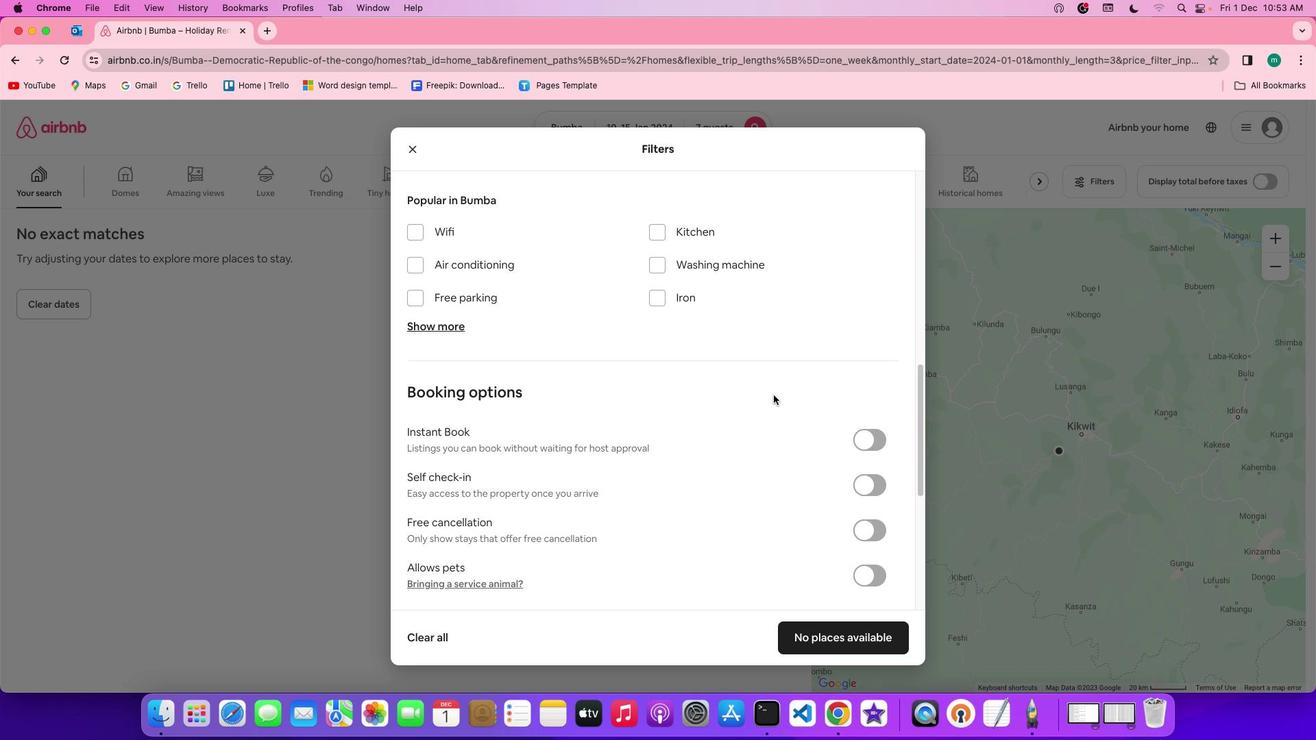 
Action: Mouse scrolled (774, 394) with delta (0, 0)
Screenshot: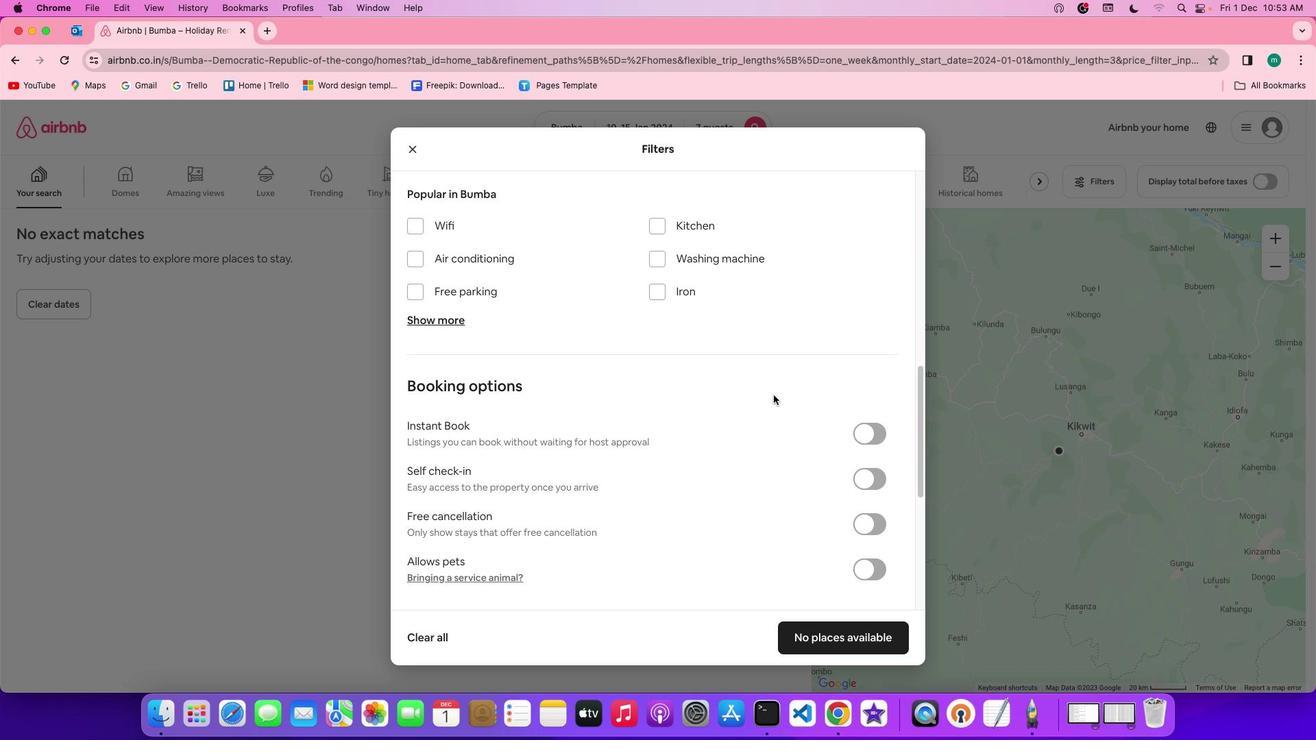 
Action: Mouse scrolled (774, 394) with delta (0, 0)
Screenshot: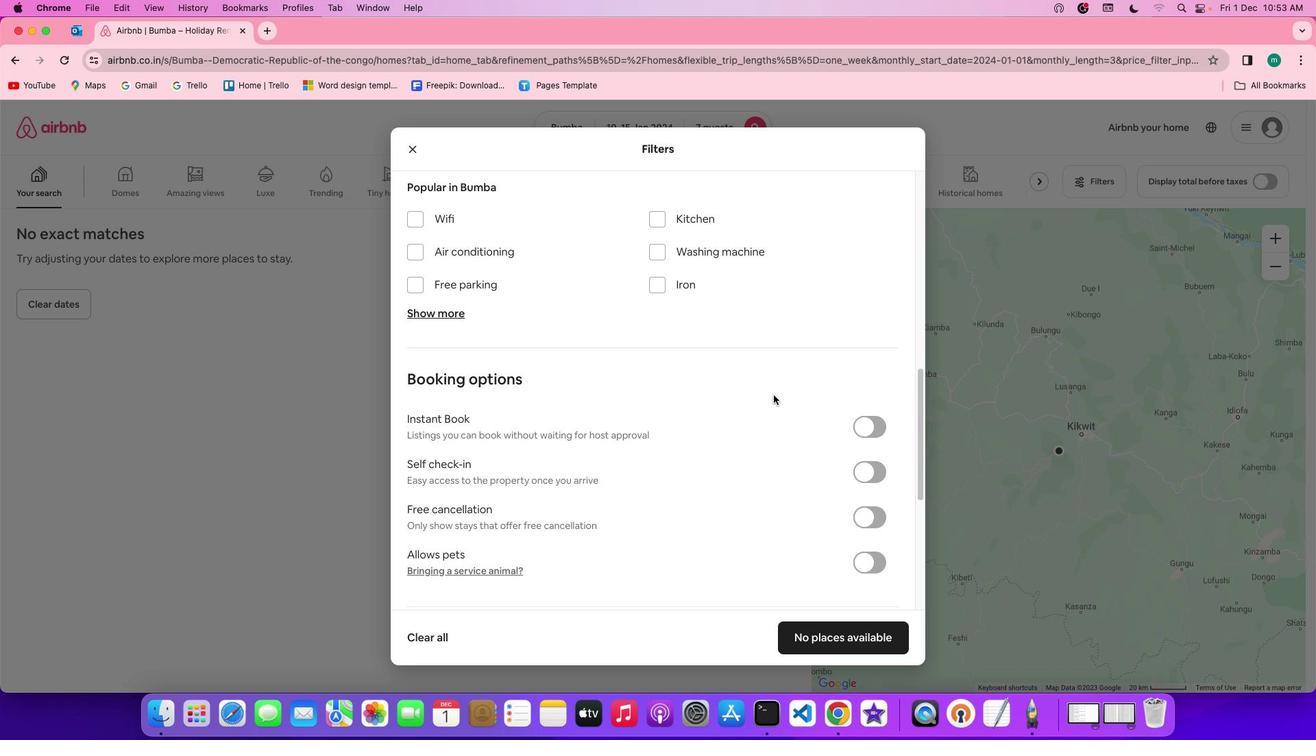 
Action: Mouse scrolled (774, 394) with delta (0, 0)
Screenshot: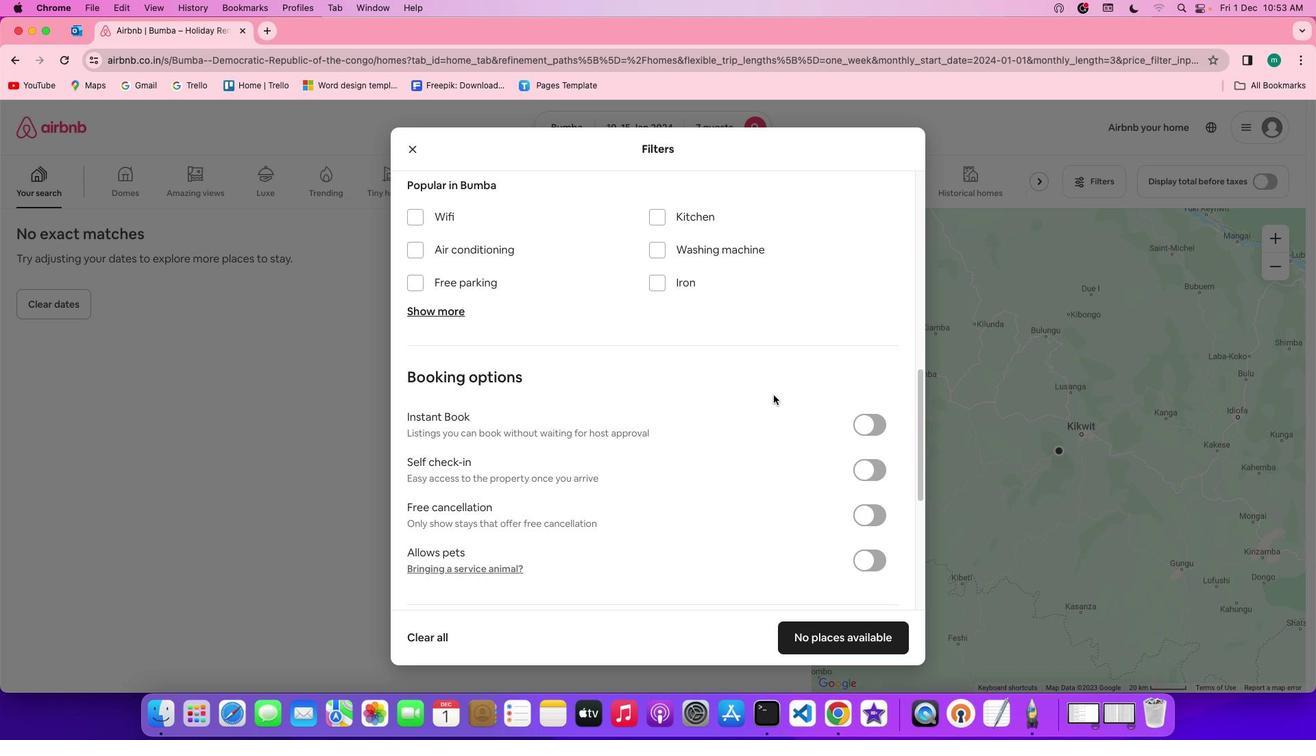 
Action: Mouse scrolled (774, 394) with delta (0, 0)
Screenshot: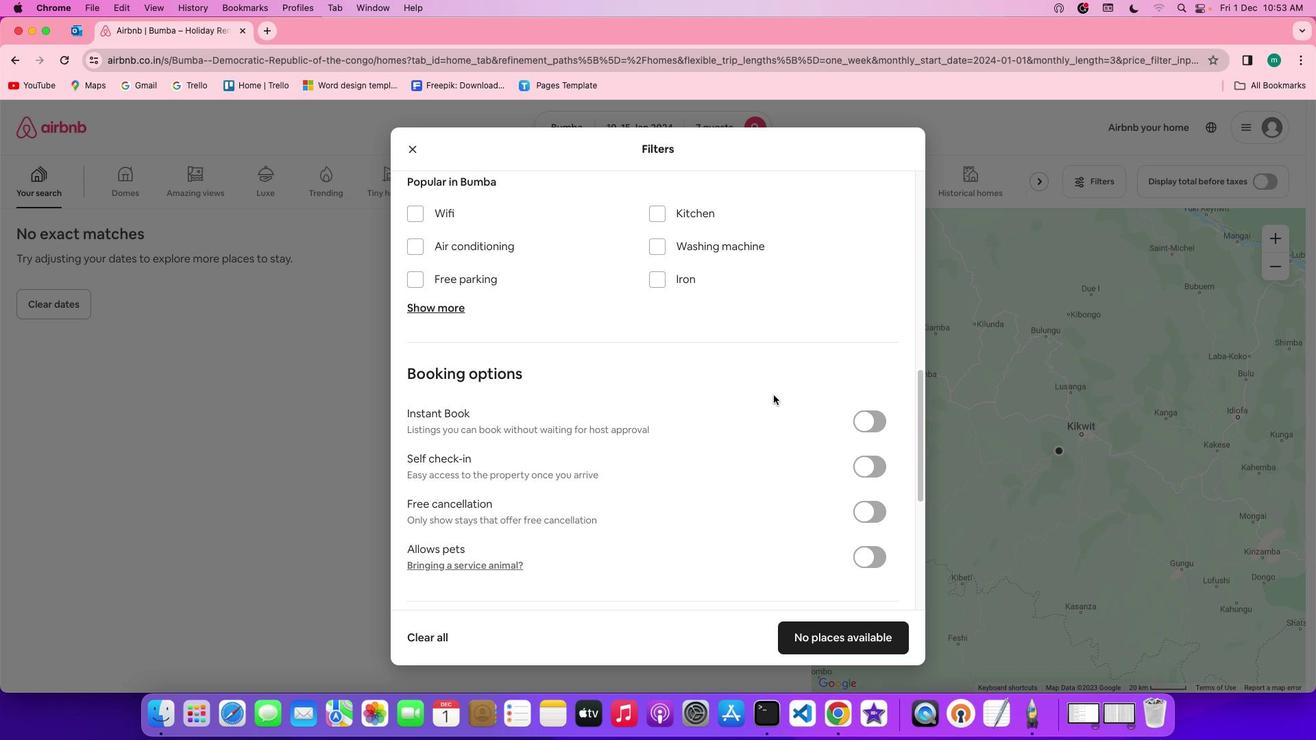 
Action: Mouse scrolled (774, 394) with delta (0, 0)
Screenshot: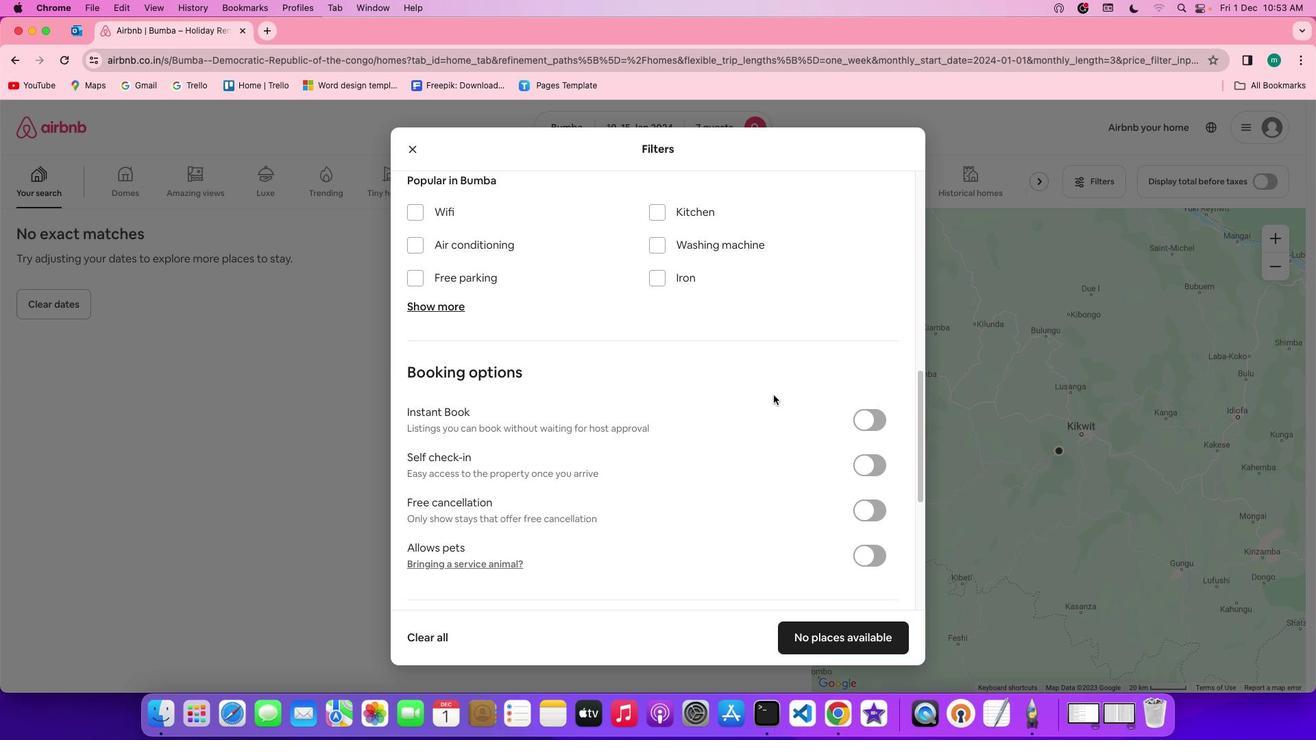 
Action: Mouse scrolled (774, 394) with delta (0, 0)
Screenshot: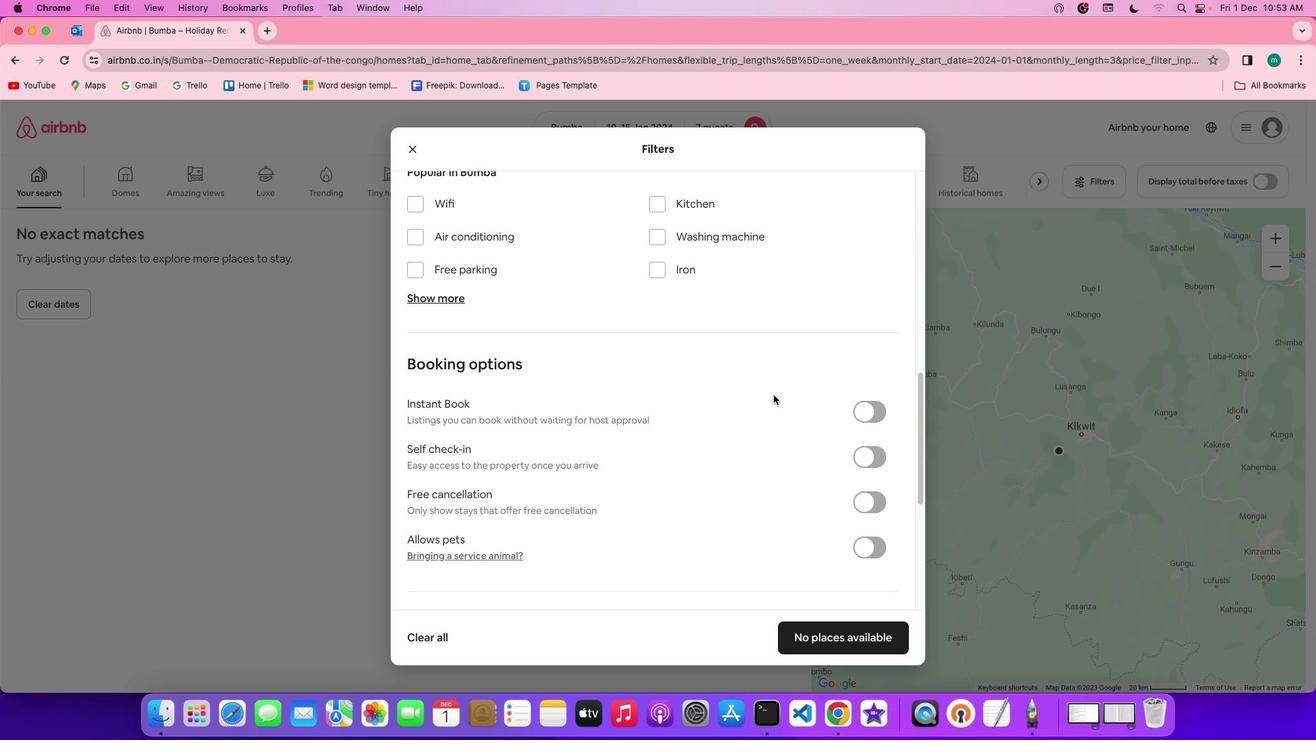 
Action: Mouse scrolled (774, 394) with delta (0, 0)
Screenshot: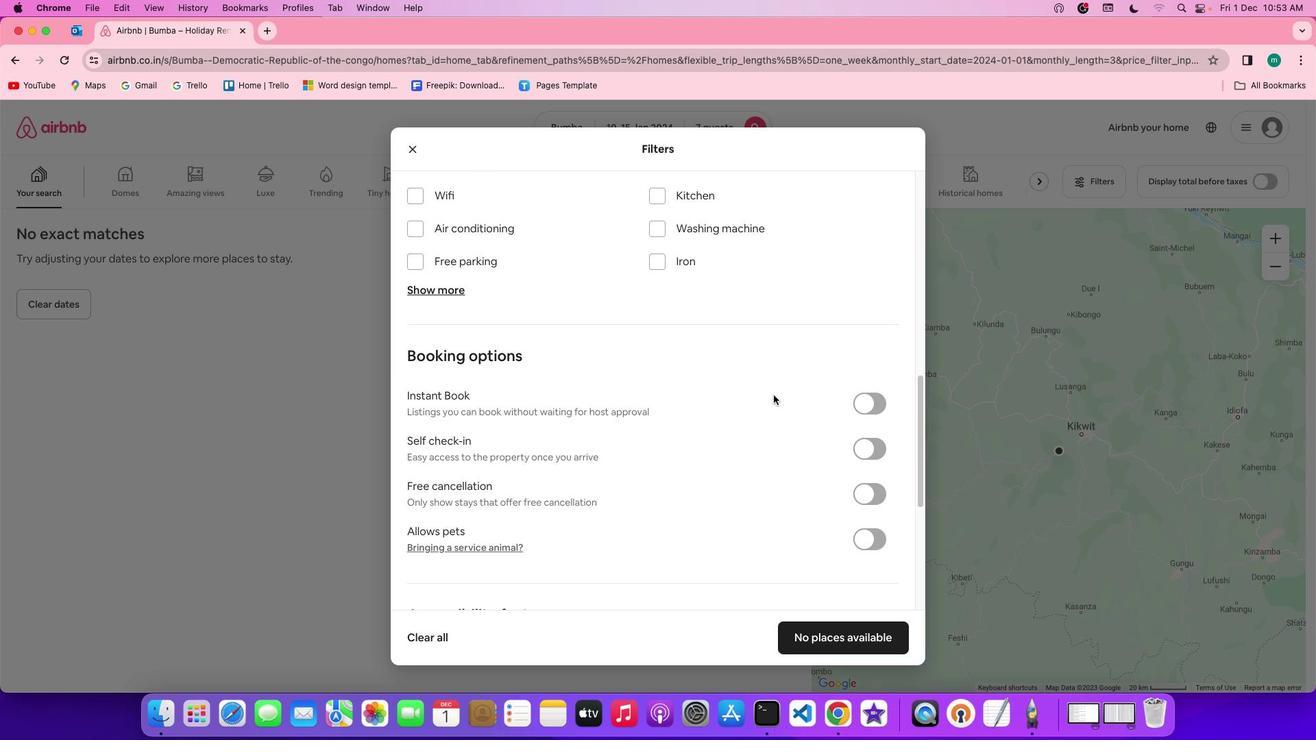 
Action: Mouse scrolled (774, 394) with delta (0, 0)
Screenshot: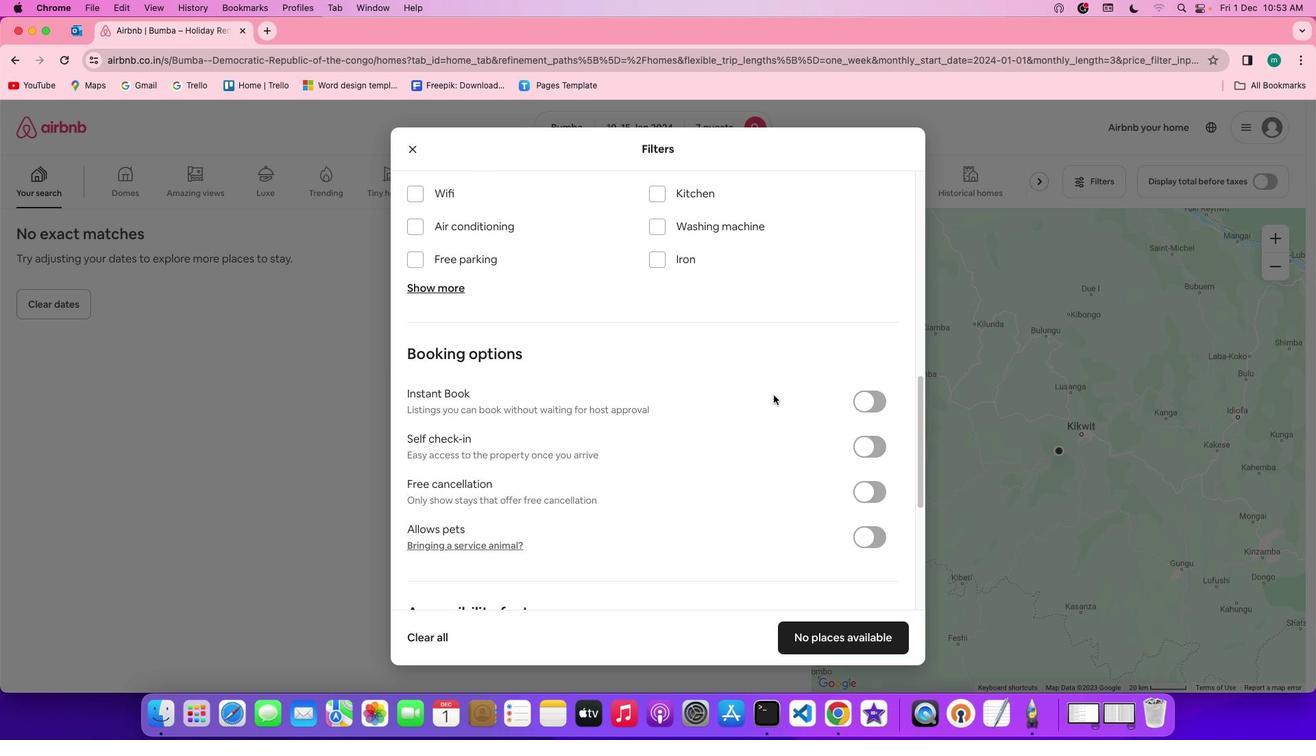 
Action: Mouse scrolled (774, 394) with delta (0, 0)
Screenshot: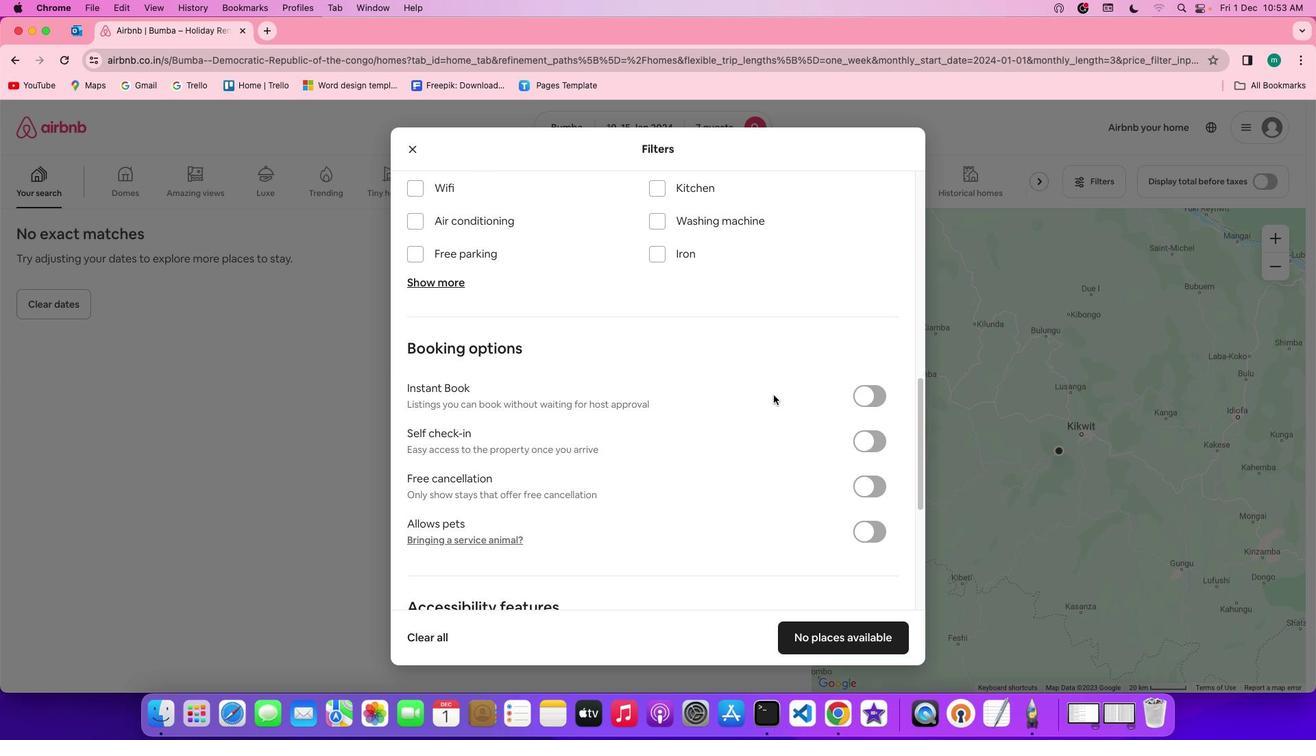 
Action: Mouse moved to (409, 174)
Screenshot: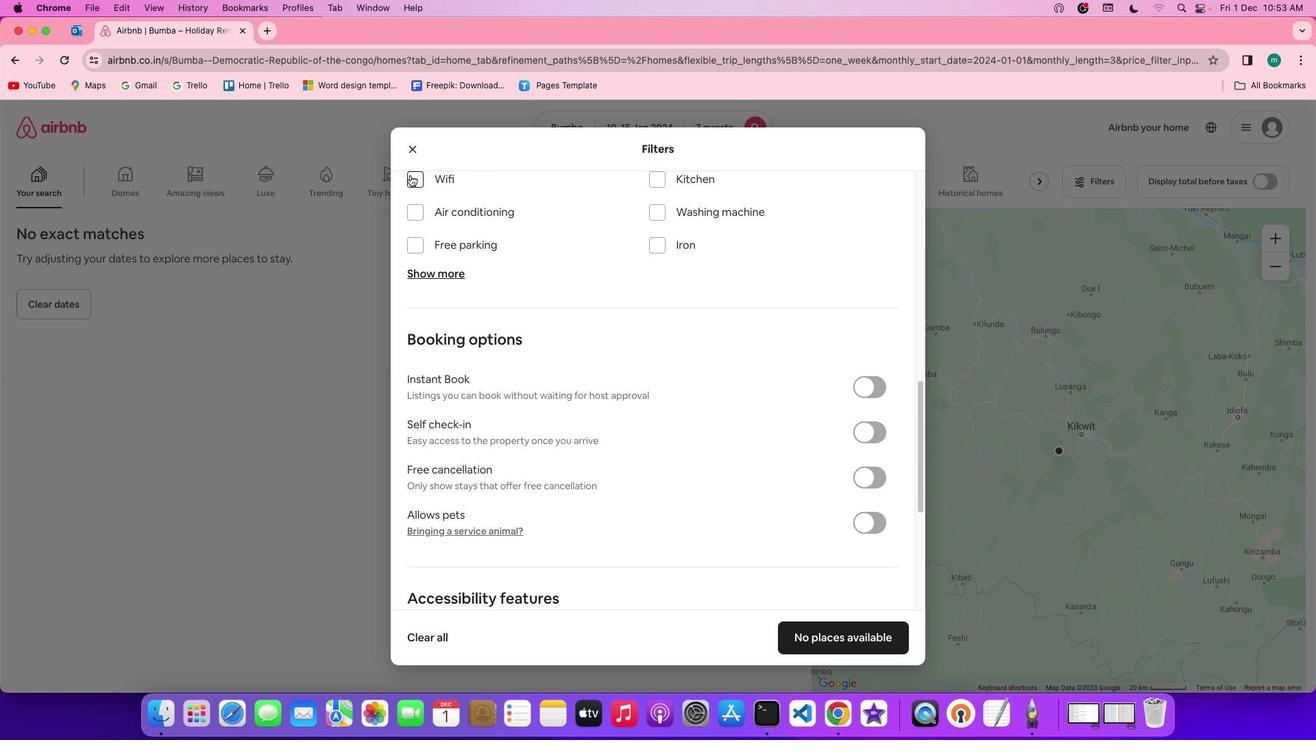 
Action: Mouse pressed left at (409, 174)
Screenshot: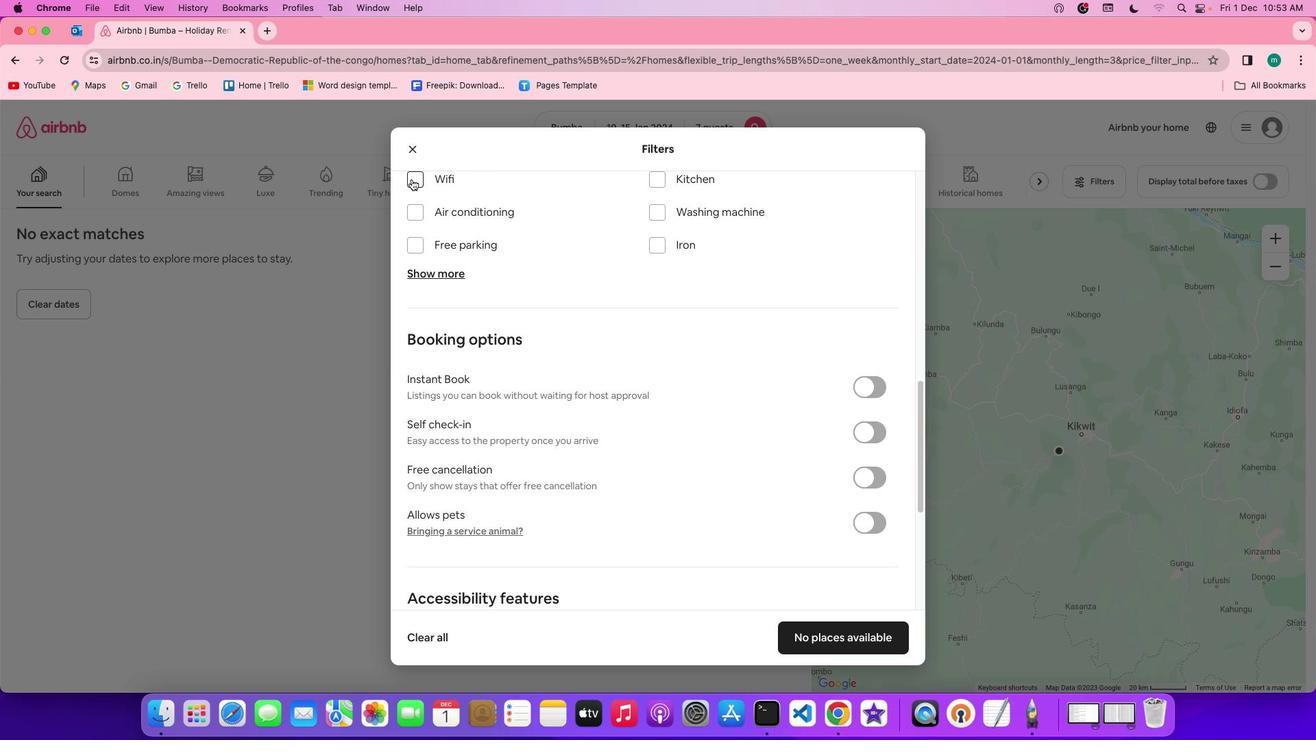 
Action: Mouse moved to (442, 269)
Screenshot: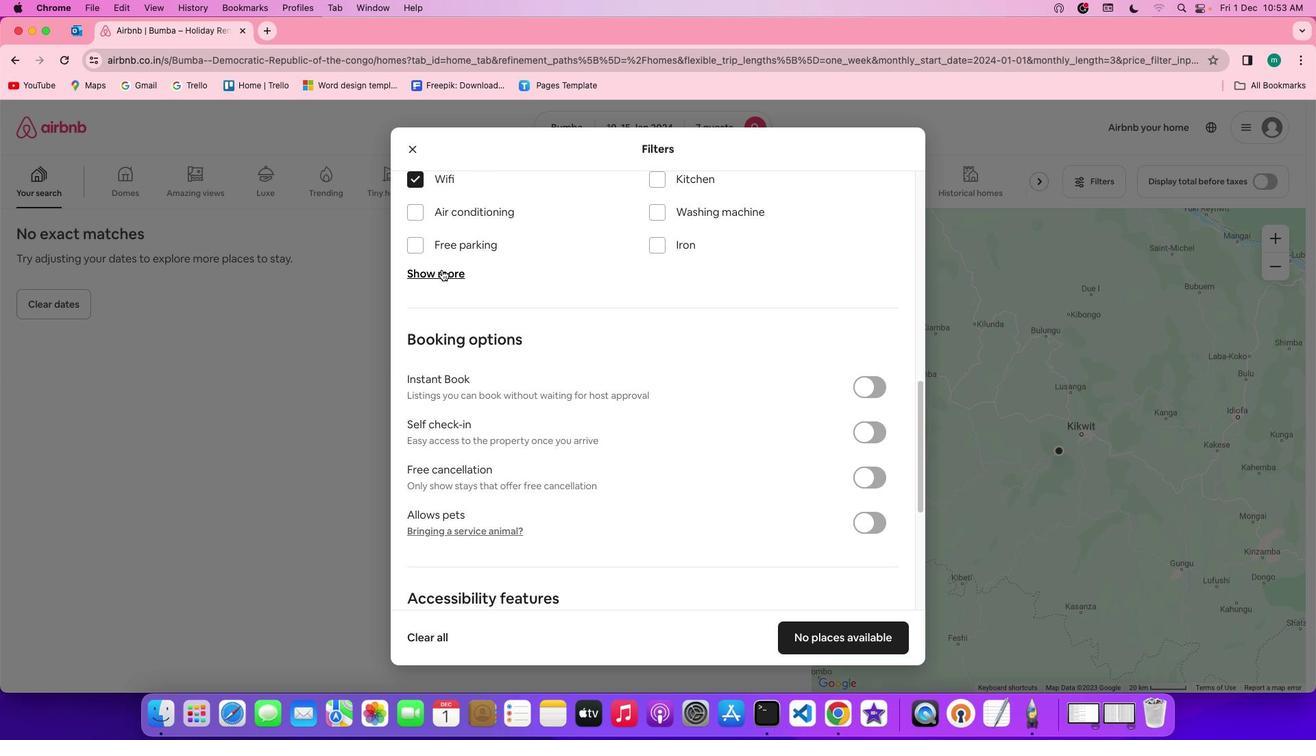 
Action: Mouse pressed left at (442, 269)
Screenshot: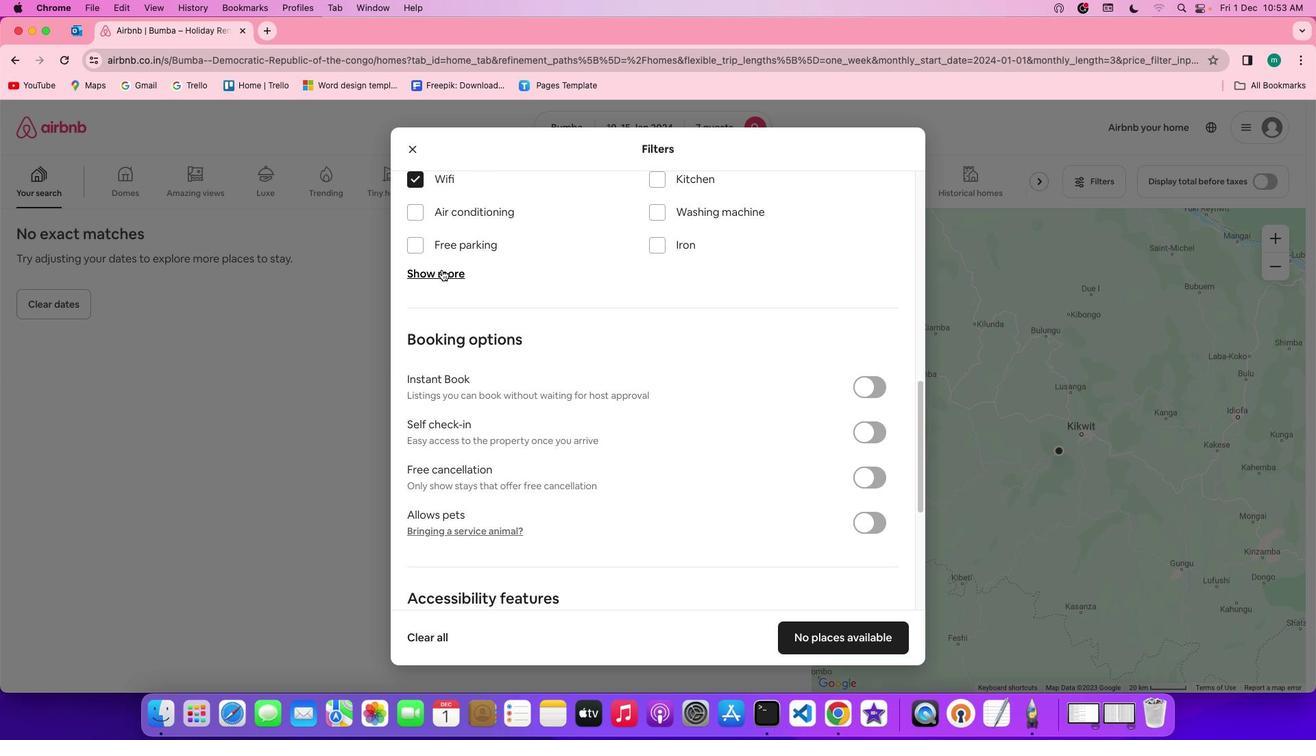 
Action: Mouse moved to (660, 348)
Screenshot: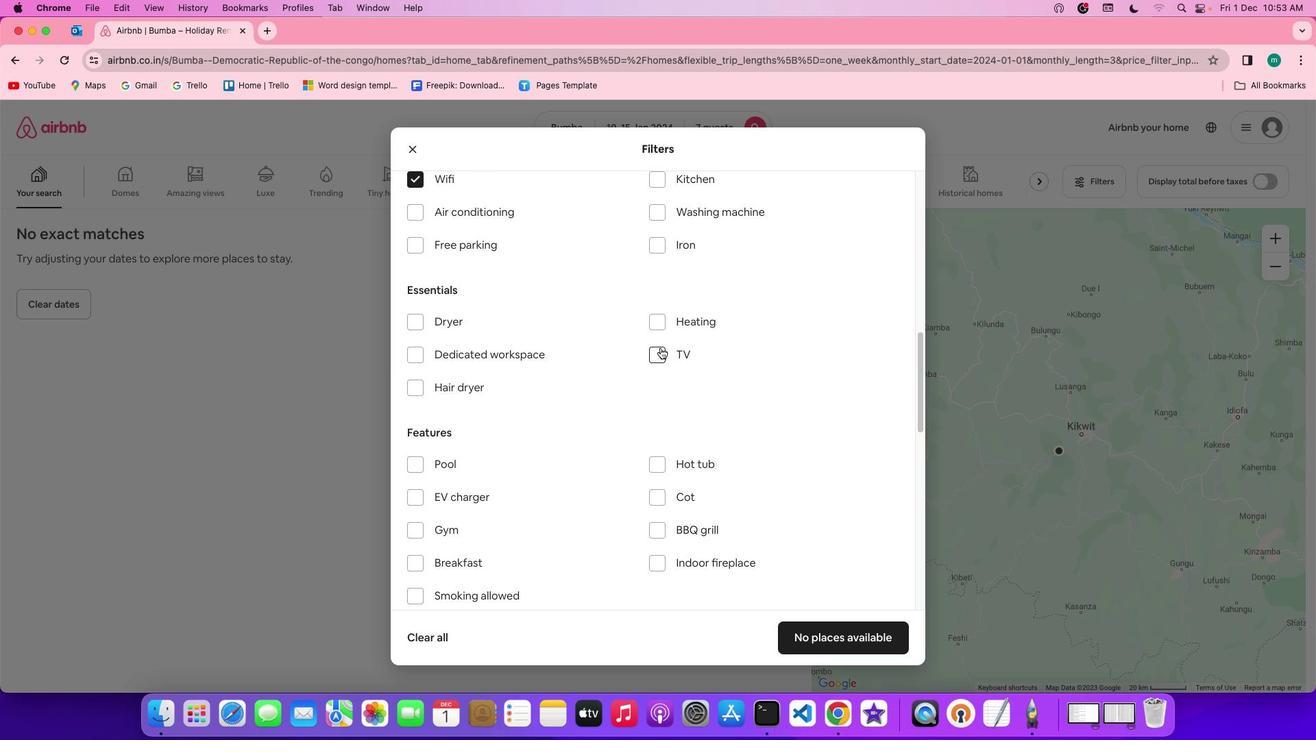 
Action: Mouse pressed left at (660, 348)
Screenshot: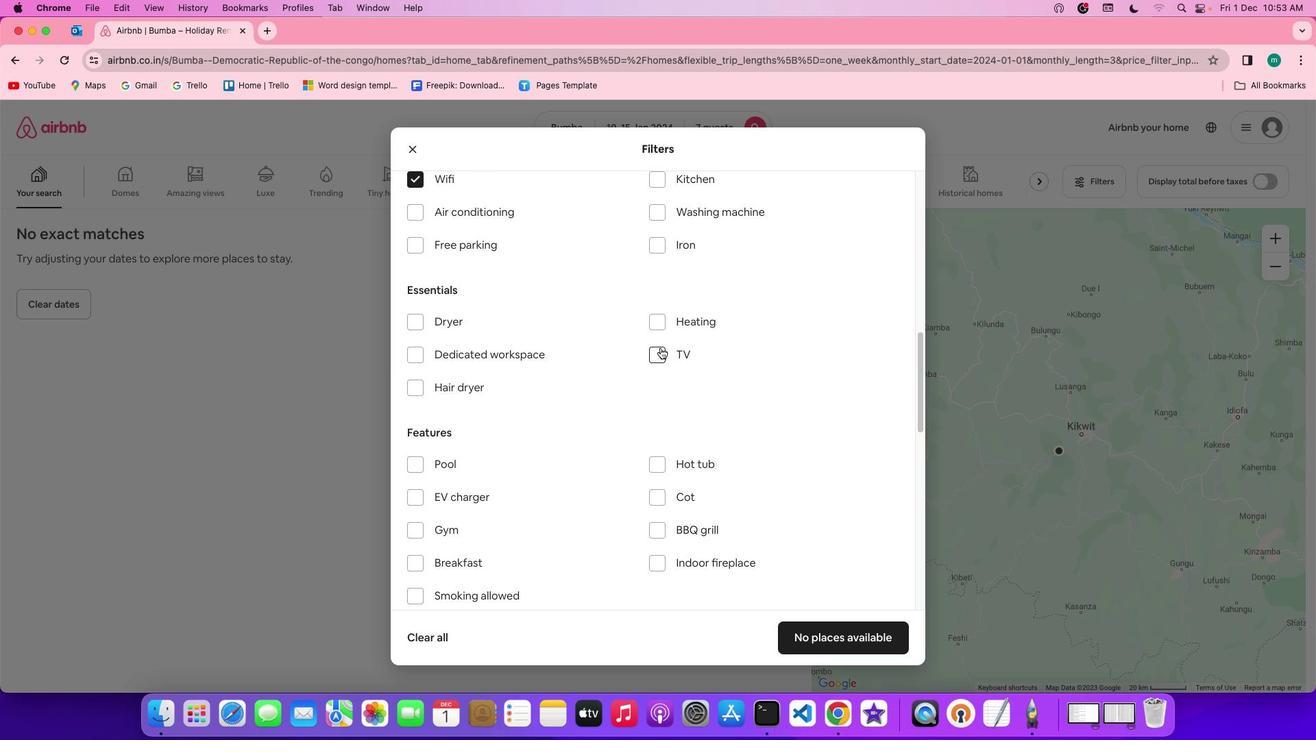
Action: Mouse moved to (724, 355)
Screenshot: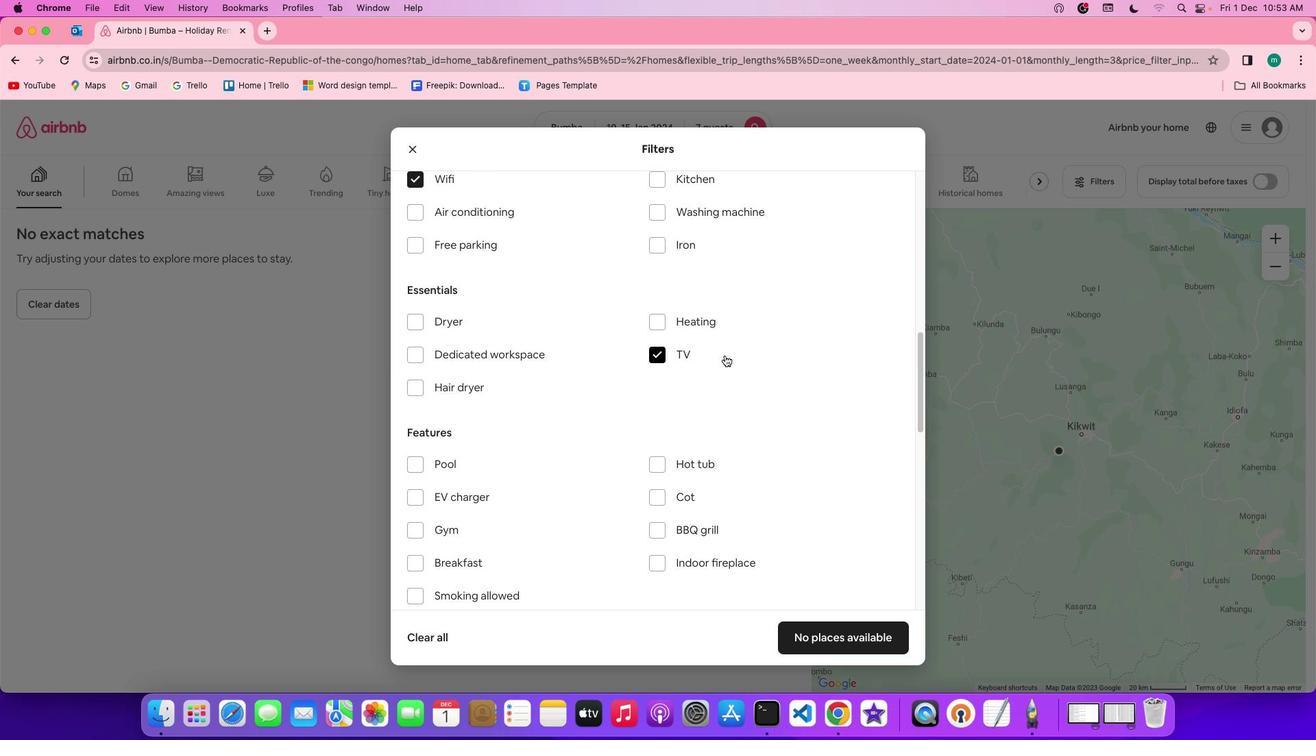 
Action: Mouse scrolled (724, 355) with delta (0, 0)
Screenshot: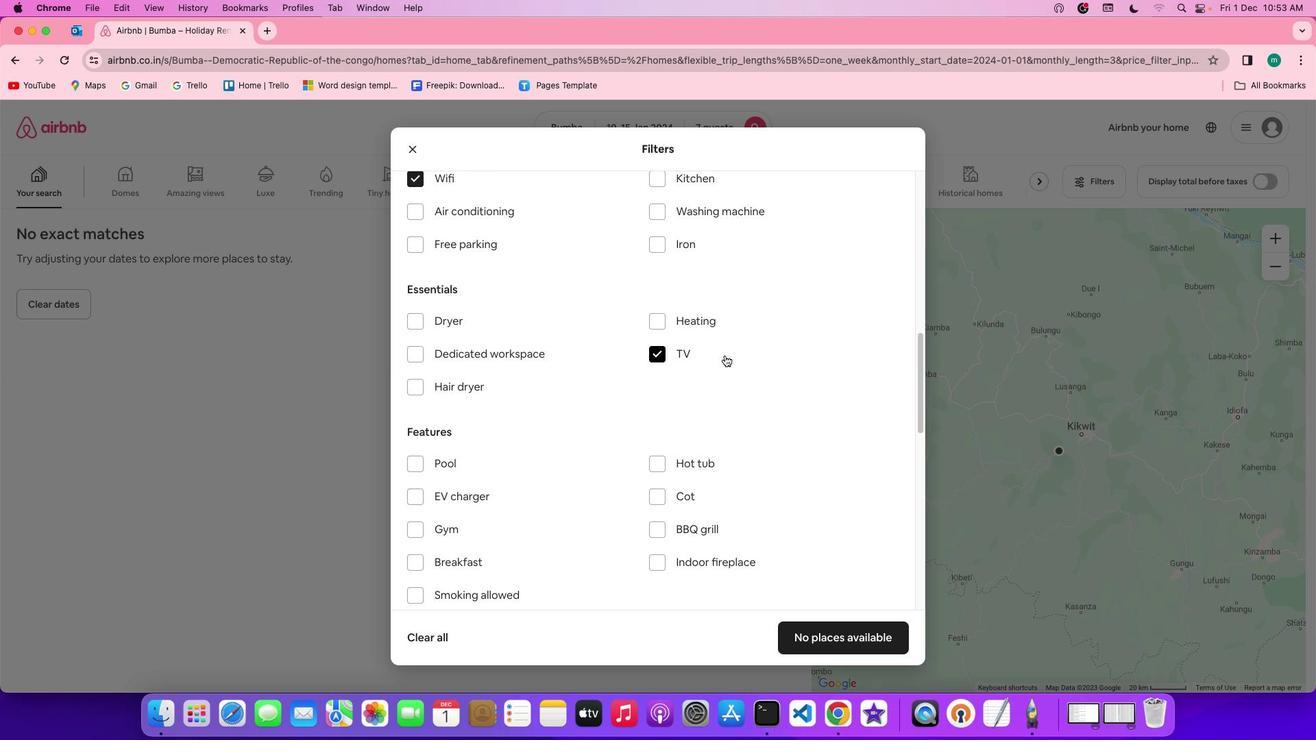
Action: Mouse scrolled (724, 355) with delta (0, 0)
Screenshot: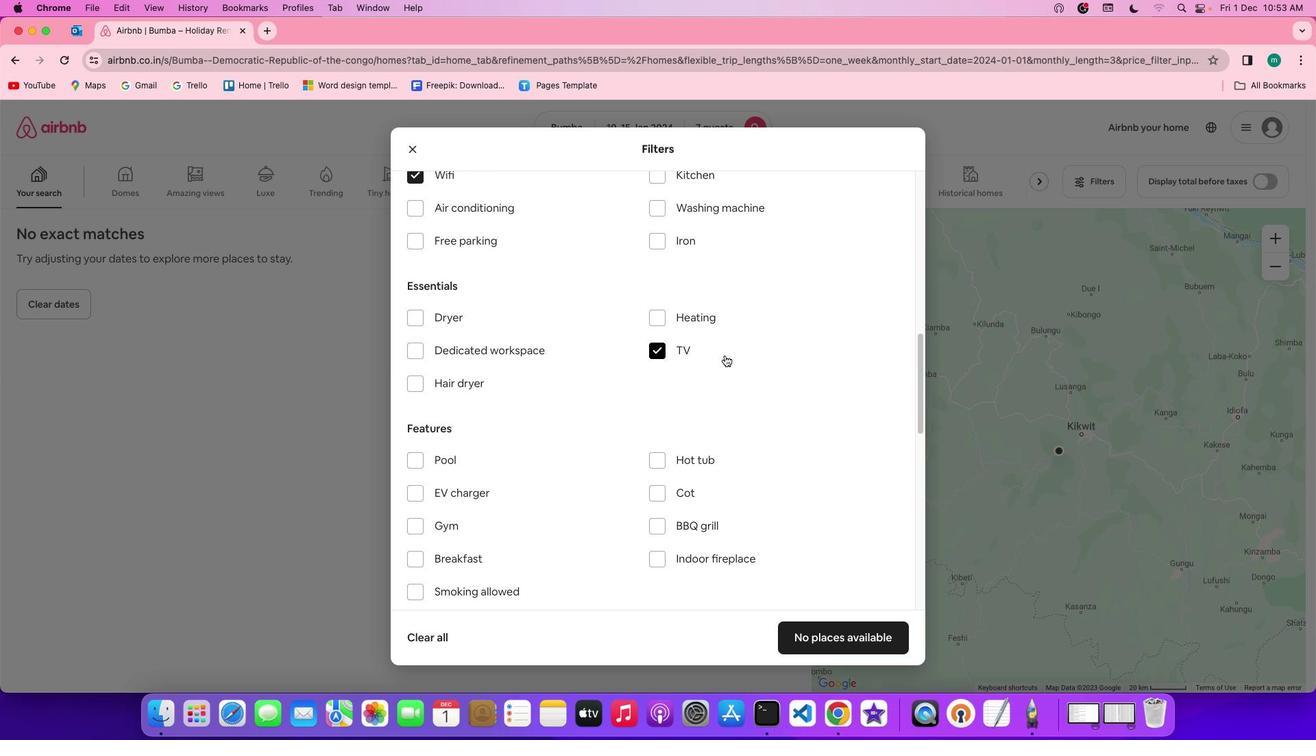 
Action: Mouse scrolled (724, 355) with delta (0, 0)
Screenshot: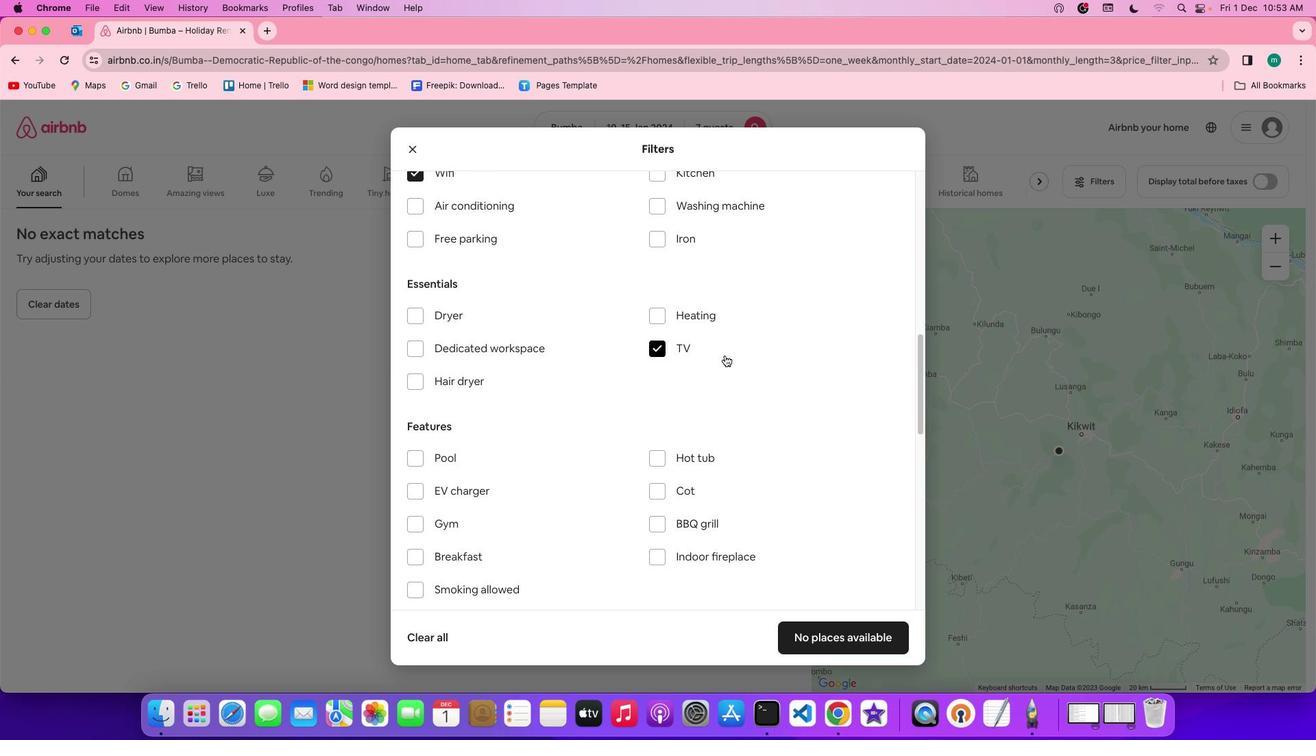 
Action: Mouse moved to (468, 239)
Screenshot: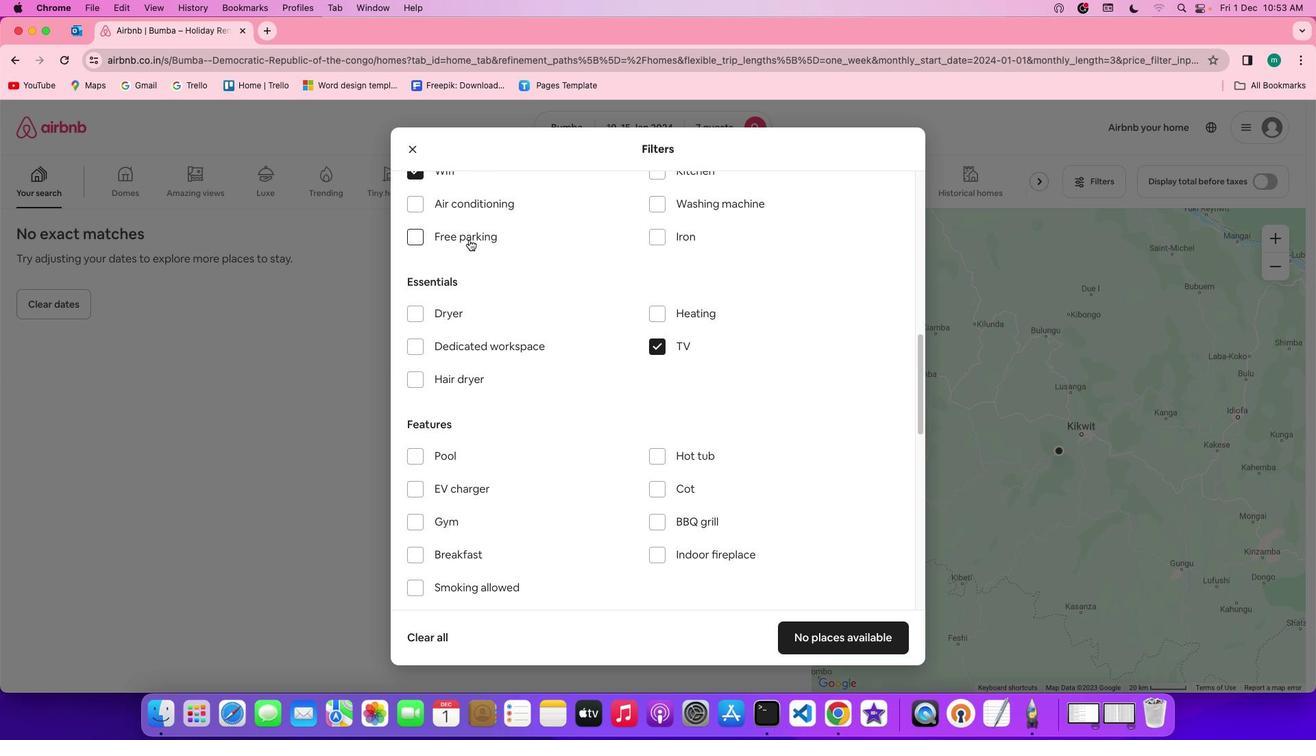 
Action: Mouse pressed left at (468, 239)
Screenshot: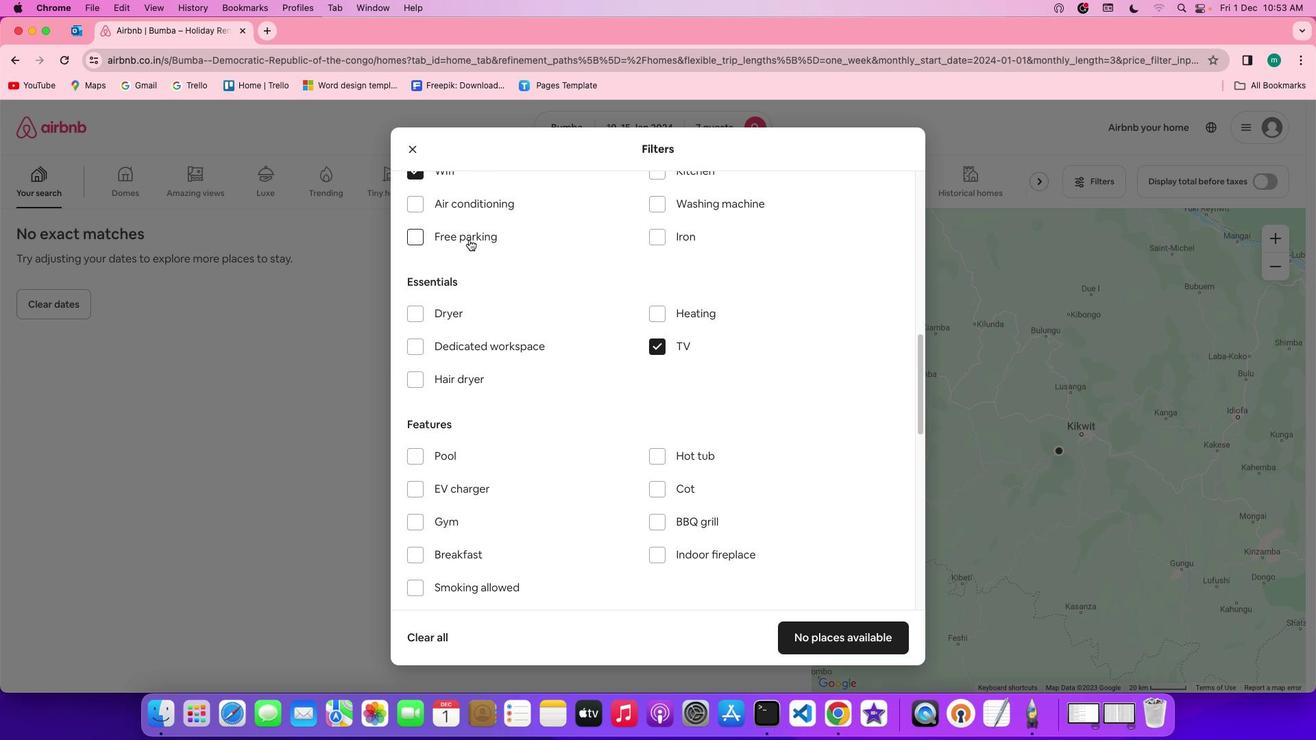 
Action: Mouse moved to (575, 303)
Screenshot: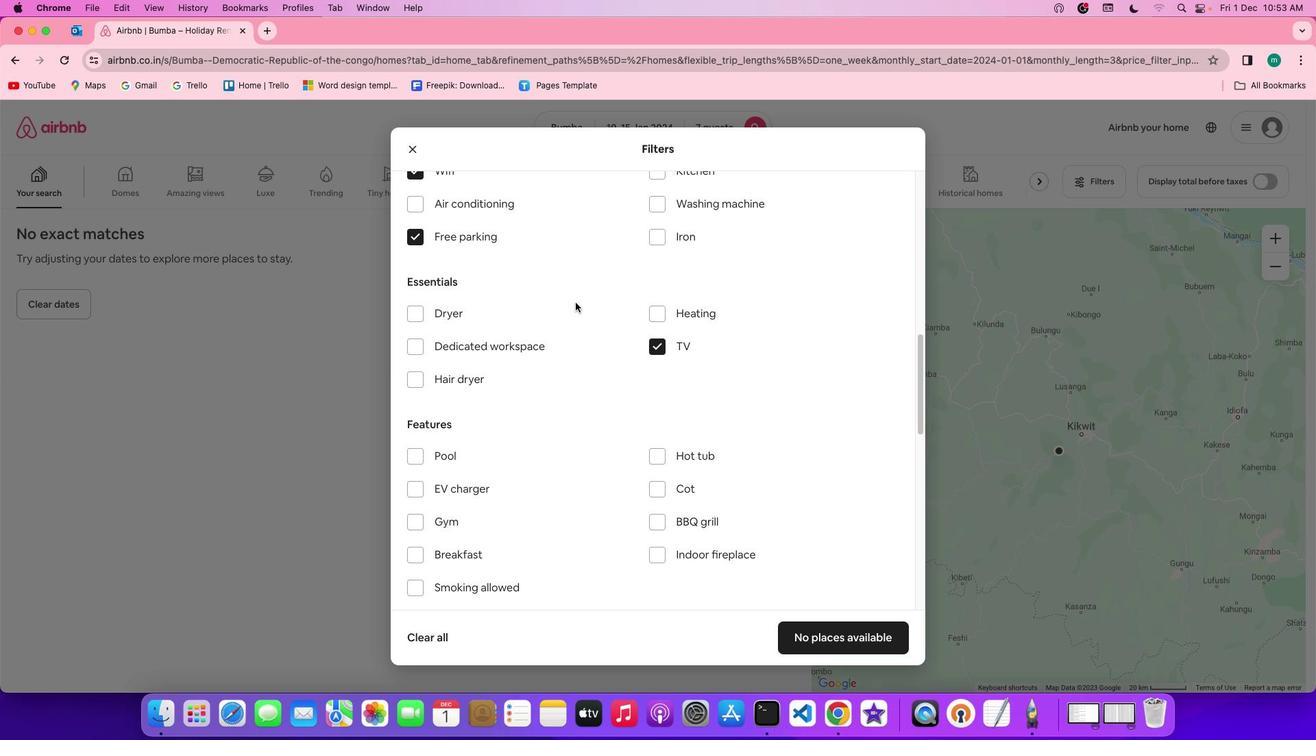 
Action: Mouse scrolled (575, 303) with delta (0, 0)
Screenshot: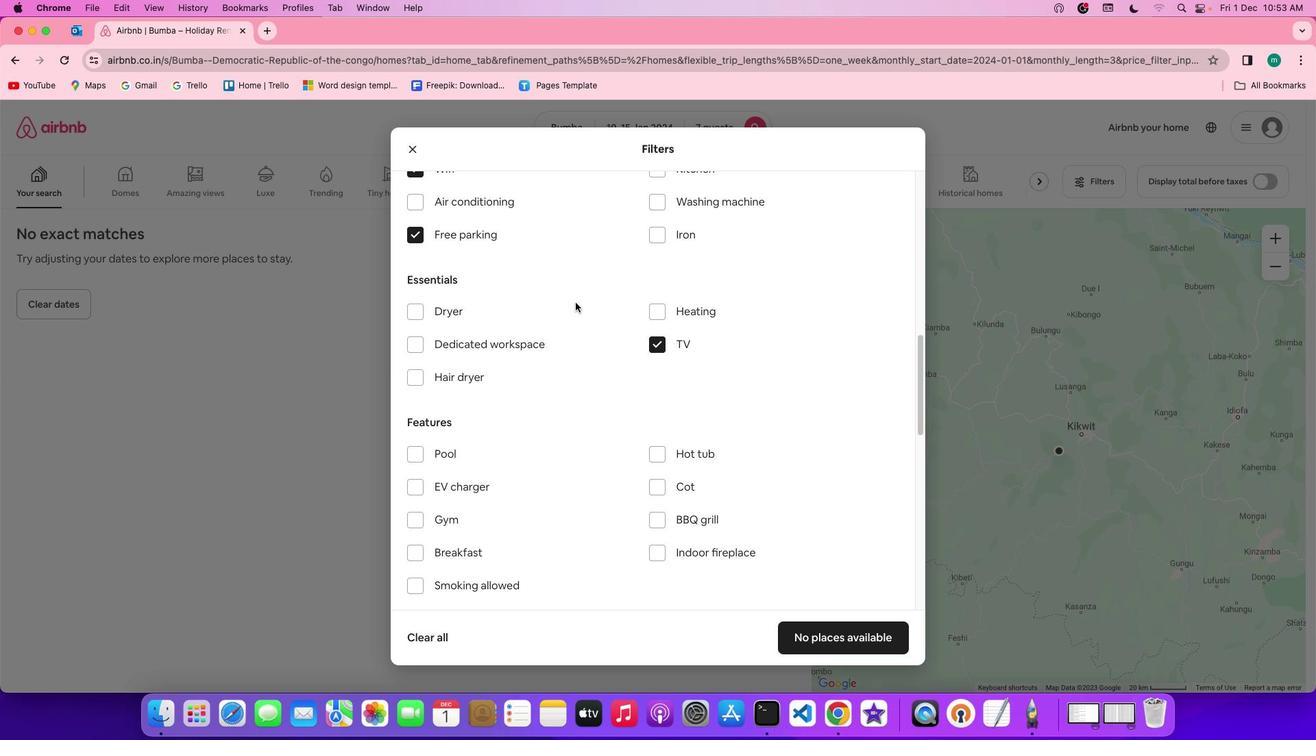 
Action: Mouse scrolled (575, 303) with delta (0, 0)
Screenshot: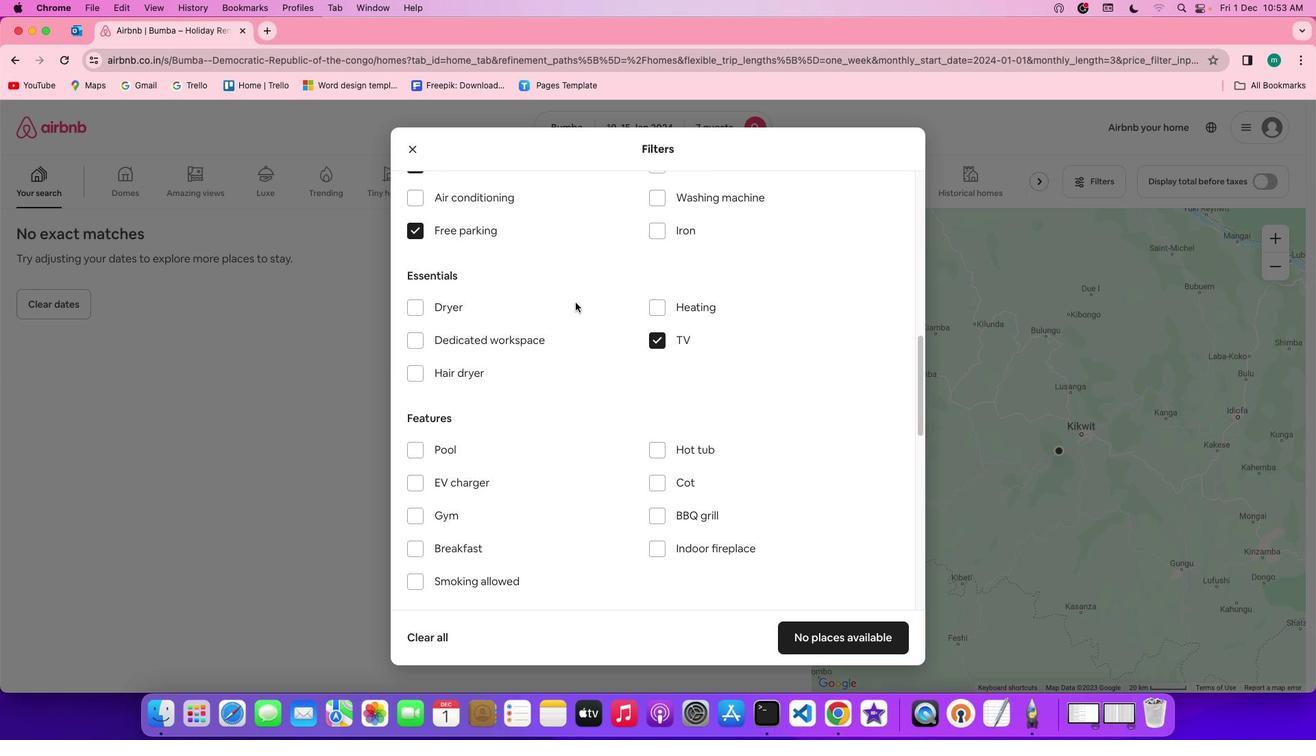 
Action: Mouse scrolled (575, 303) with delta (0, -1)
Screenshot: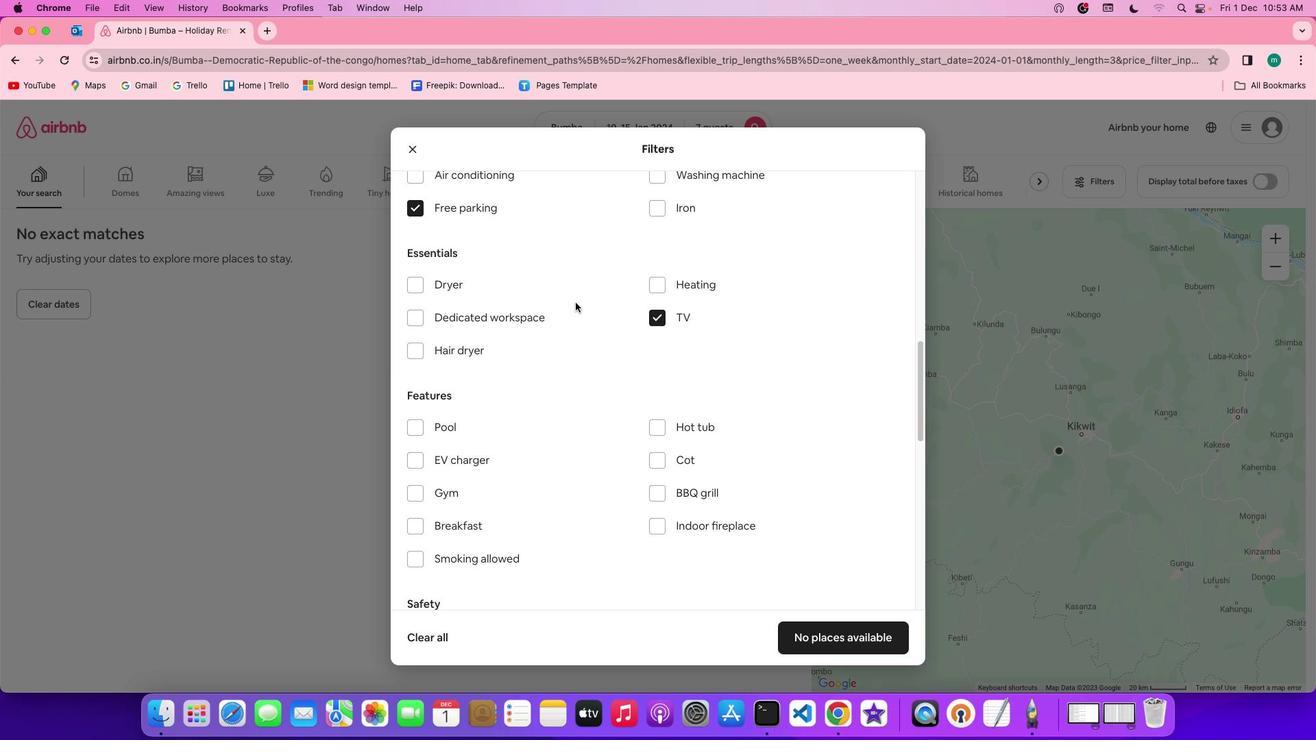 
Action: Mouse scrolled (575, 303) with delta (0, 0)
Screenshot: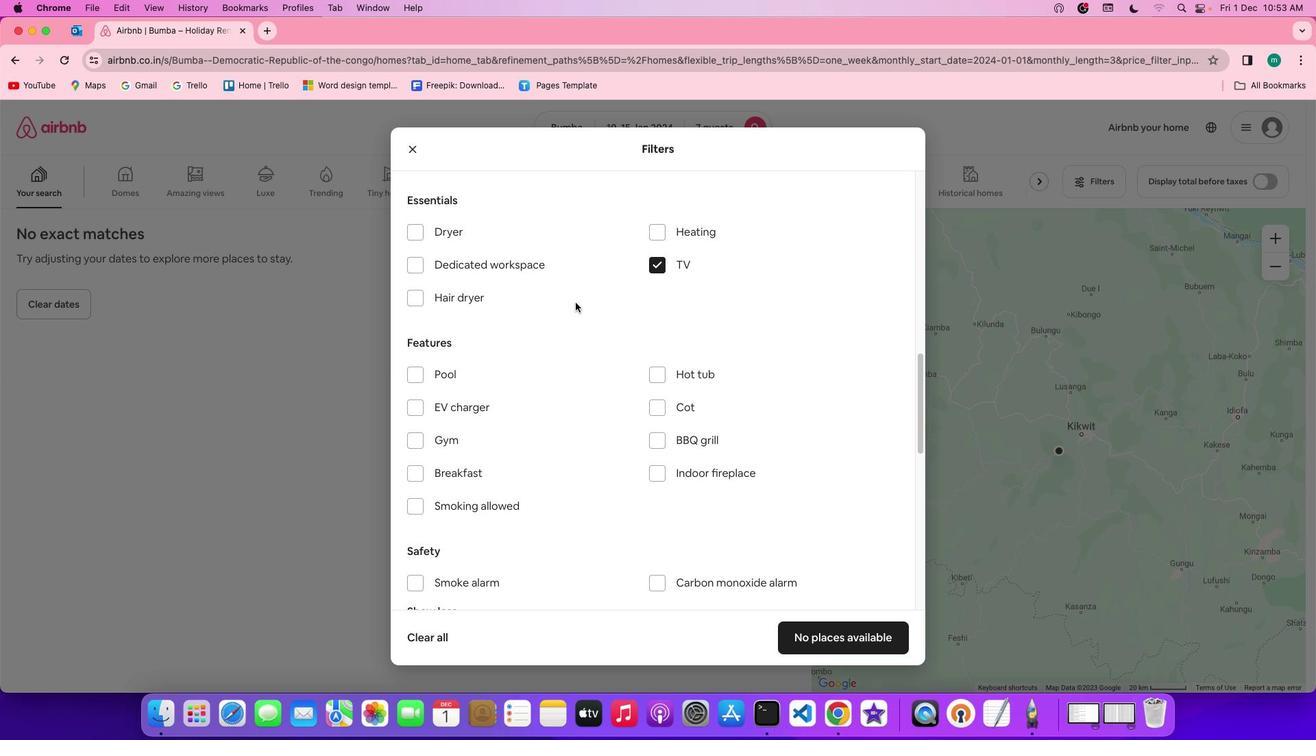 
Action: Mouse scrolled (575, 303) with delta (0, 0)
Screenshot: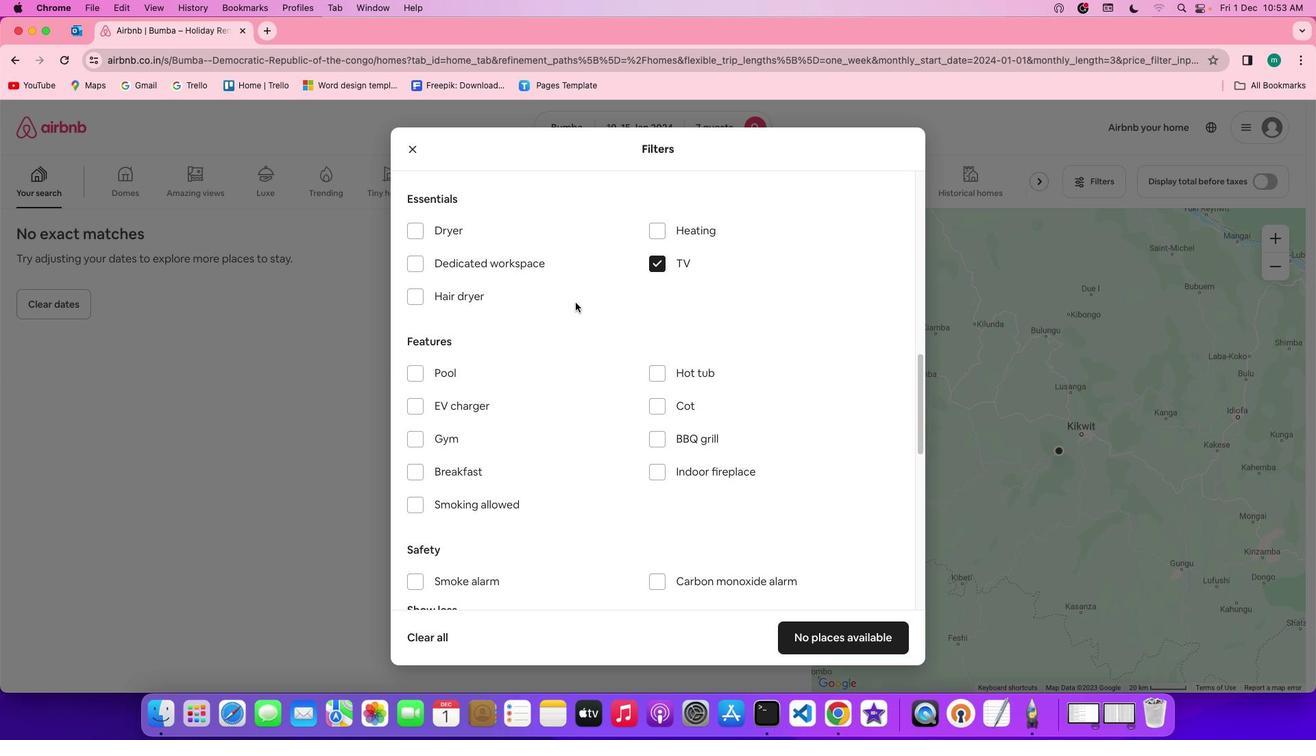 
Action: Mouse scrolled (575, 303) with delta (0, 0)
Screenshot: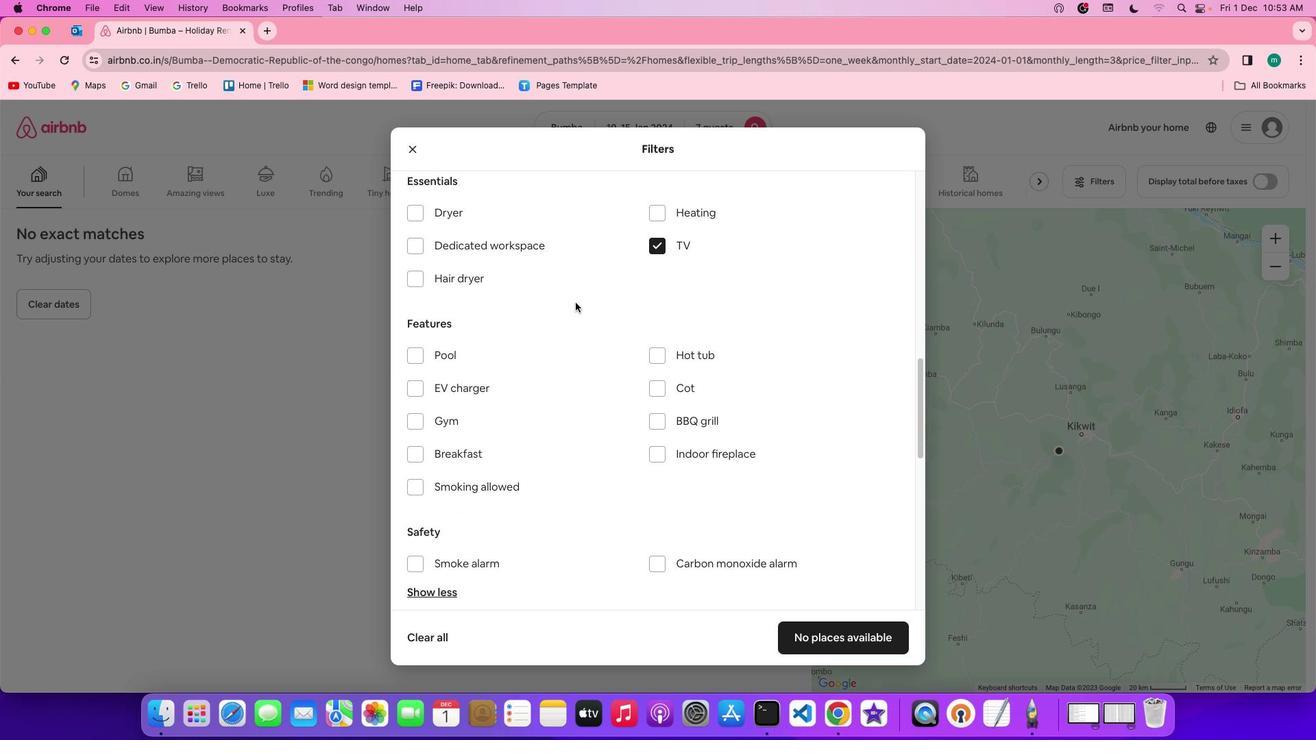 
Action: Mouse scrolled (575, 303) with delta (0, -1)
Screenshot: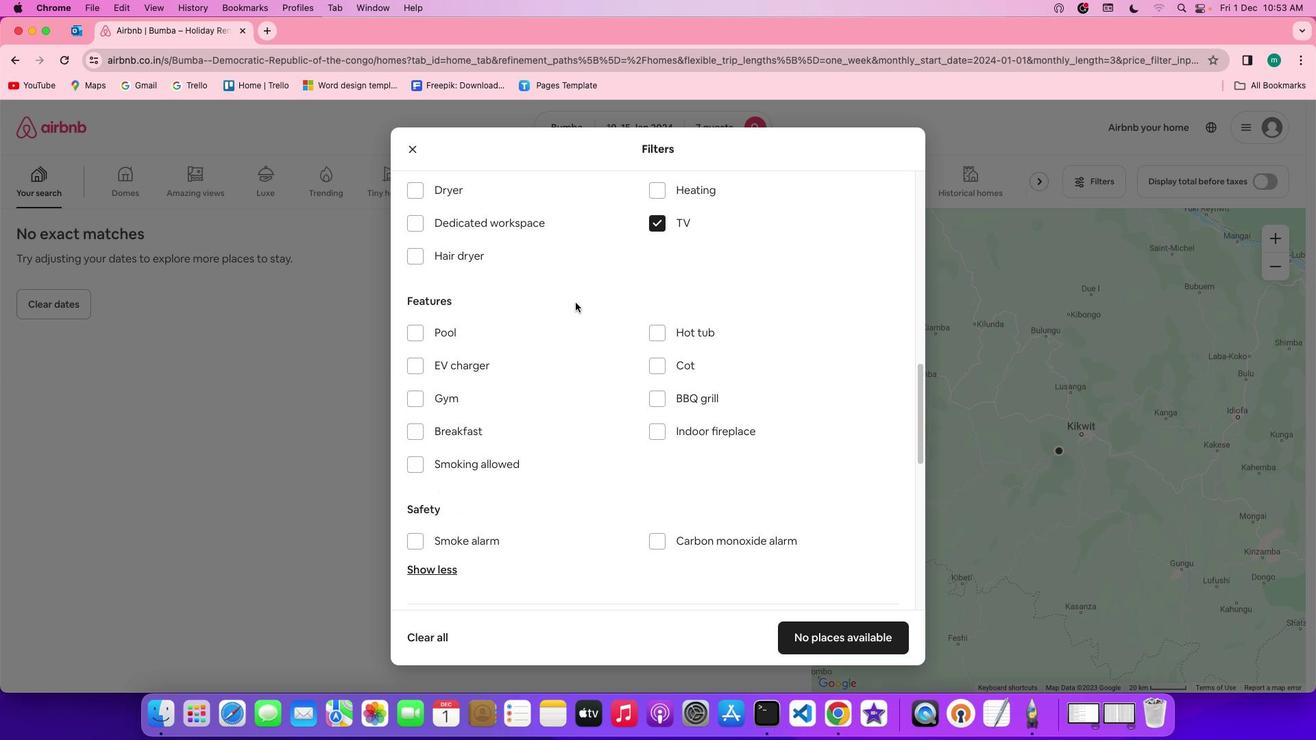 
Action: Mouse moved to (460, 337)
Screenshot: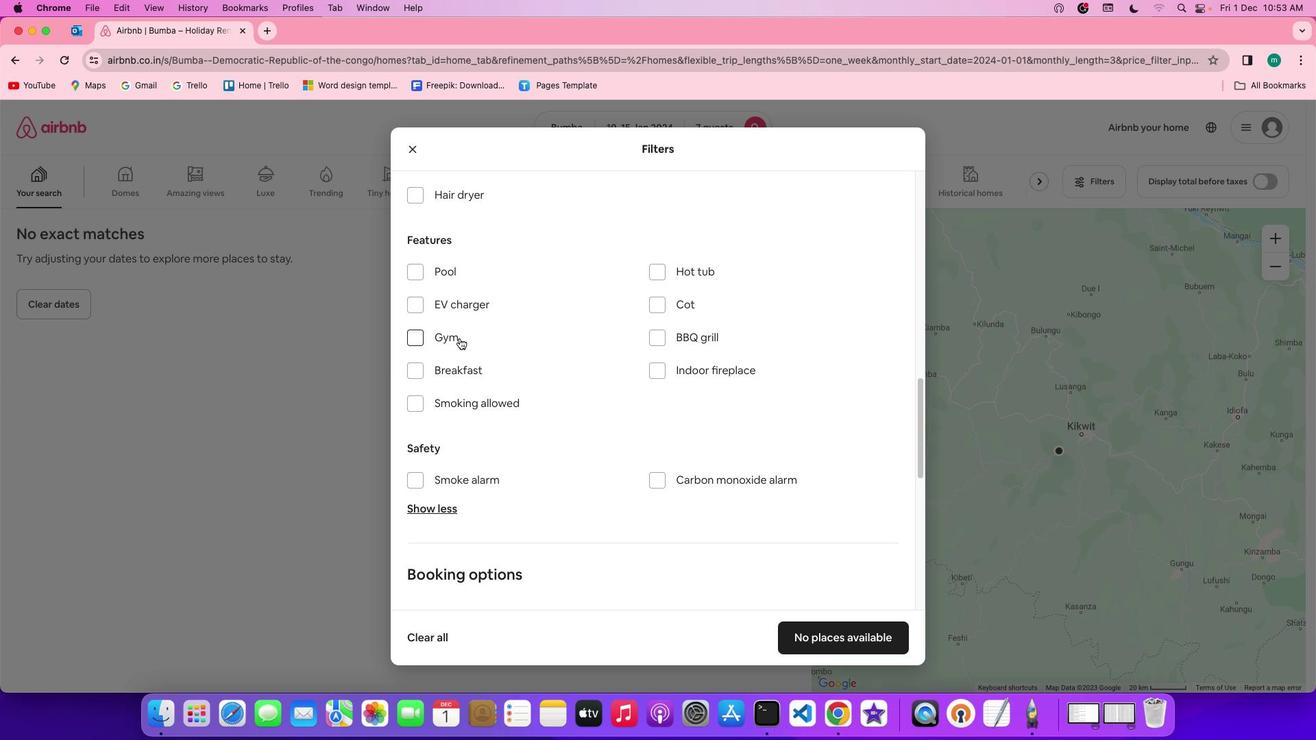 
Action: Mouse pressed left at (460, 337)
Screenshot: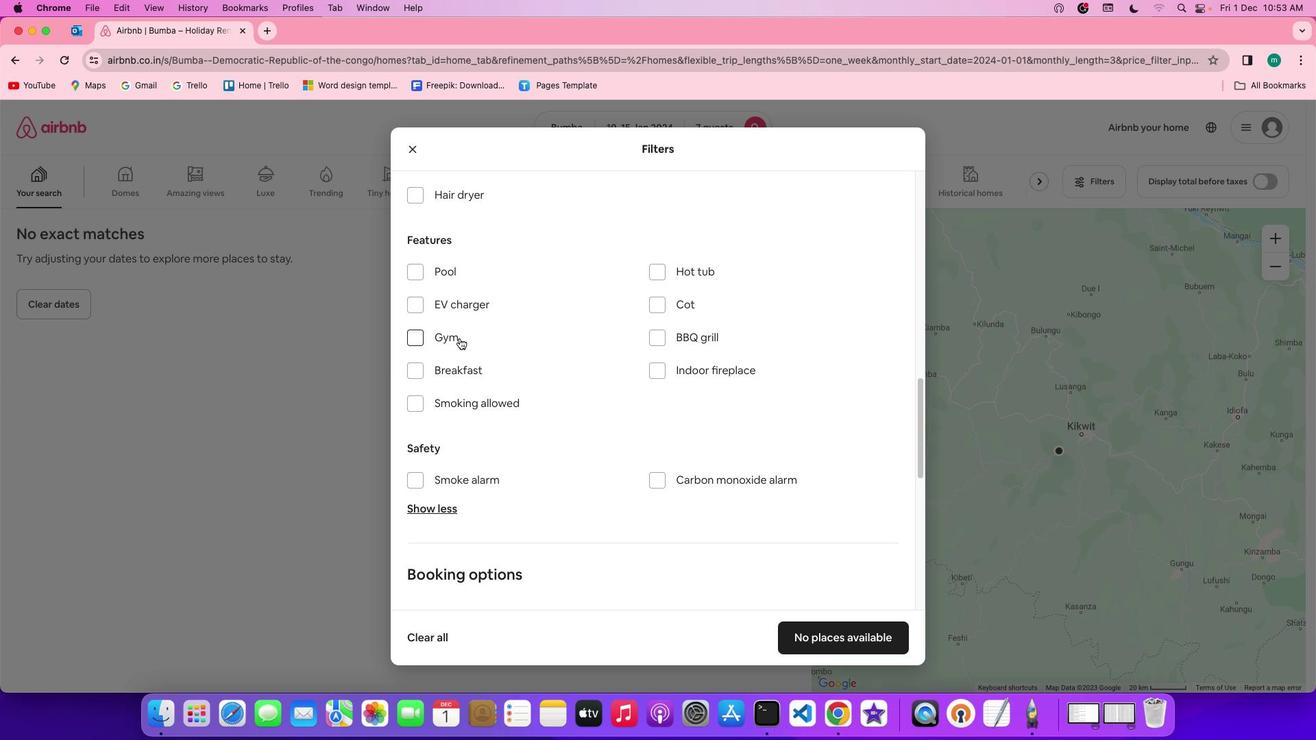 
Action: Mouse moved to (456, 358)
Screenshot: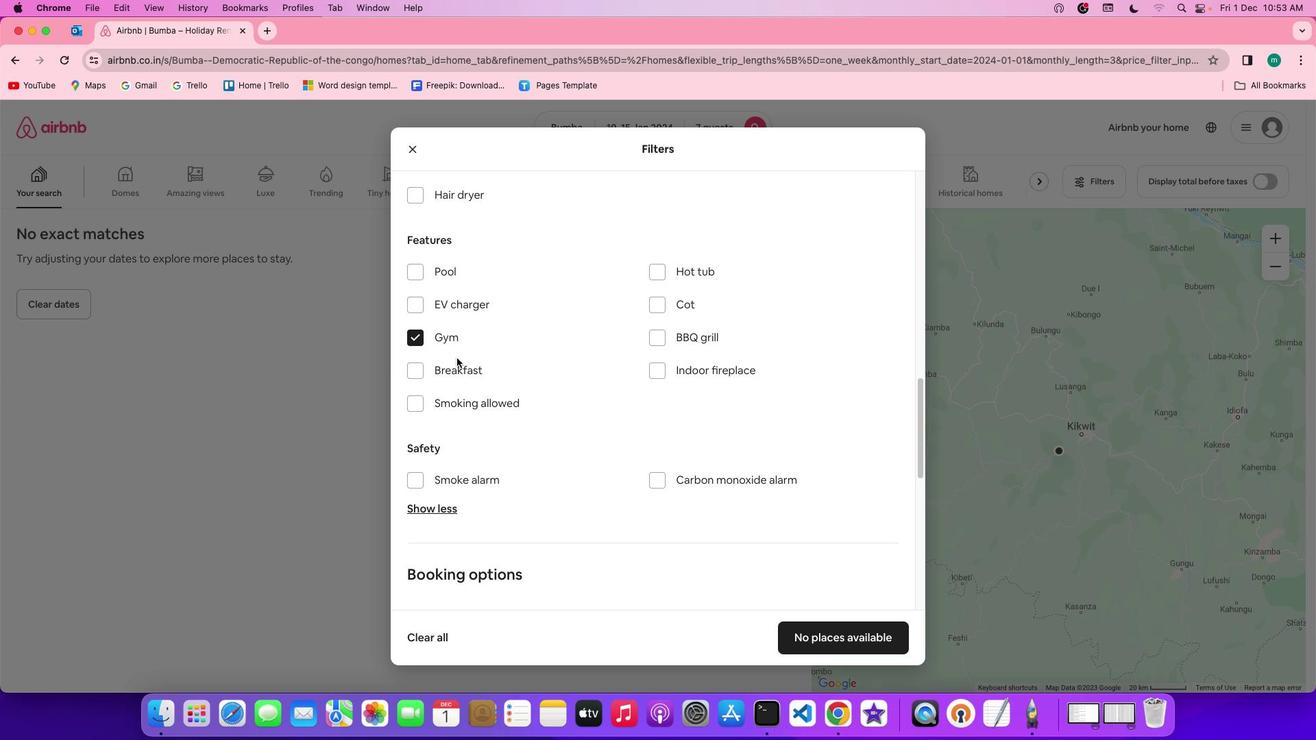 
Action: Mouse pressed left at (456, 358)
Screenshot: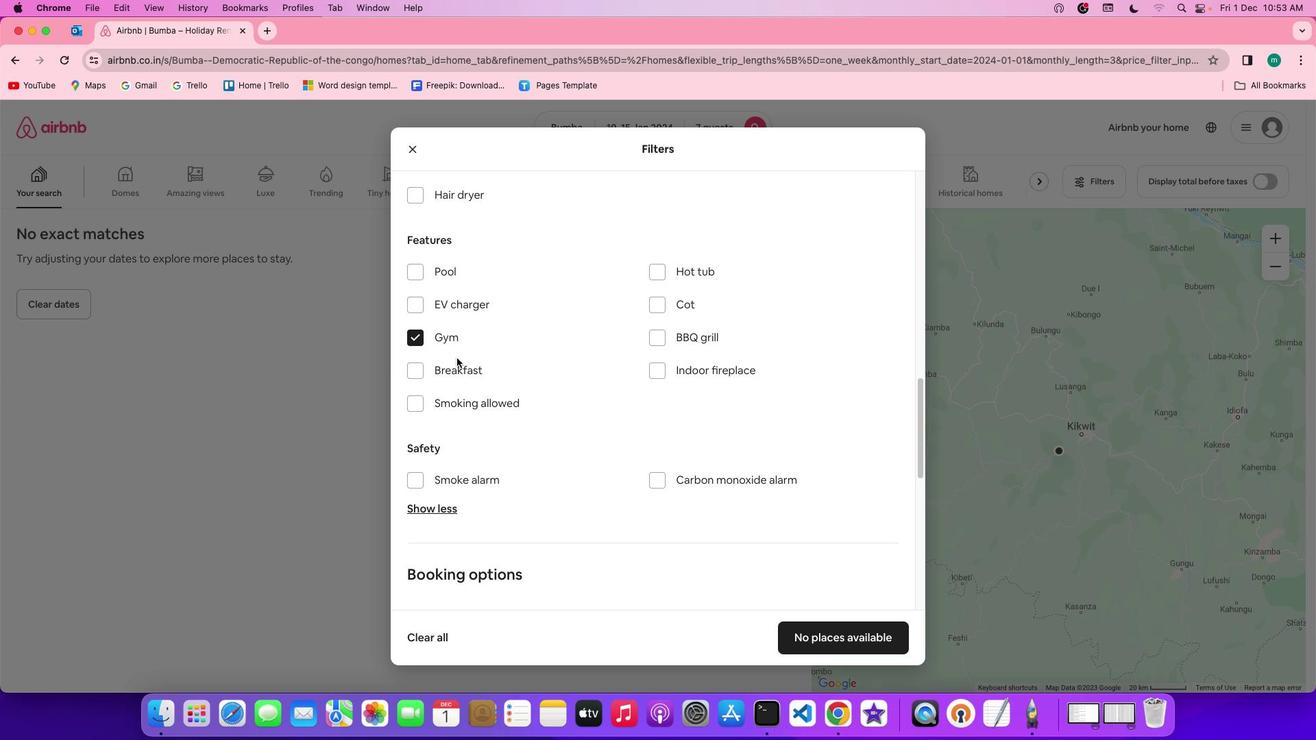 
Action: Mouse moved to (457, 364)
Screenshot: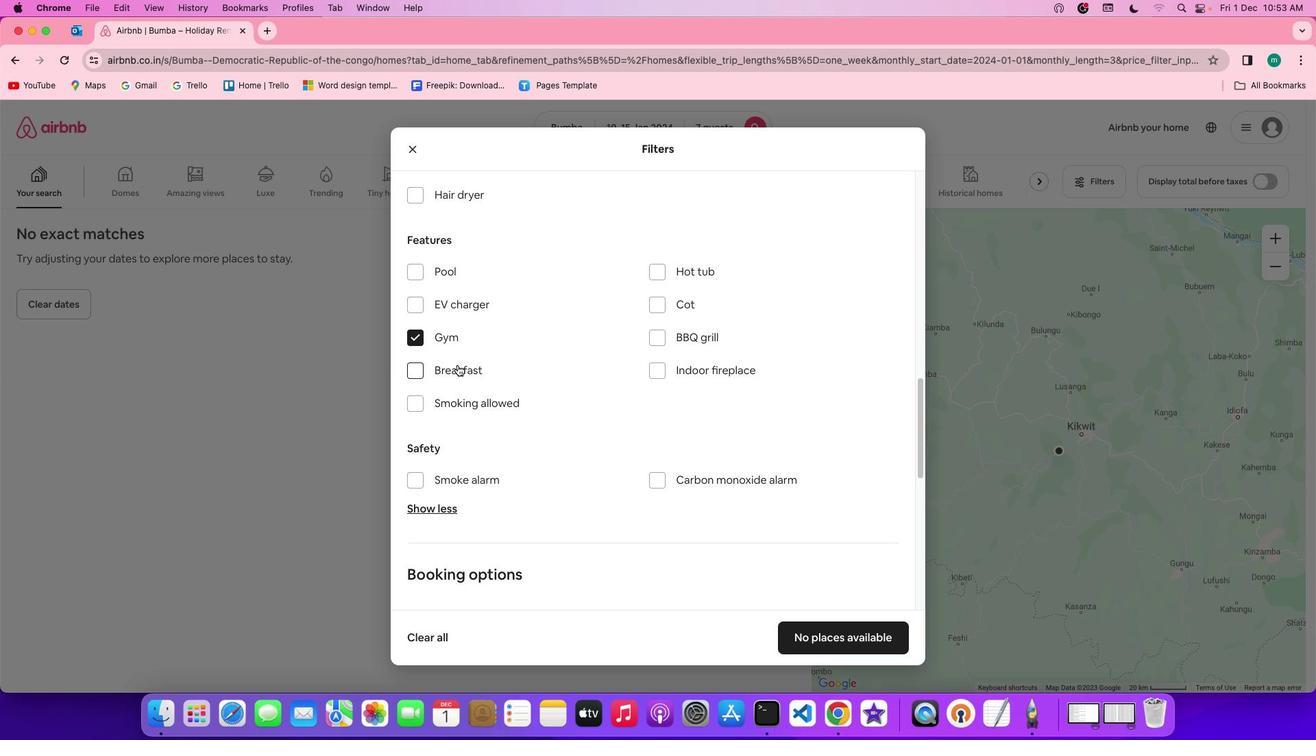 
Action: Mouse pressed left at (457, 364)
Screenshot: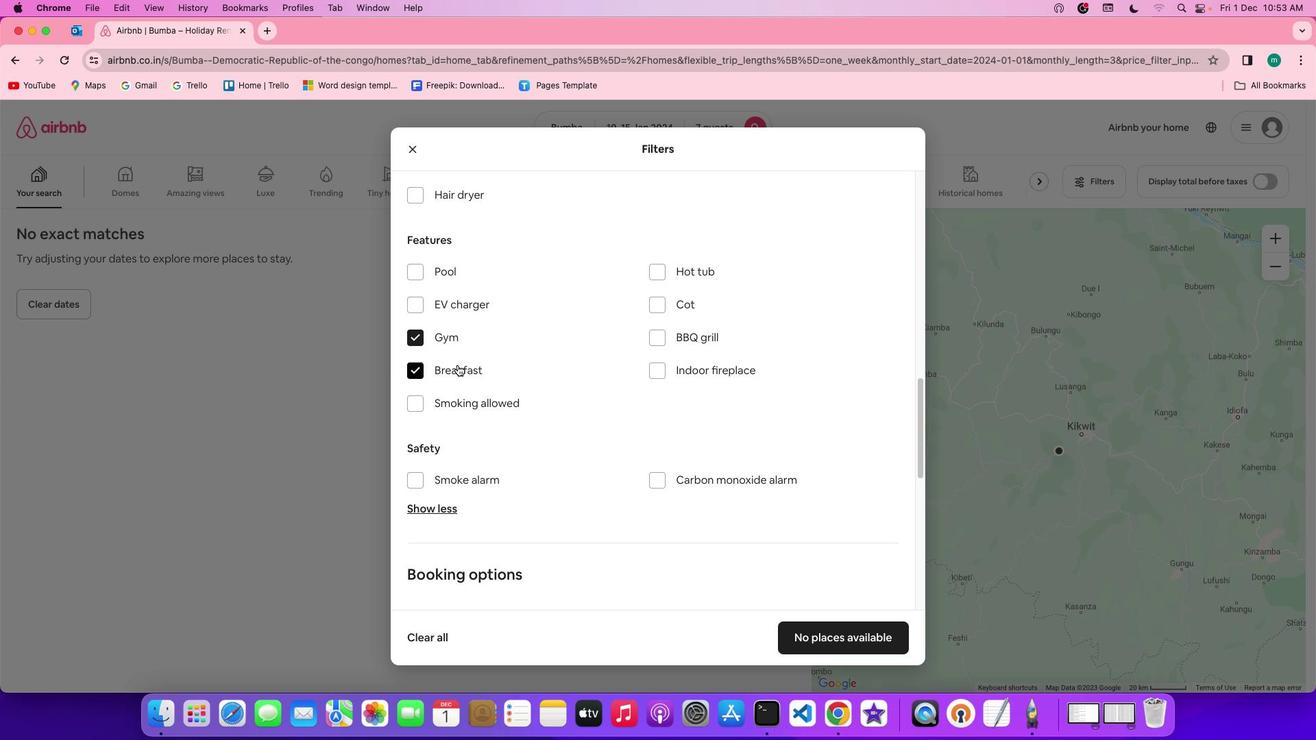 
Action: Mouse moved to (656, 427)
Screenshot: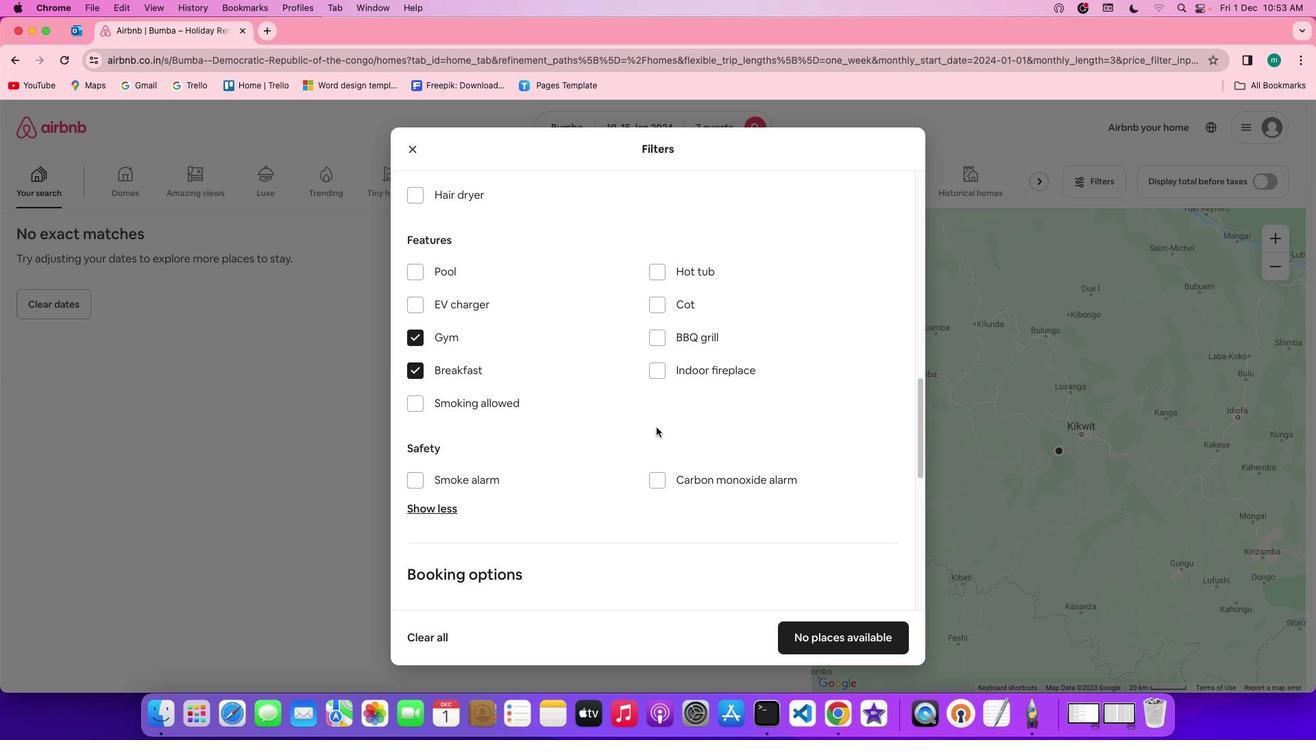 
Action: Mouse scrolled (656, 427) with delta (0, 0)
Screenshot: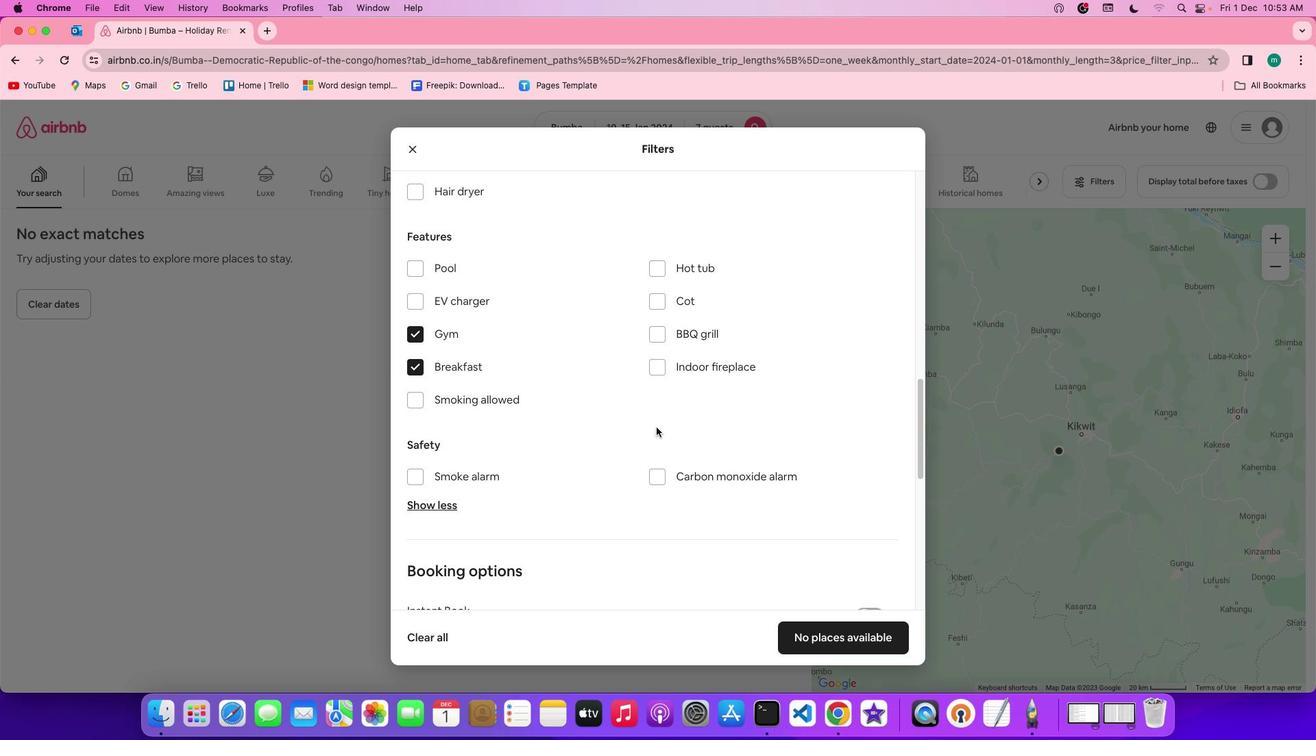 
Action: Mouse scrolled (656, 427) with delta (0, 0)
Screenshot: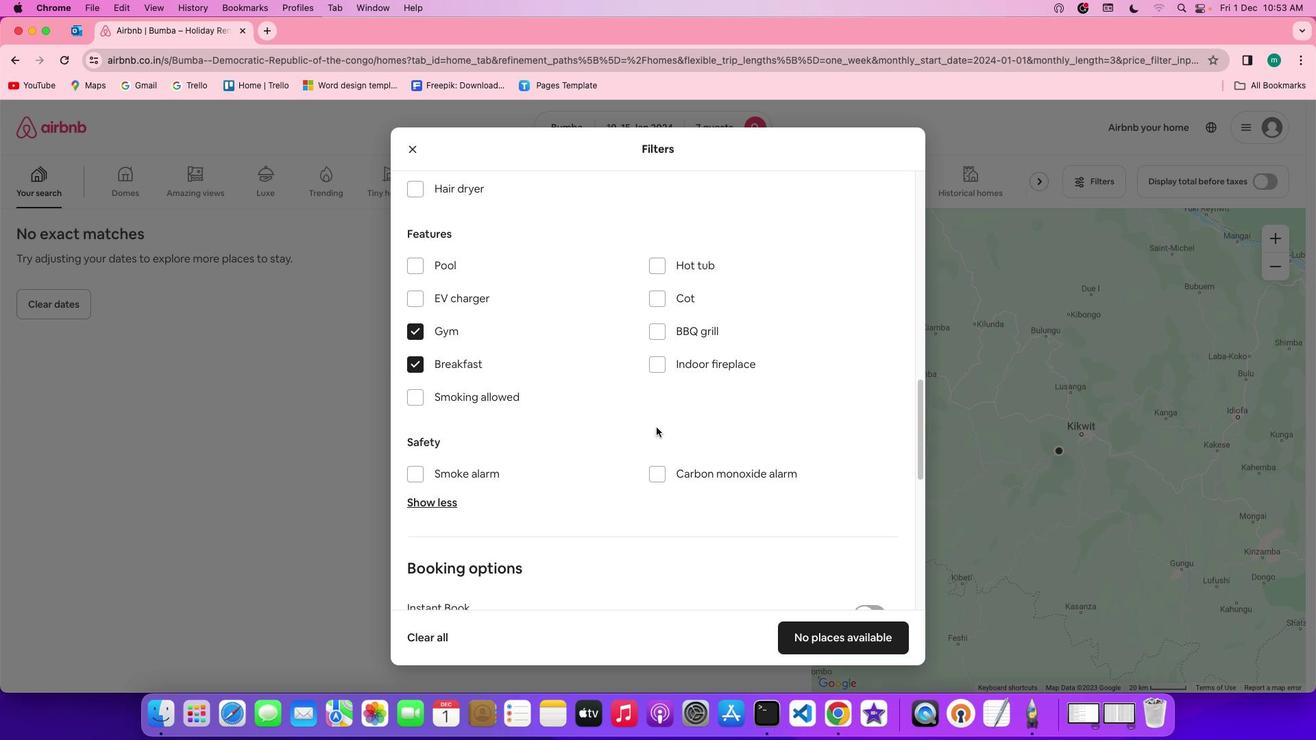 
Action: Mouse scrolled (656, 427) with delta (0, 0)
Screenshot: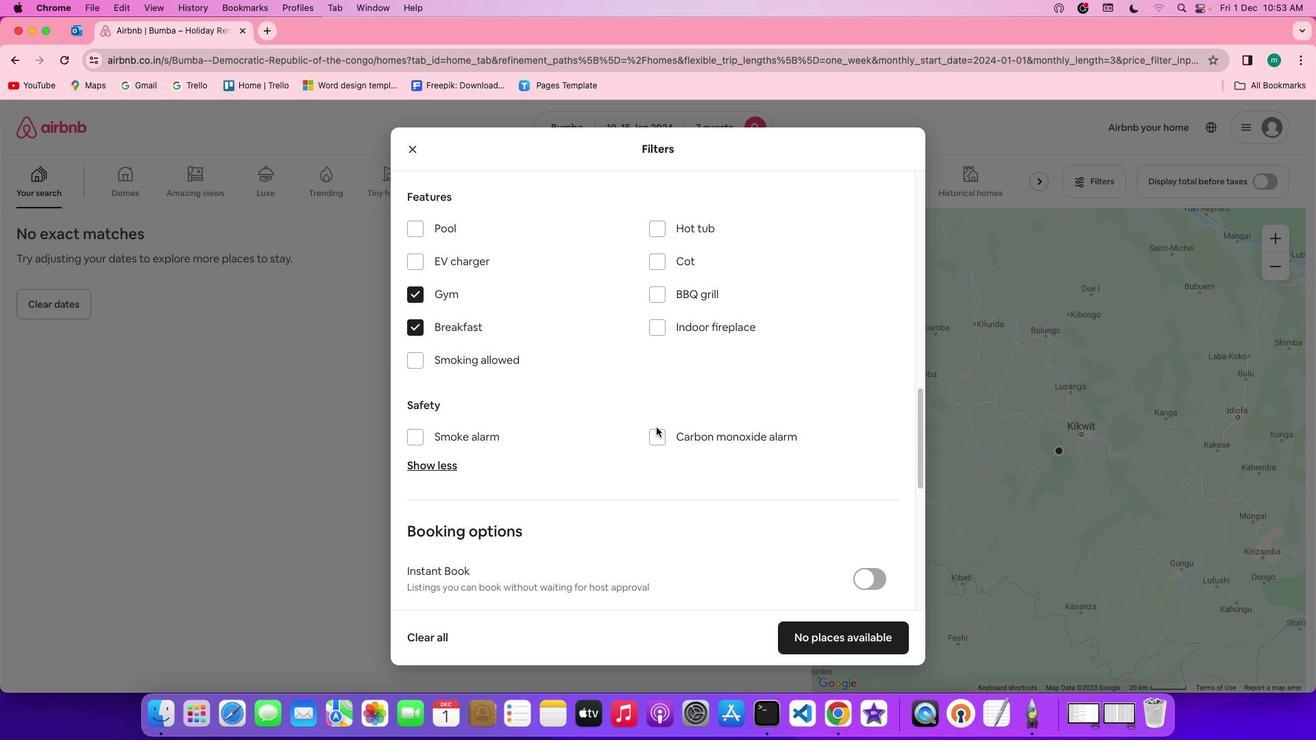 
Action: Mouse scrolled (656, 427) with delta (0, 0)
Screenshot: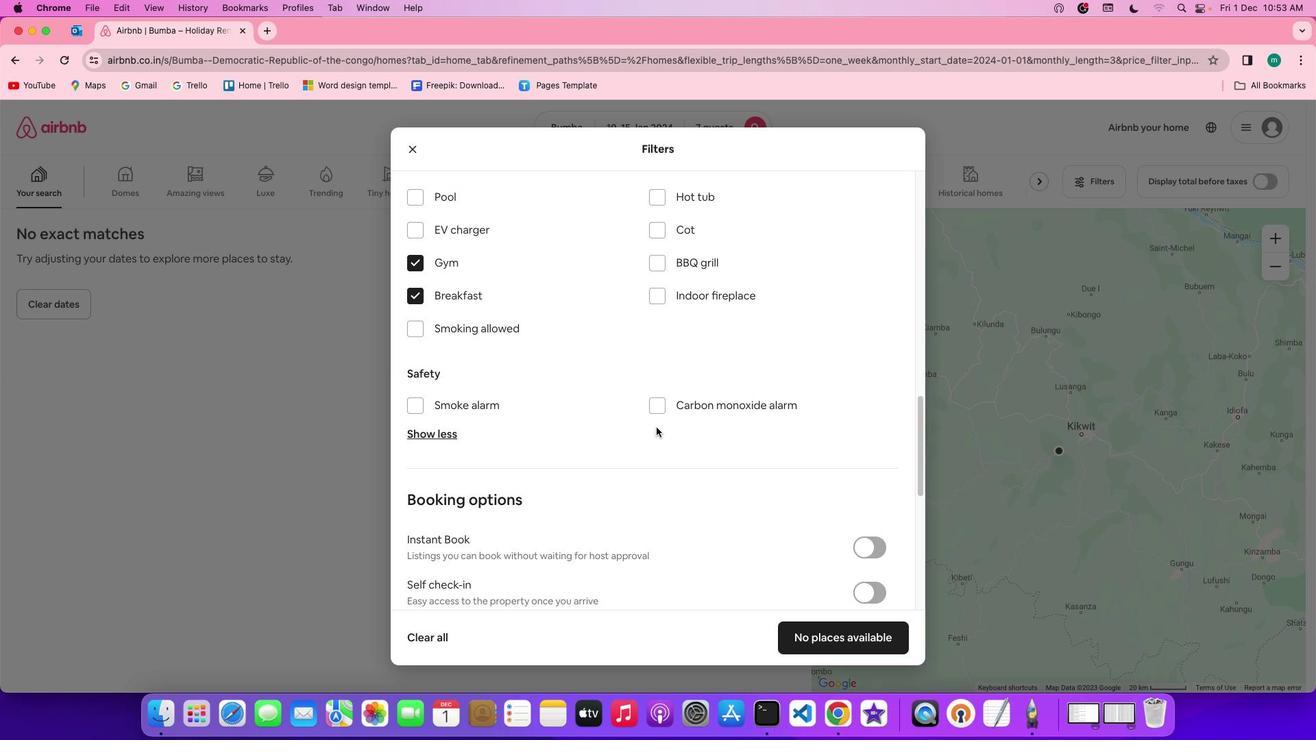 
Action: Mouse scrolled (656, 427) with delta (0, 0)
Screenshot: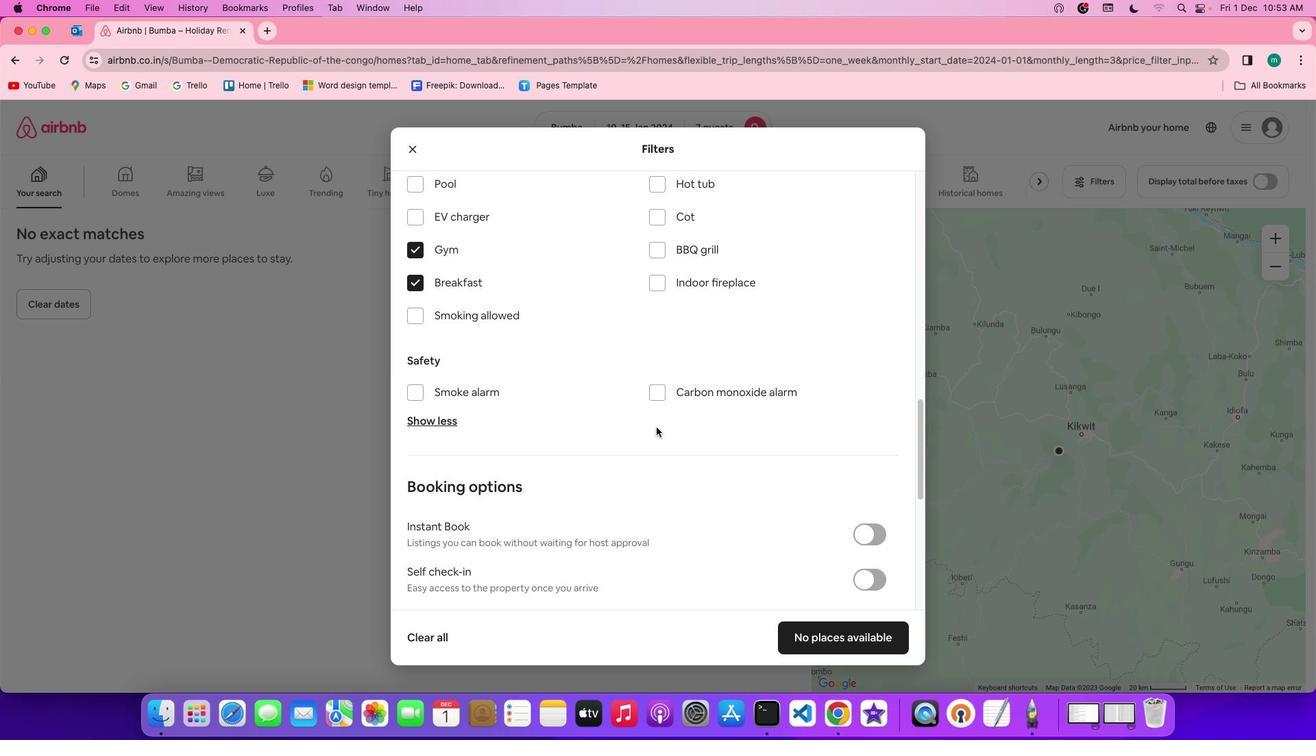 
Action: Mouse scrolled (656, 427) with delta (0, 0)
Screenshot: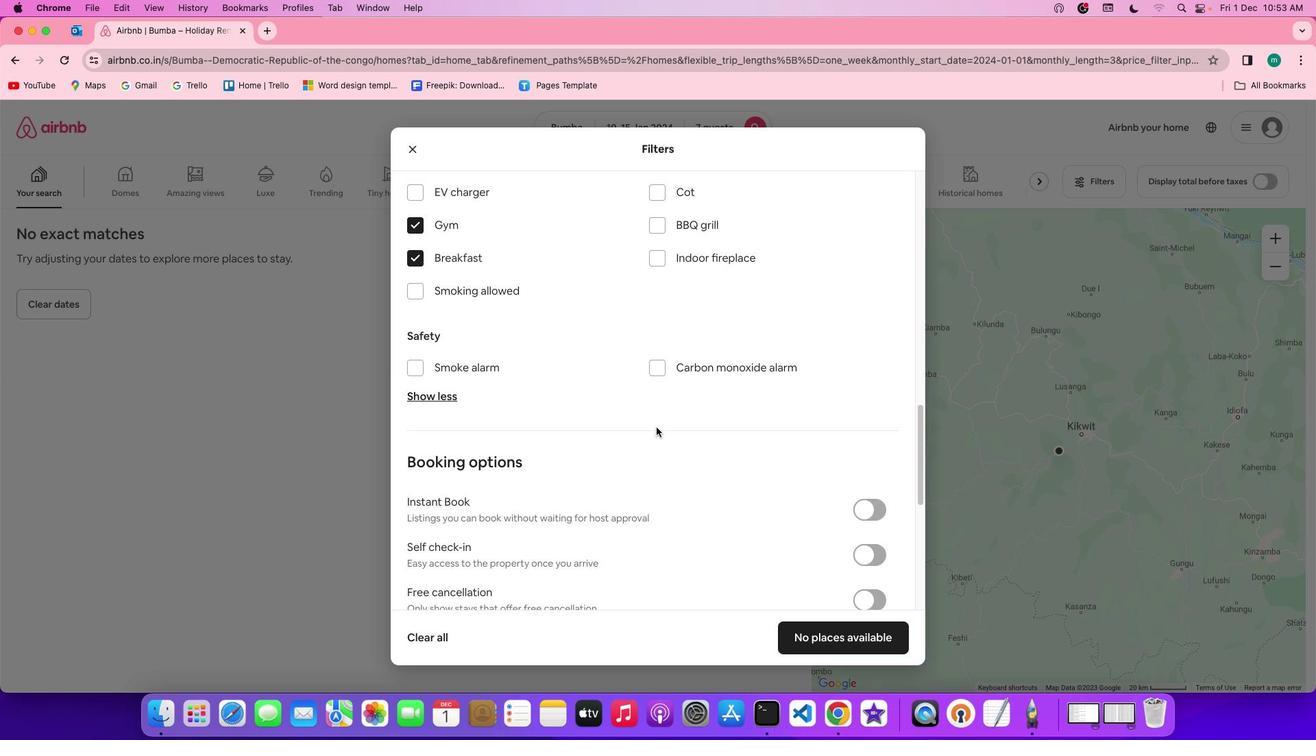 
Action: Mouse scrolled (656, 427) with delta (0, -1)
Screenshot: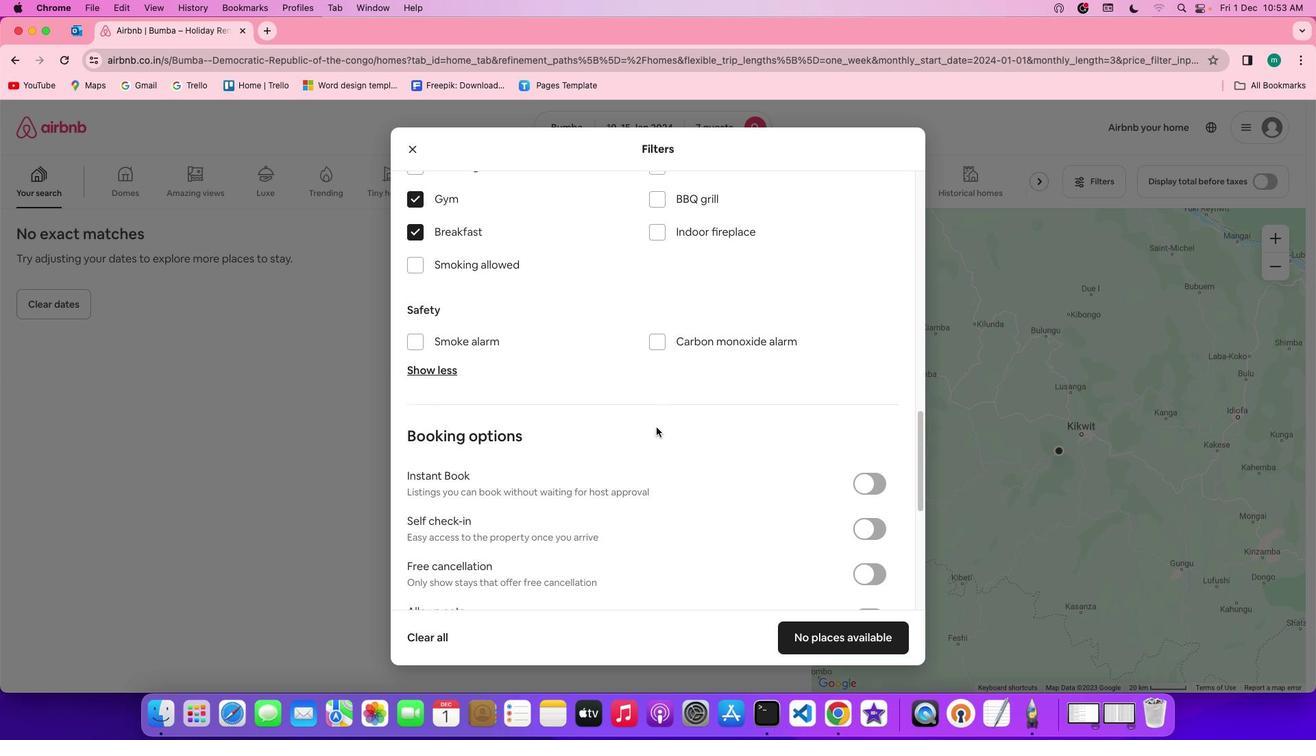 
Action: Mouse scrolled (656, 427) with delta (0, 0)
Screenshot: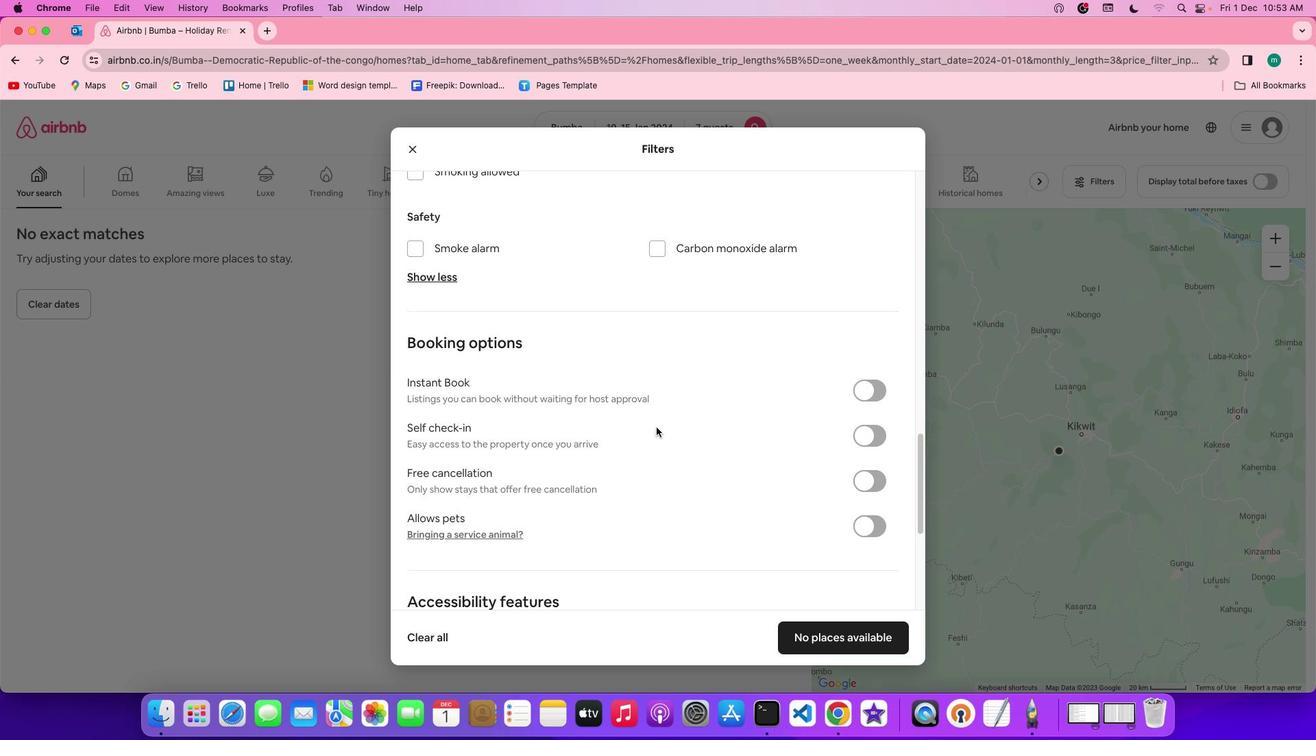
Action: Mouse scrolled (656, 427) with delta (0, 0)
Screenshot: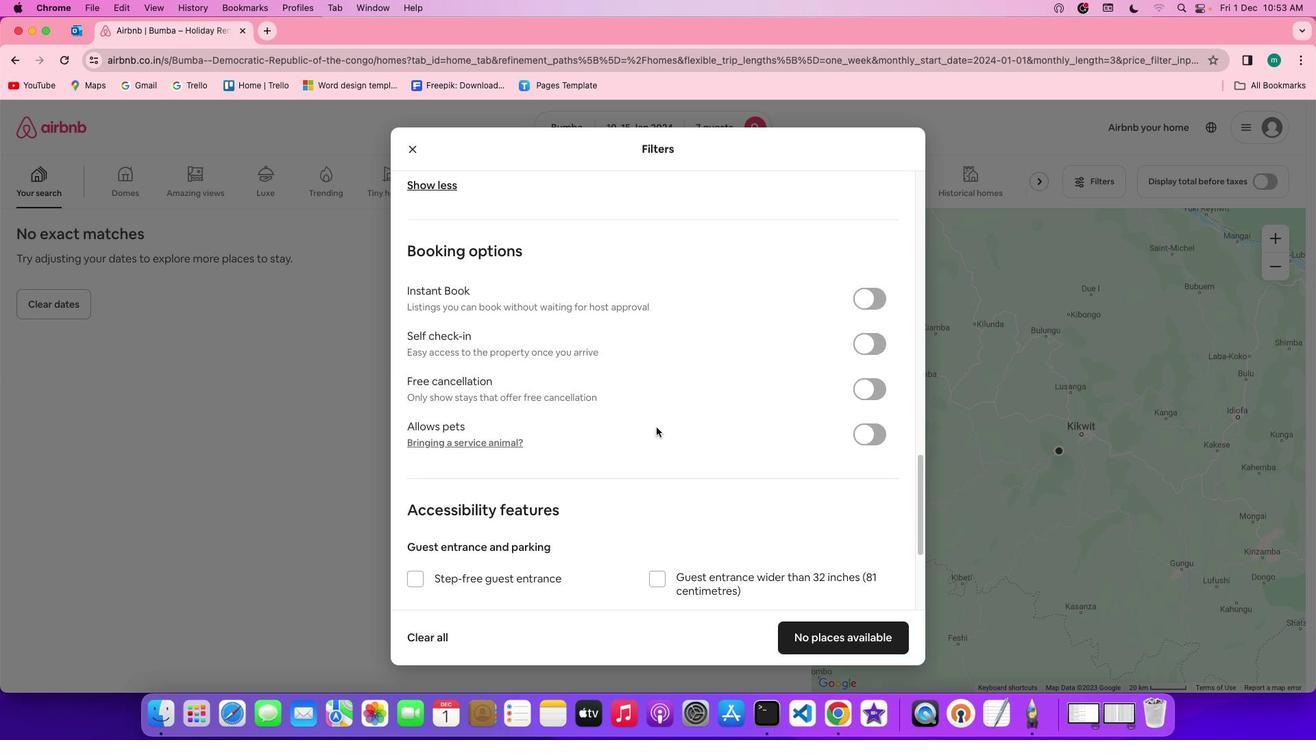 
Action: Mouse scrolled (656, 427) with delta (0, -2)
Screenshot: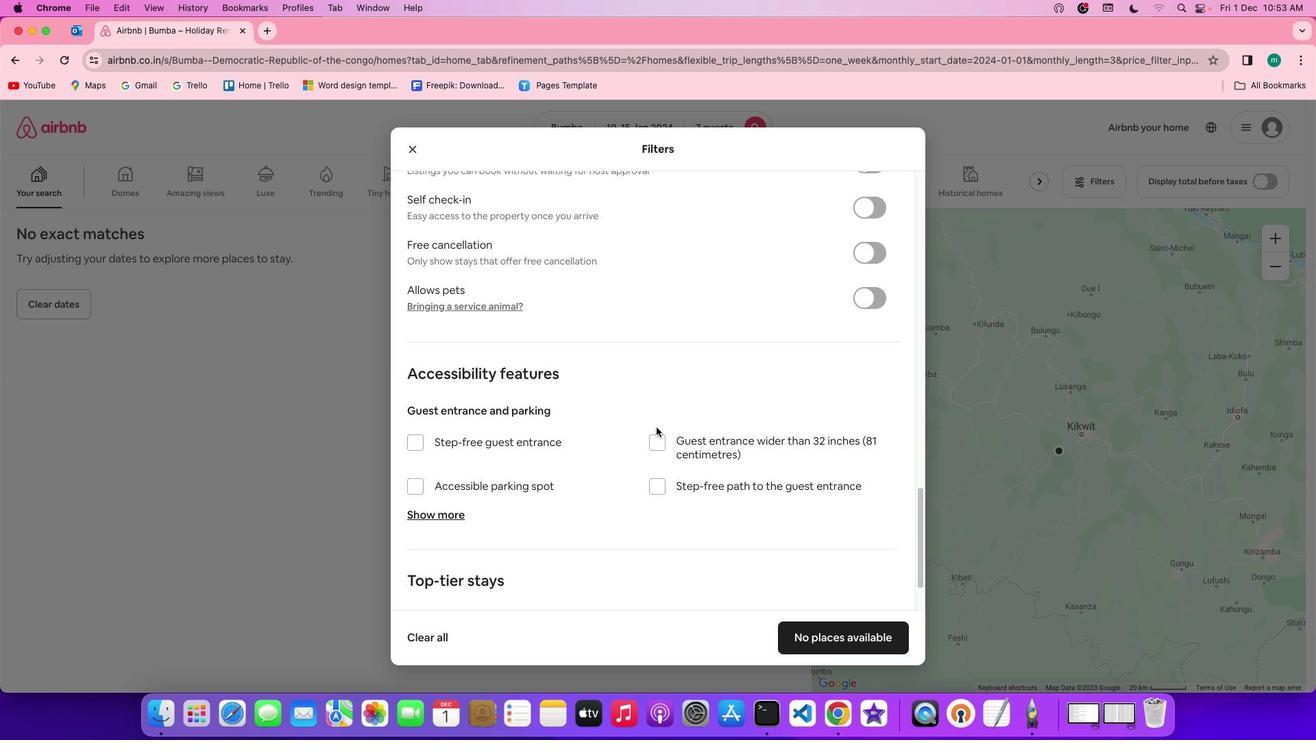 
Action: Mouse scrolled (656, 427) with delta (0, -3)
Screenshot: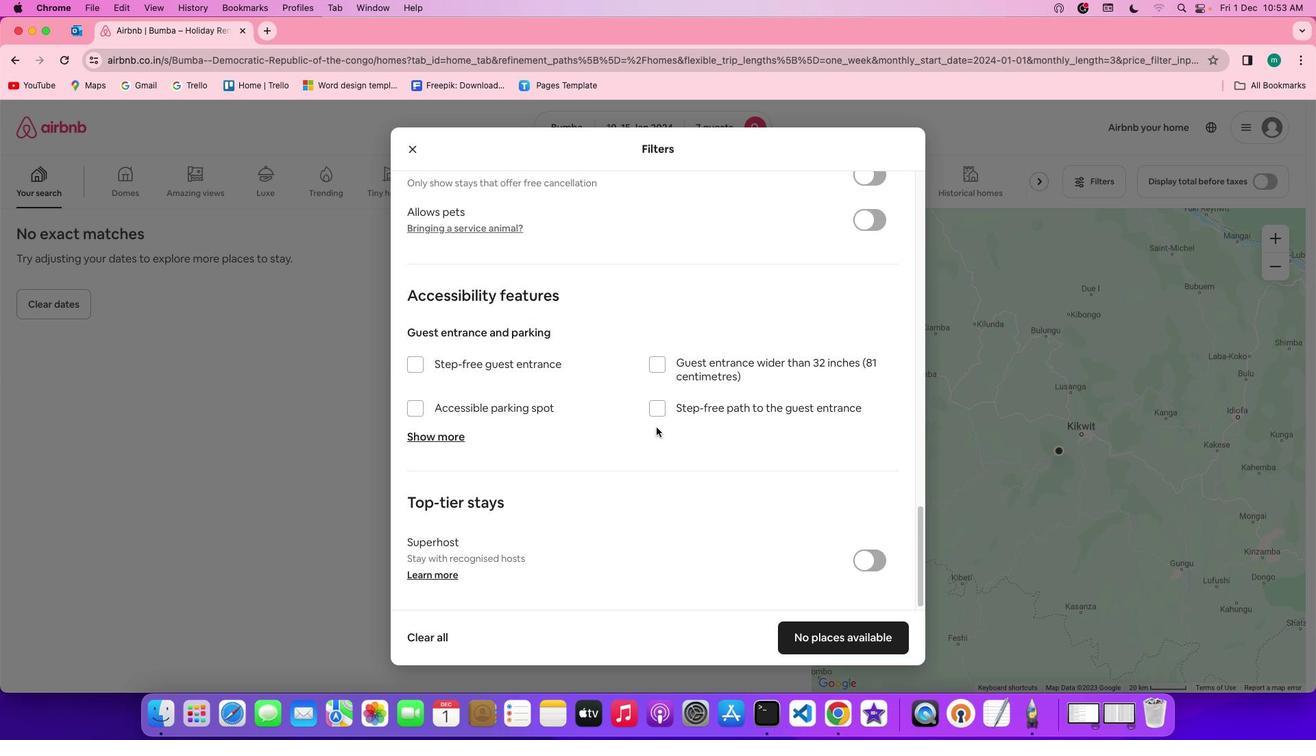 
Action: Mouse scrolled (656, 427) with delta (0, -4)
Screenshot: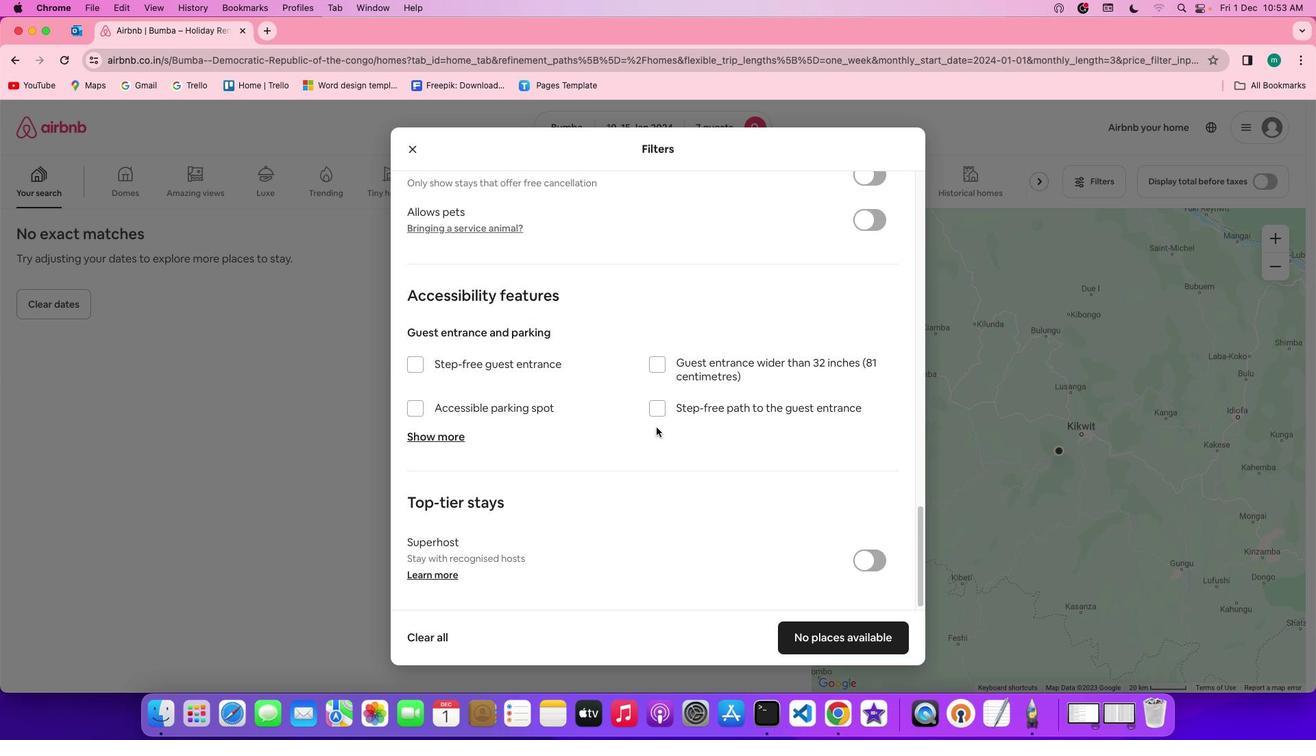 
Action: Mouse scrolled (656, 427) with delta (0, -3)
Screenshot: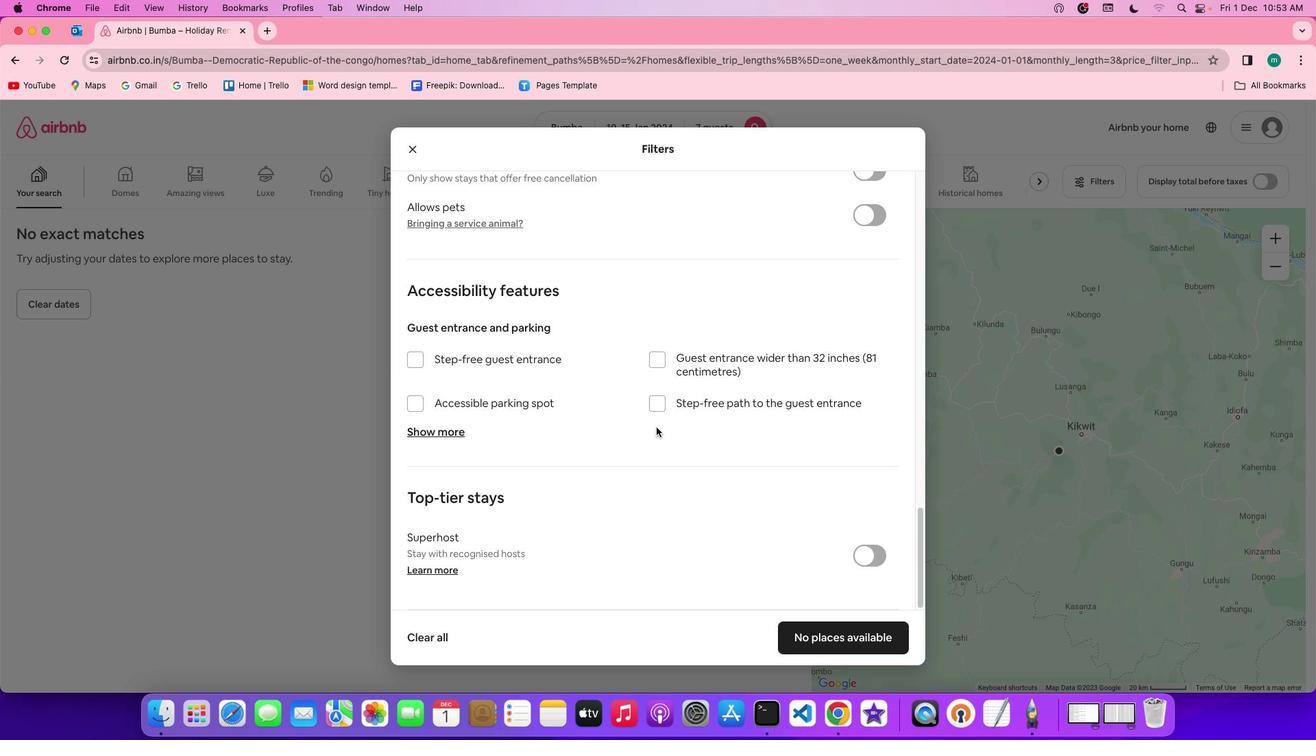 
Action: Mouse scrolled (656, 427) with delta (0, 0)
Screenshot: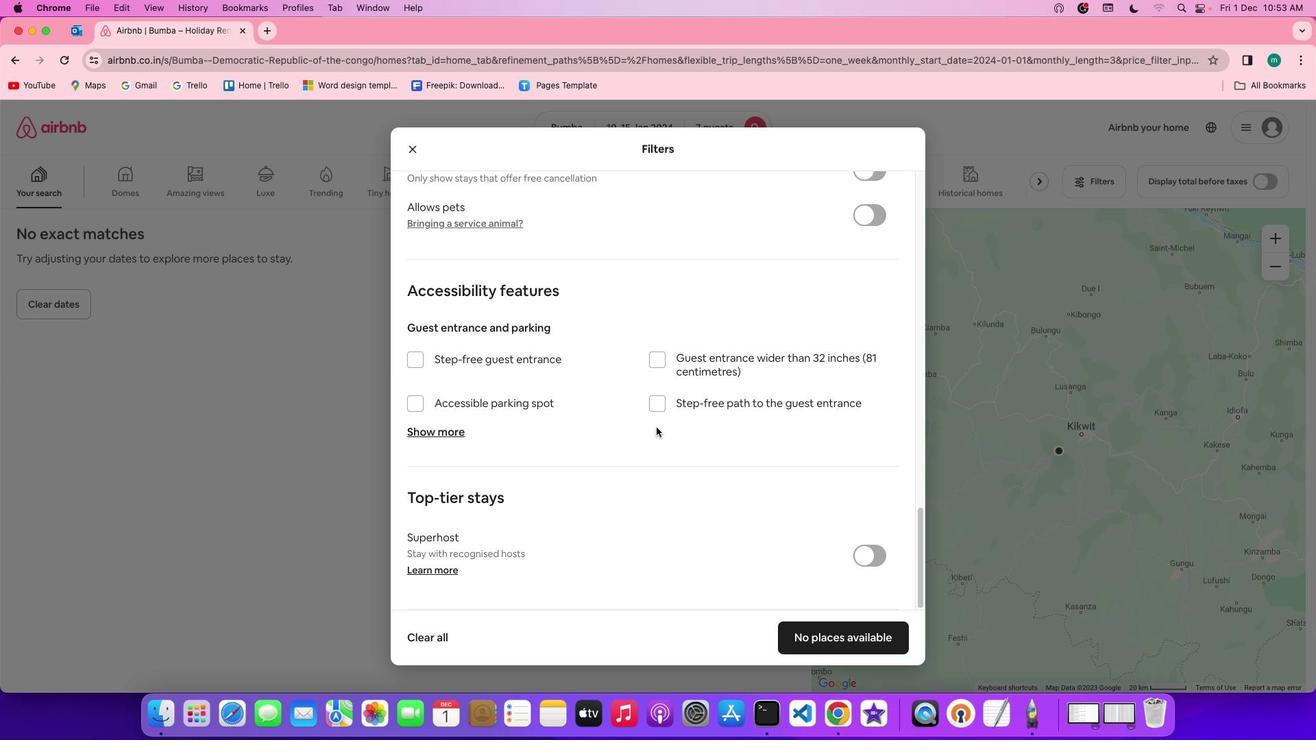 
Action: Mouse scrolled (656, 427) with delta (0, 0)
Screenshot: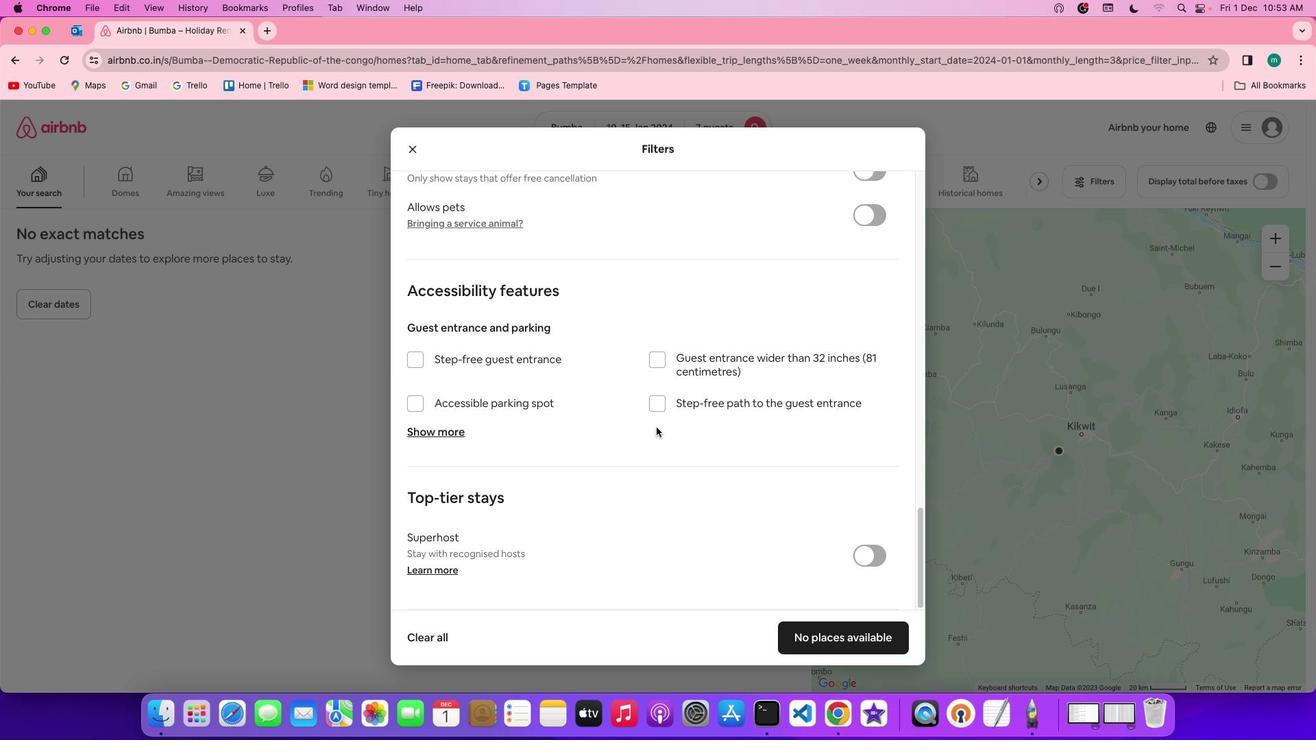 
Action: Mouse scrolled (656, 427) with delta (0, -2)
Screenshot: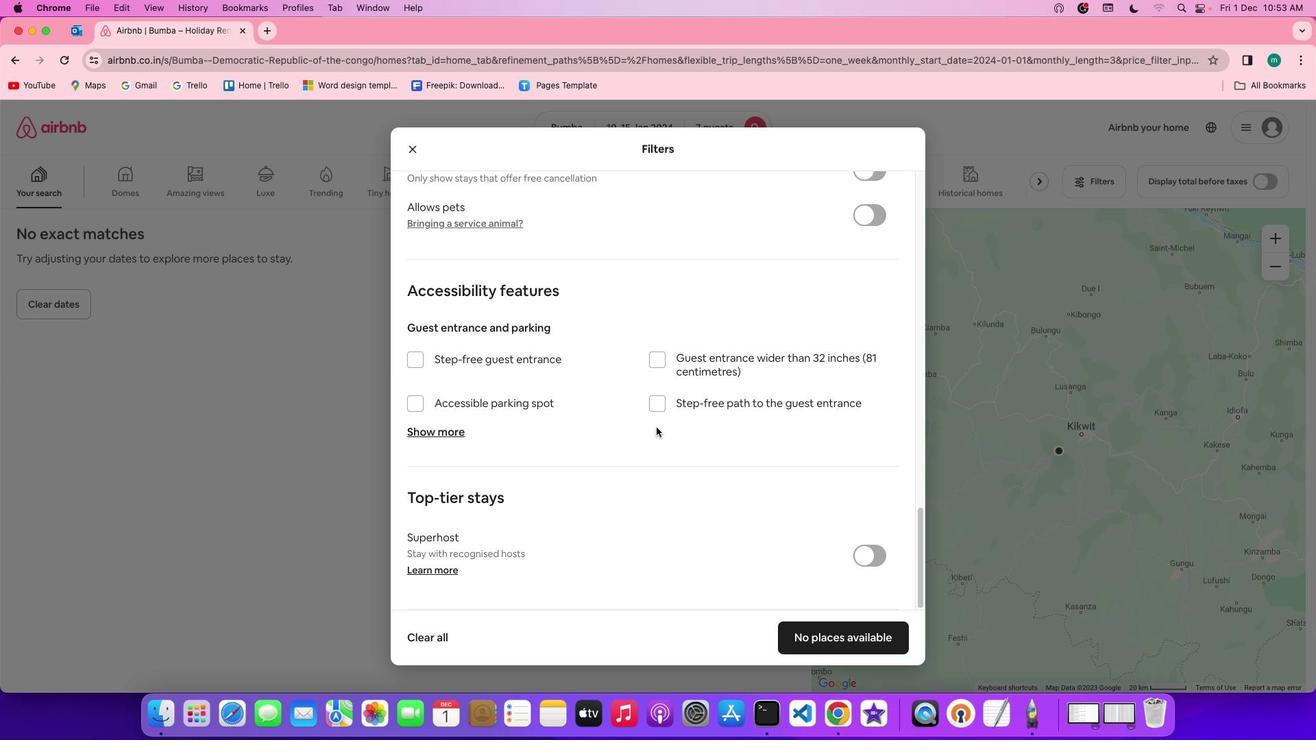 
Action: Mouse scrolled (656, 427) with delta (0, -3)
Screenshot: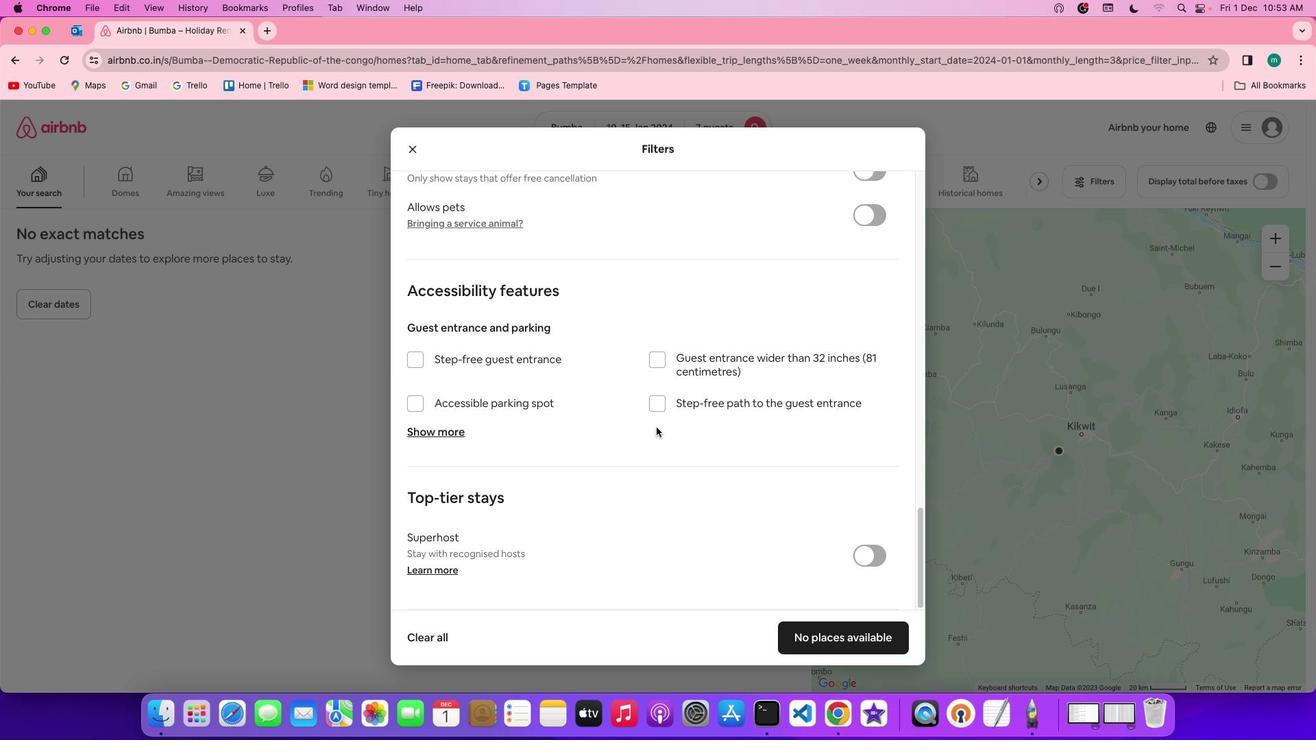 
Action: Mouse scrolled (656, 427) with delta (0, -4)
Screenshot: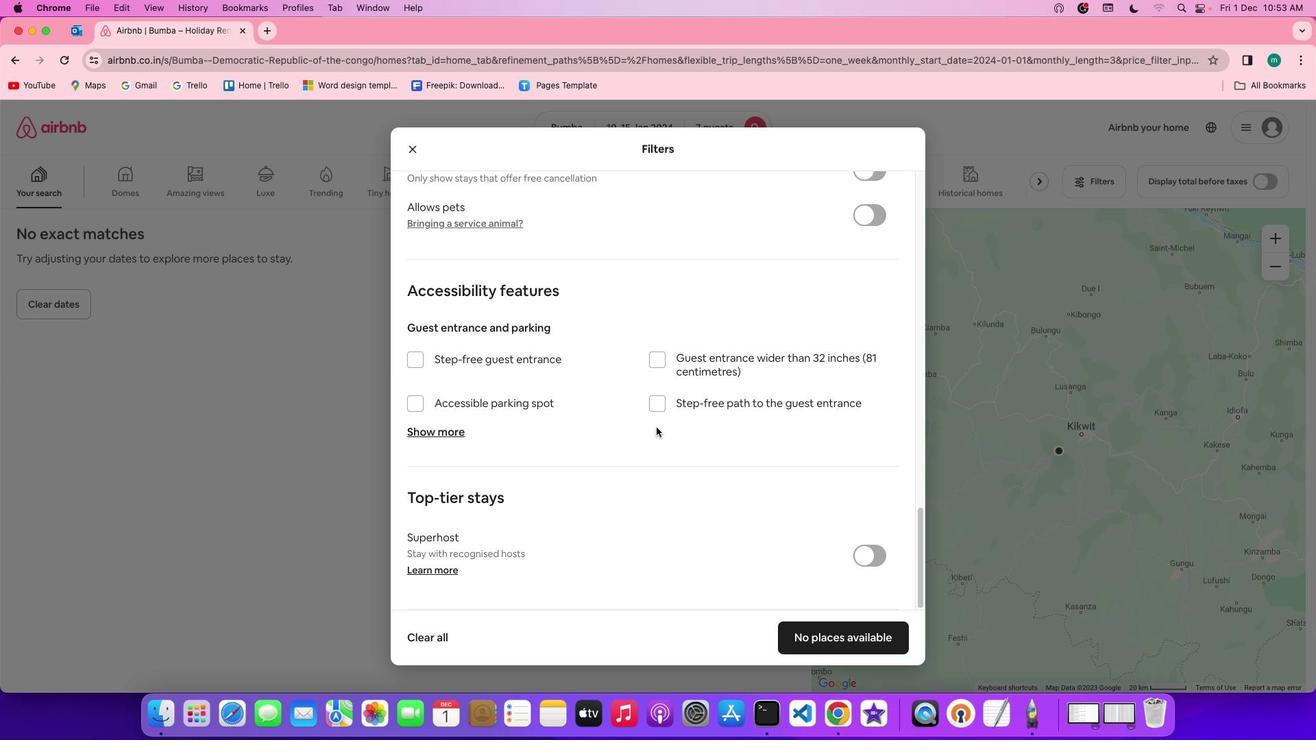 
Action: Mouse scrolled (656, 427) with delta (0, -4)
Screenshot: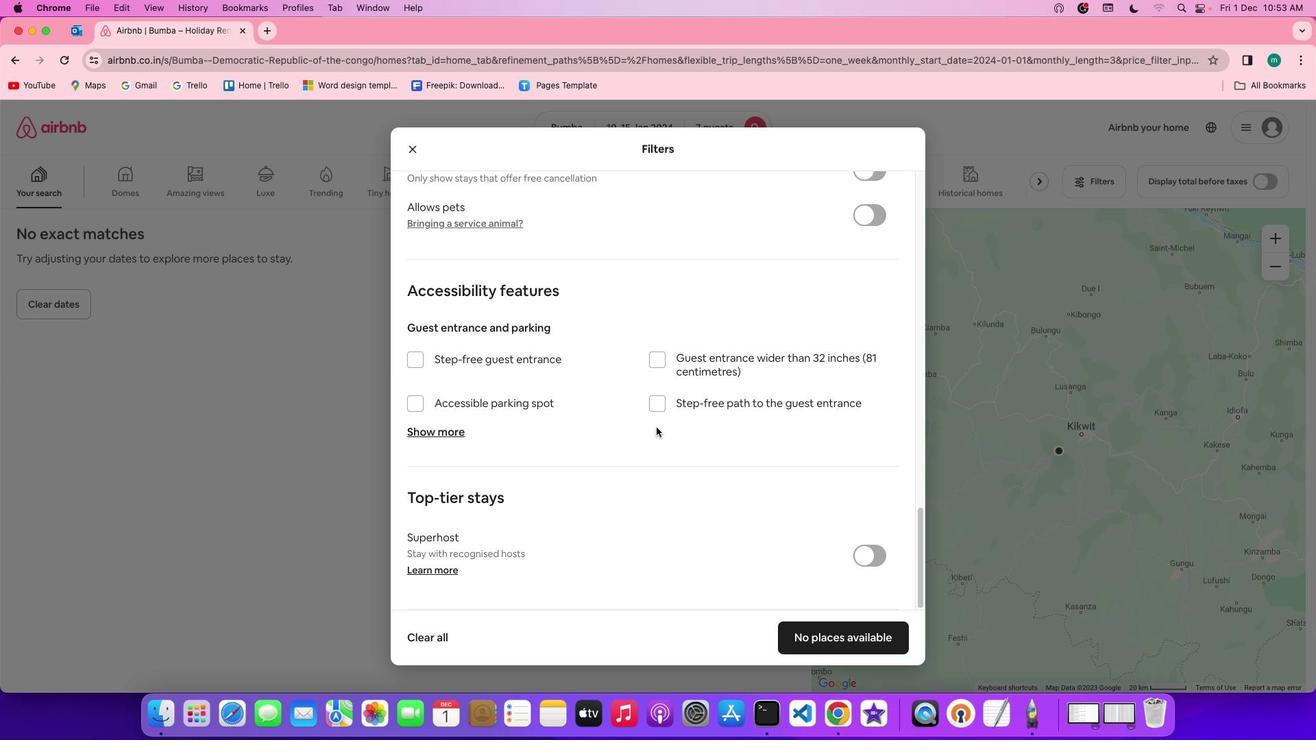 
Action: Mouse moved to (865, 632)
Screenshot: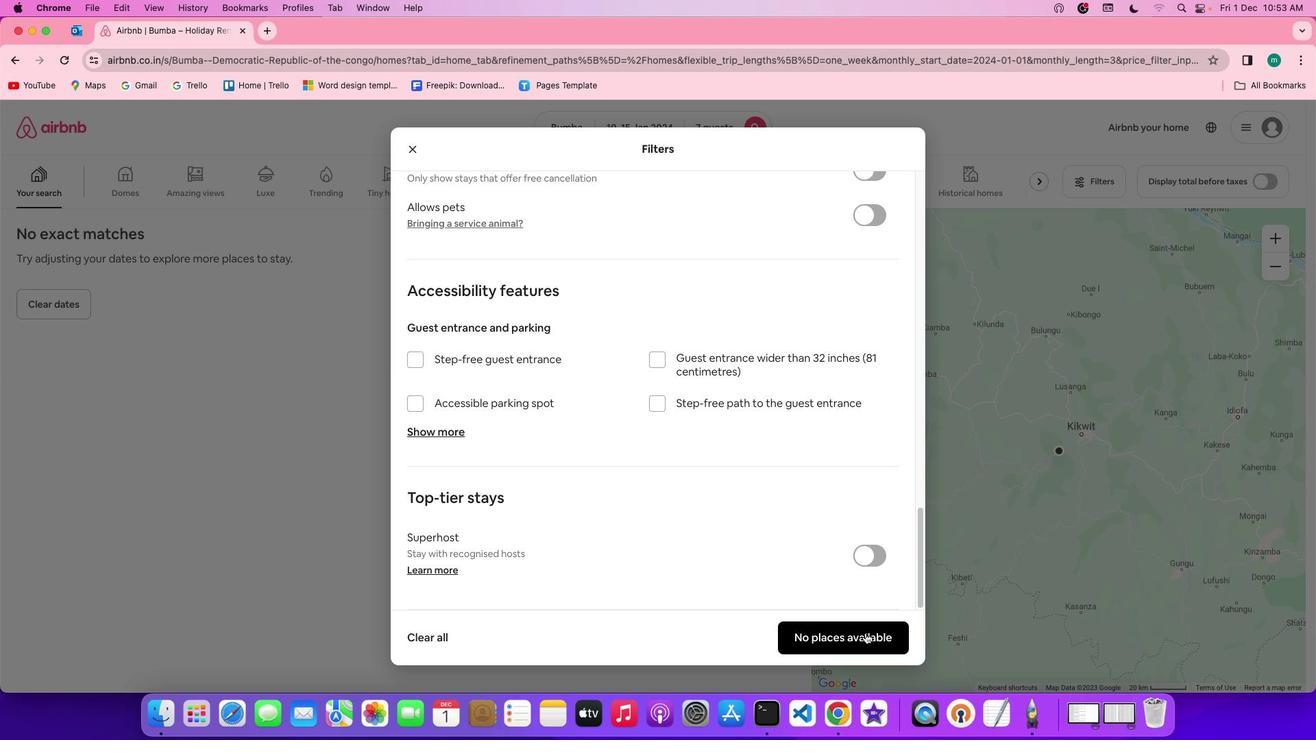 
Action: Mouse pressed left at (865, 632)
Screenshot: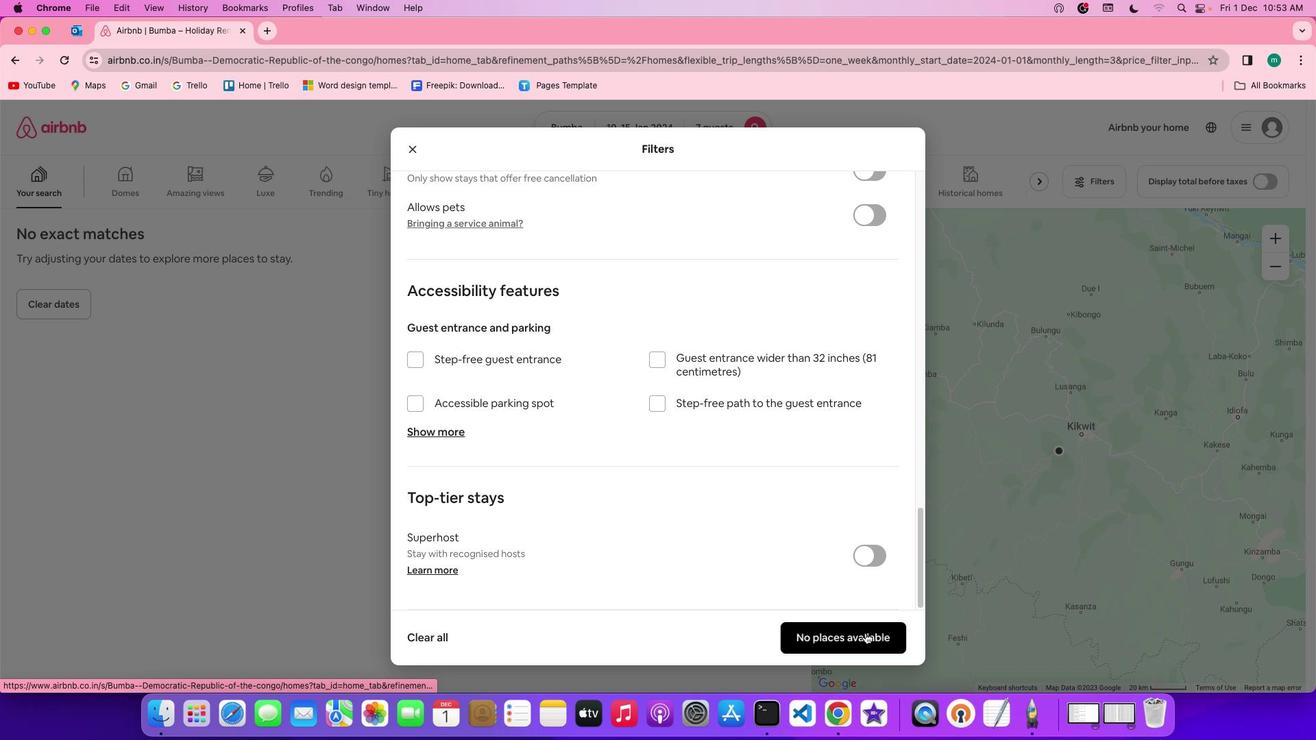 
Action: Mouse moved to (381, 416)
Screenshot: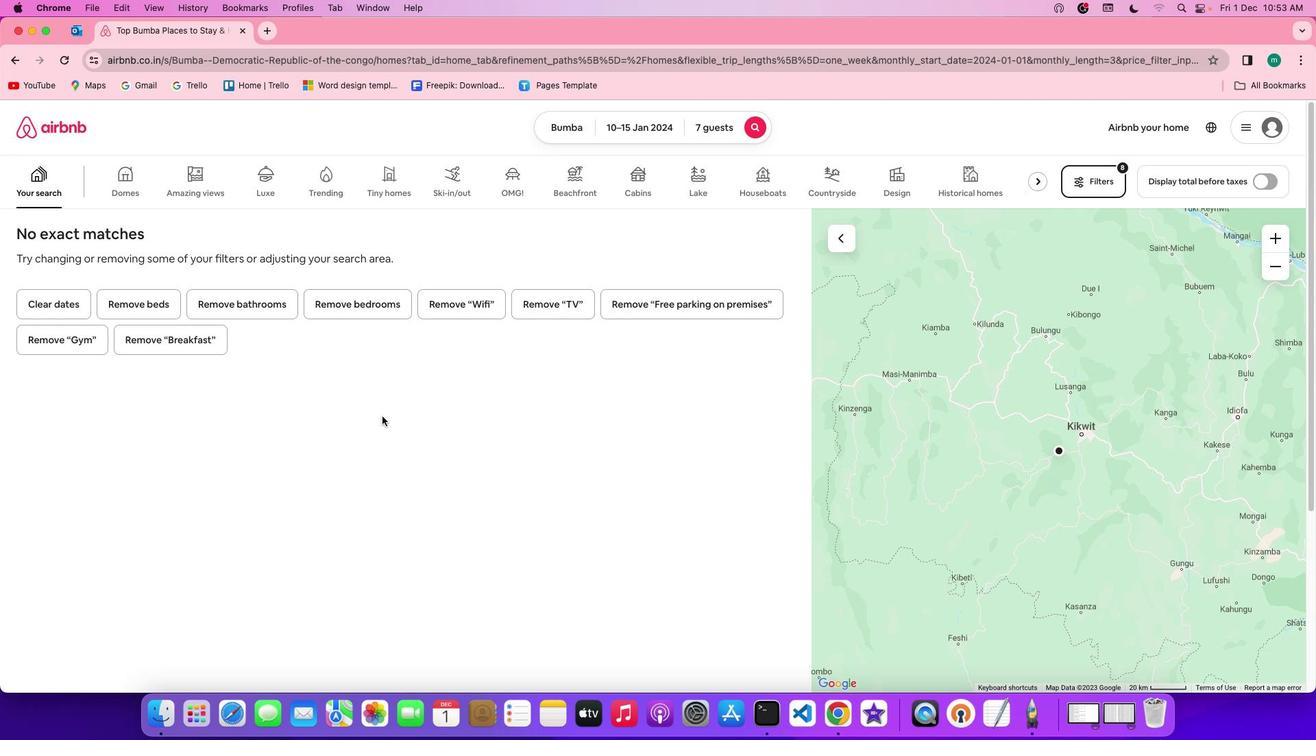 
